 Task: Add a signature Isabella Collins containing With gratitude and sincere wishes, Isabella Collins to email address softage.5@softage.net and add a label Games
Action: Mouse moved to (1098, 58)
Screenshot: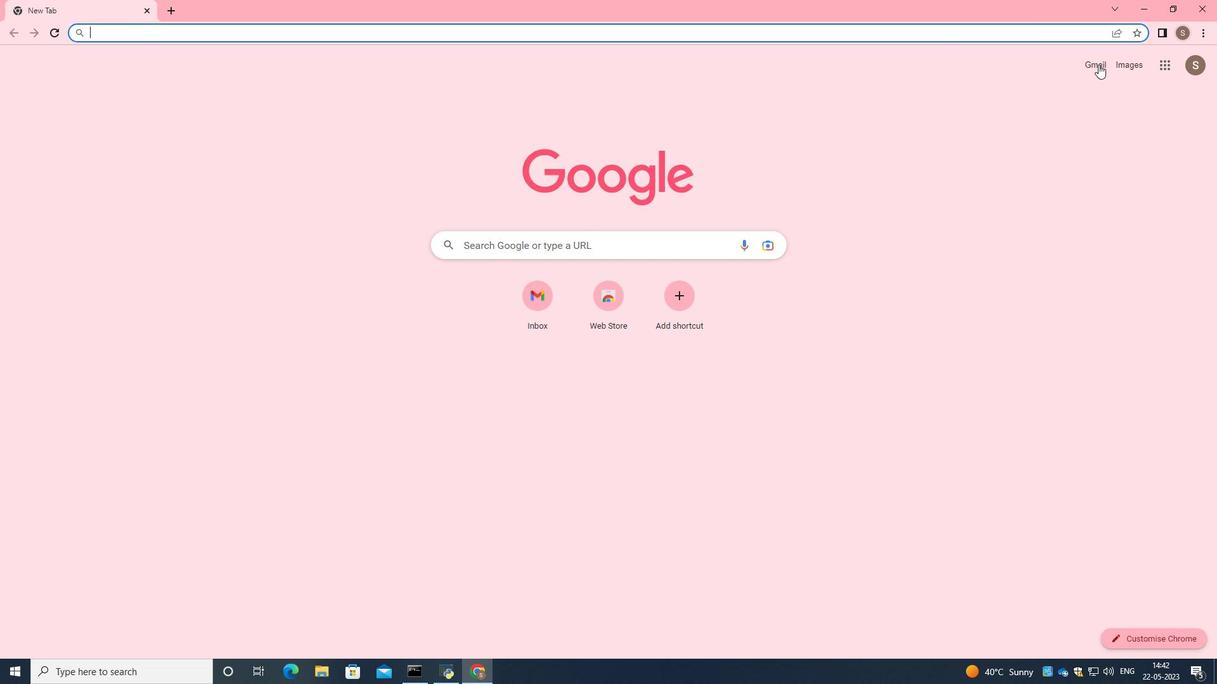 
Action: Mouse pressed left at (1098, 58)
Screenshot: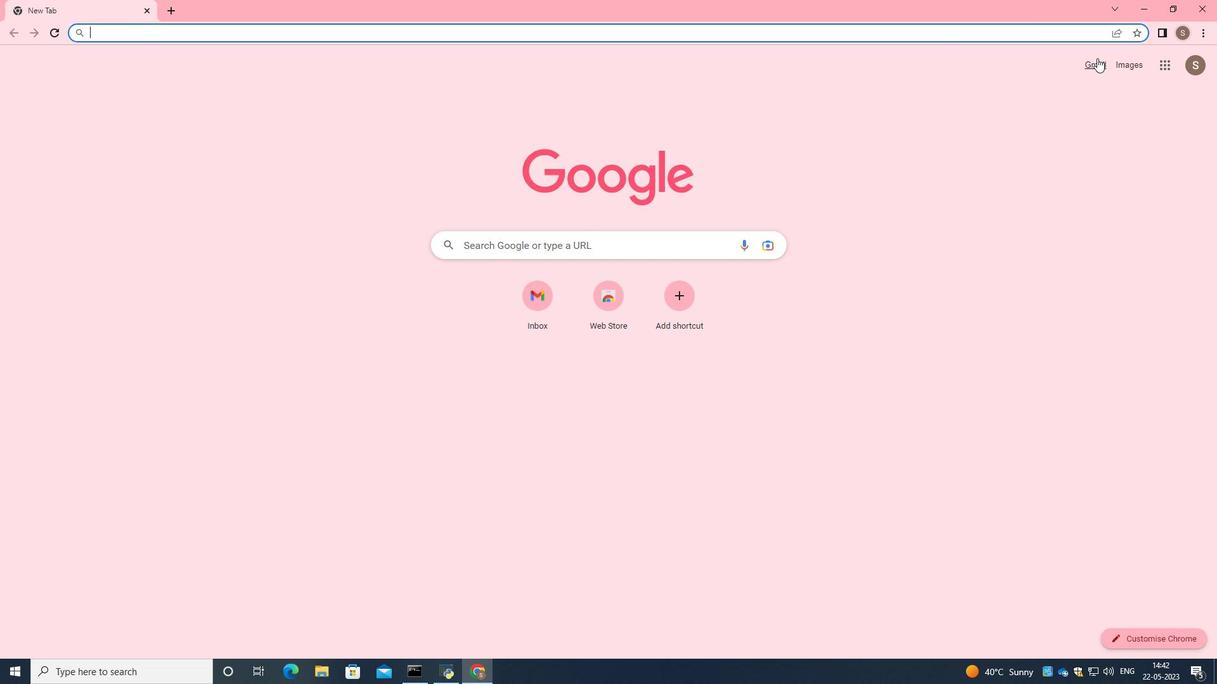 
Action: Mouse moved to (1079, 90)
Screenshot: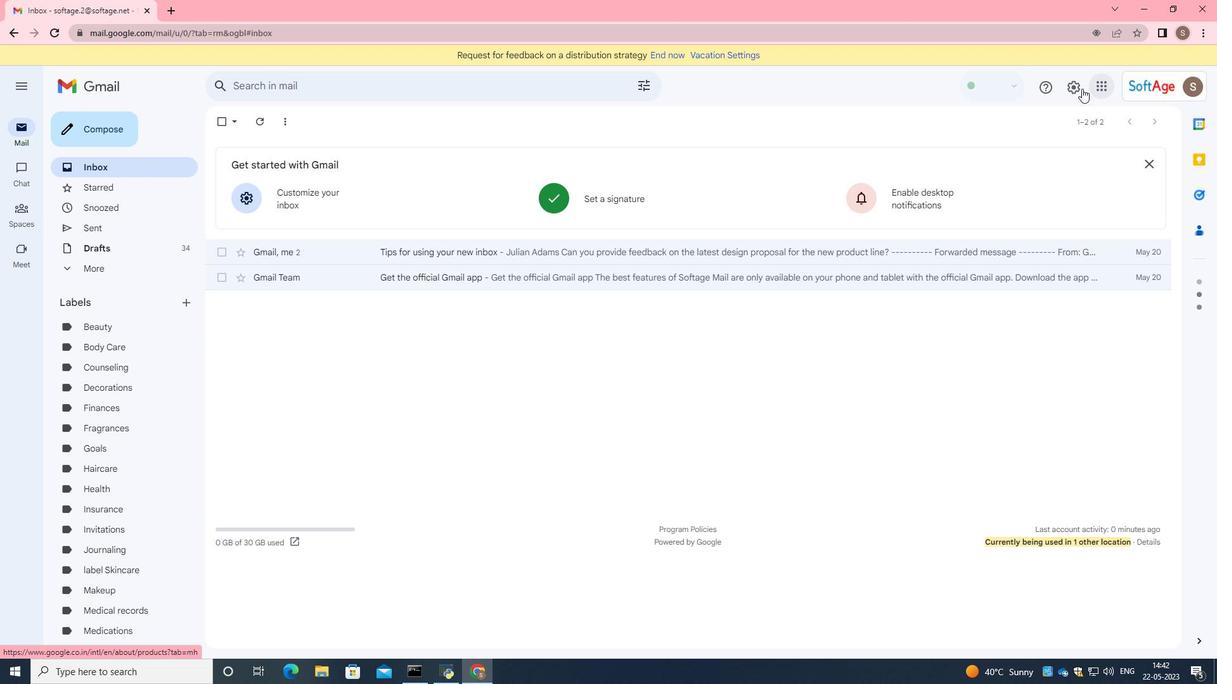 
Action: Mouse pressed left at (1079, 90)
Screenshot: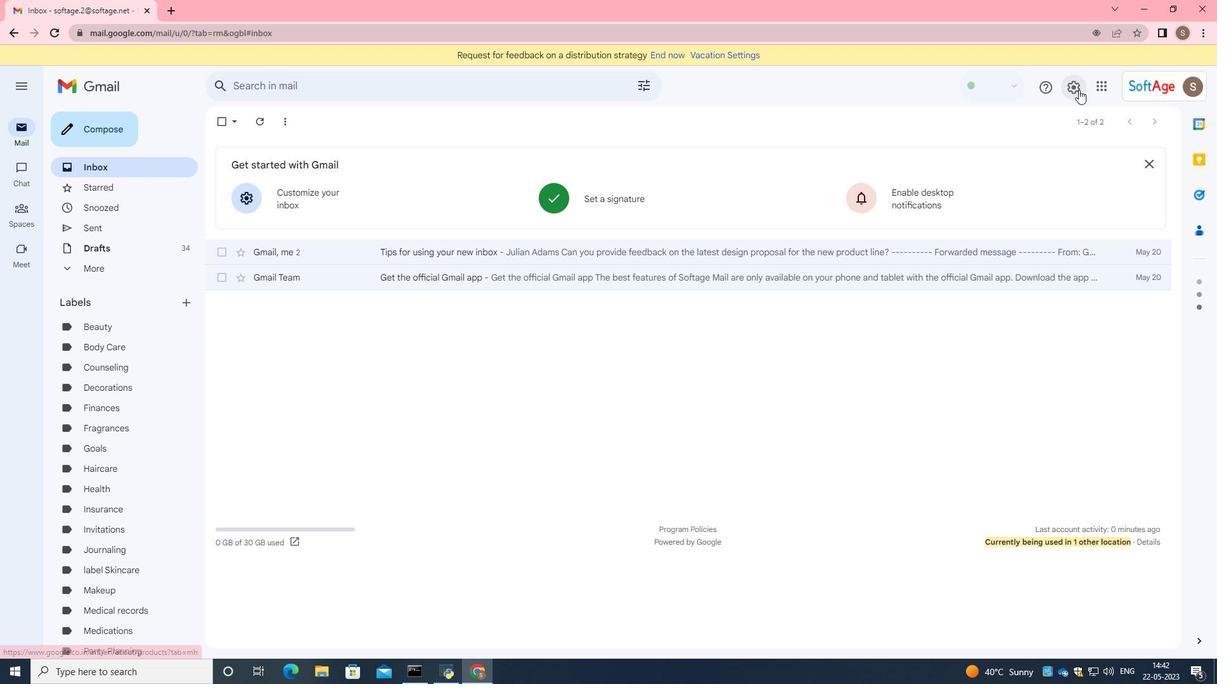 
Action: Mouse moved to (1048, 150)
Screenshot: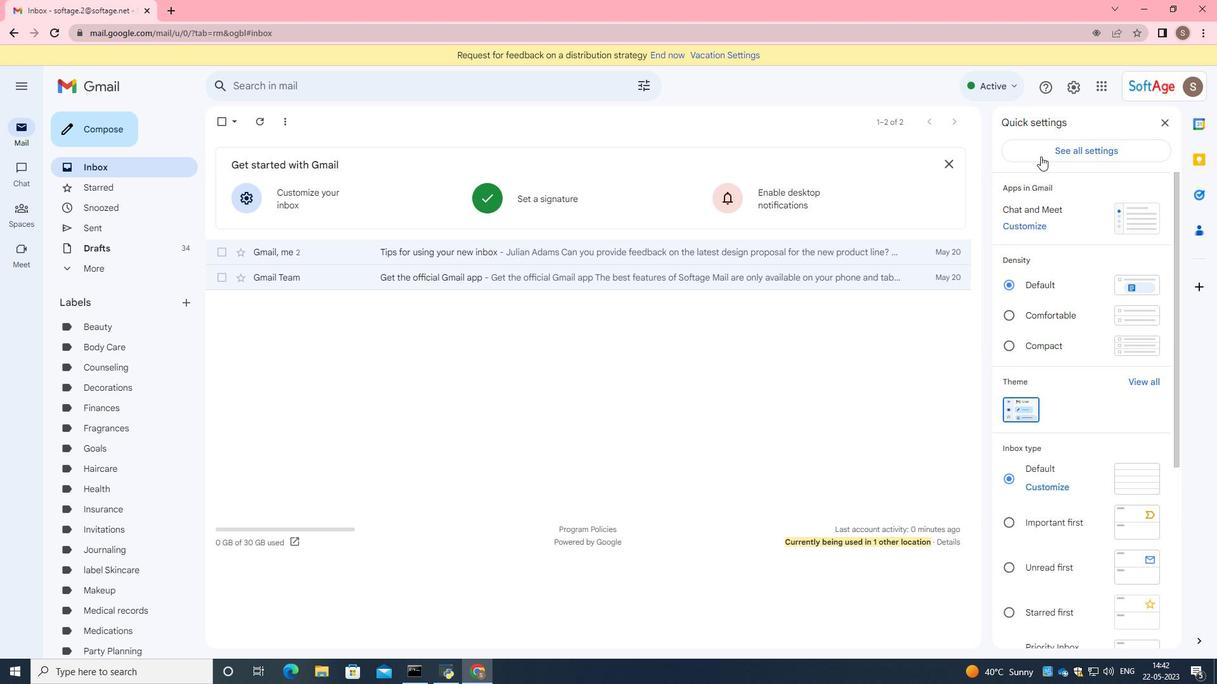 
Action: Mouse pressed left at (1048, 150)
Screenshot: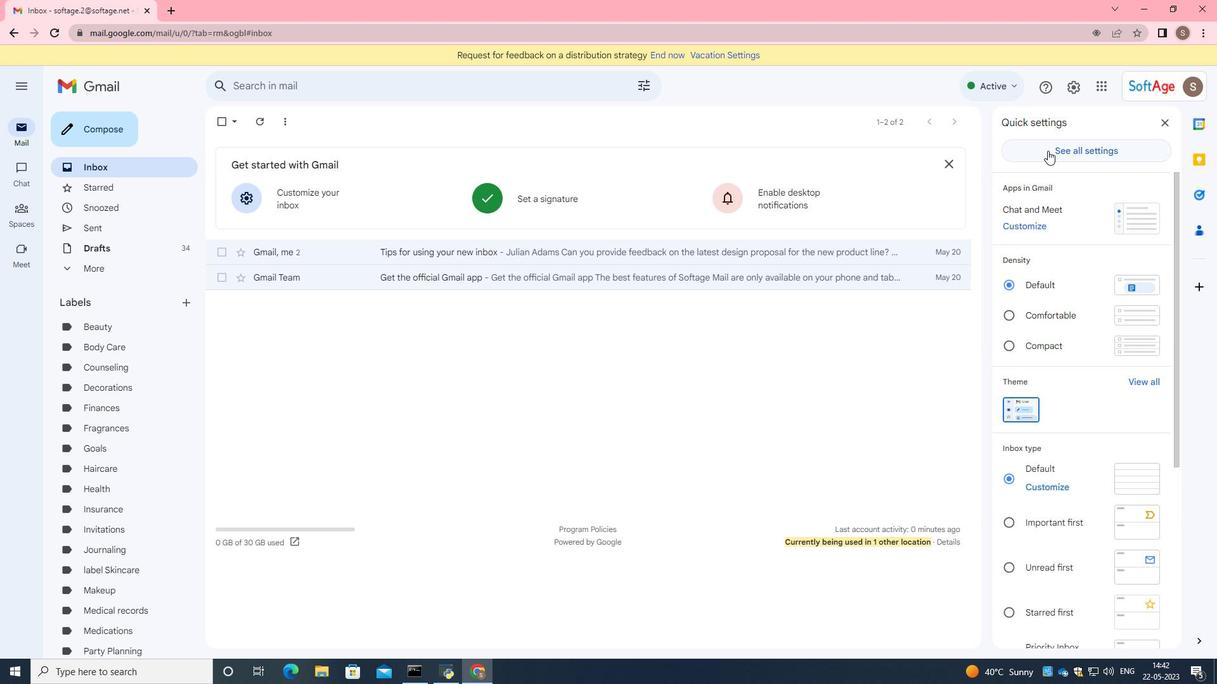
Action: Mouse moved to (886, 305)
Screenshot: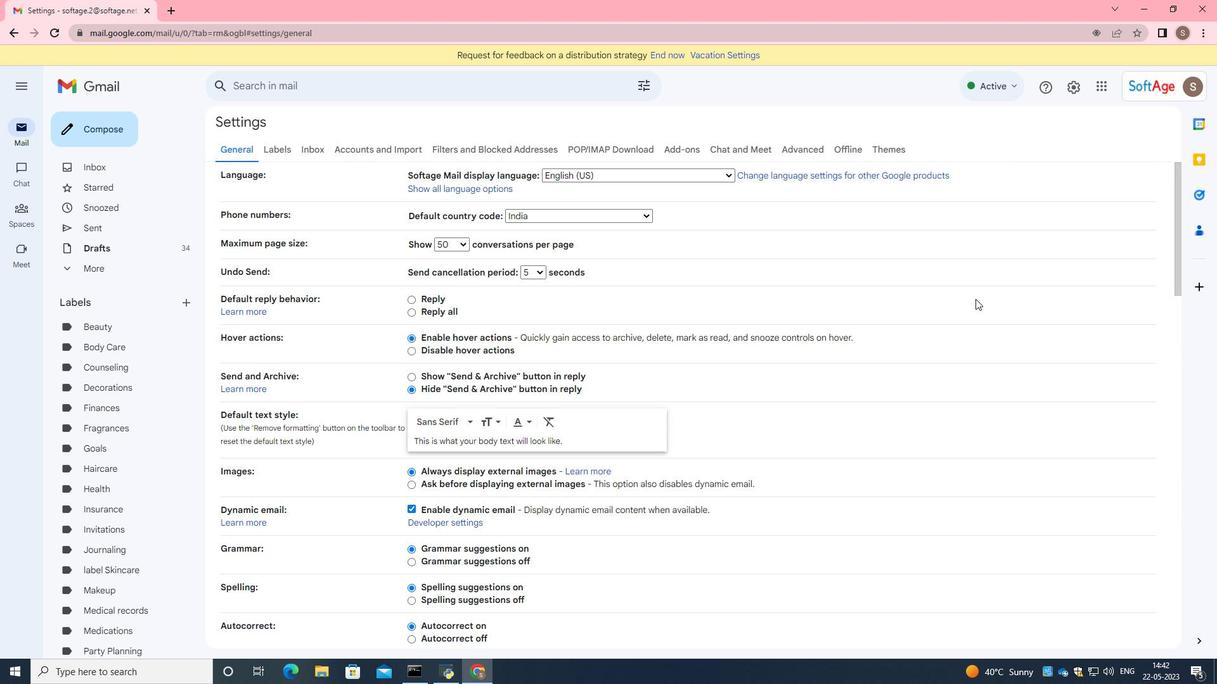 
Action: Mouse scrolled (886, 305) with delta (0, 0)
Screenshot: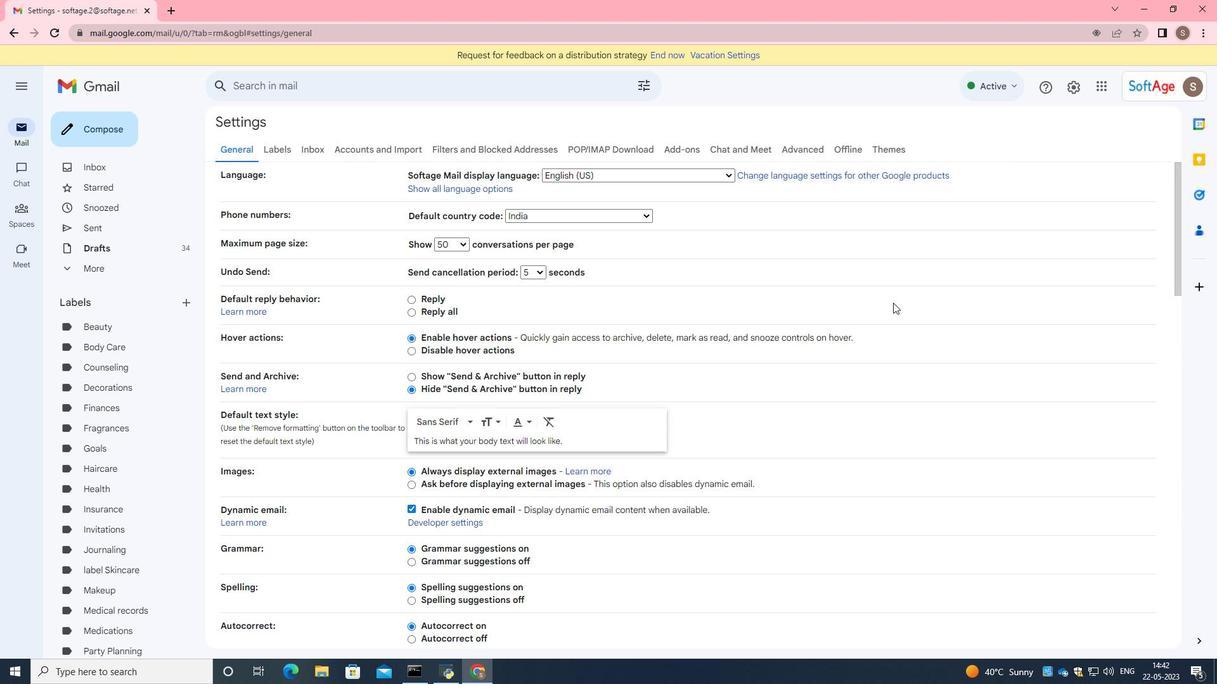 
Action: Mouse moved to (886, 306)
Screenshot: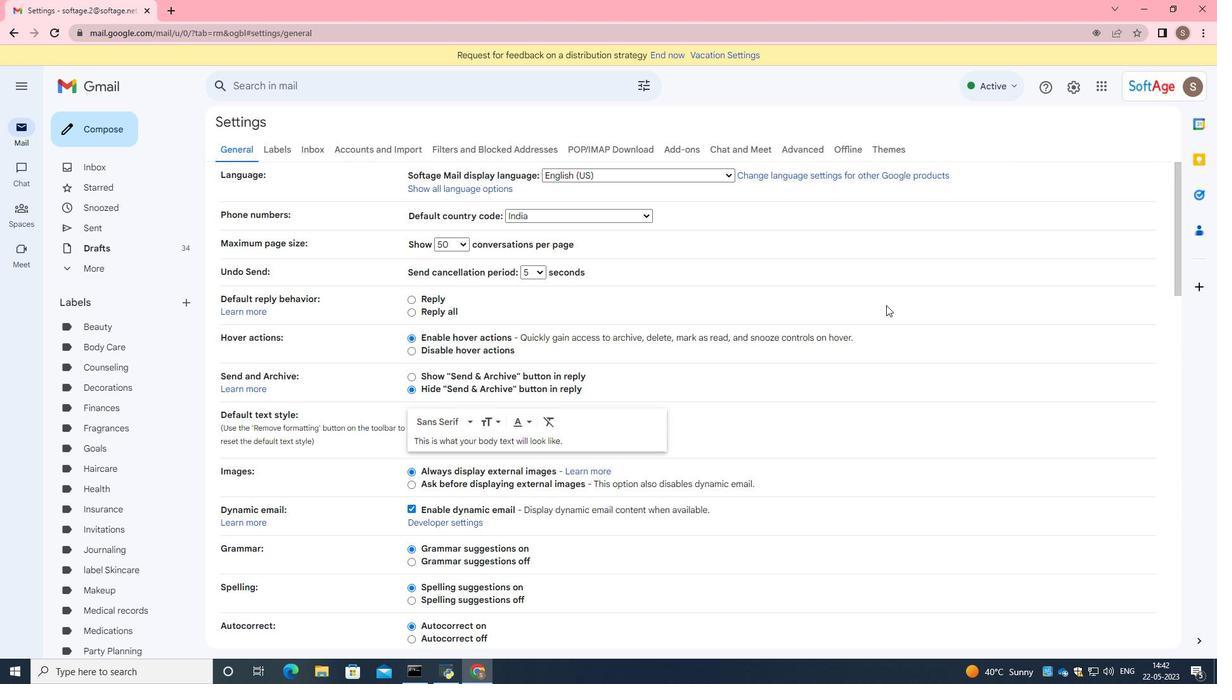 
Action: Mouse scrolled (886, 305) with delta (0, 0)
Screenshot: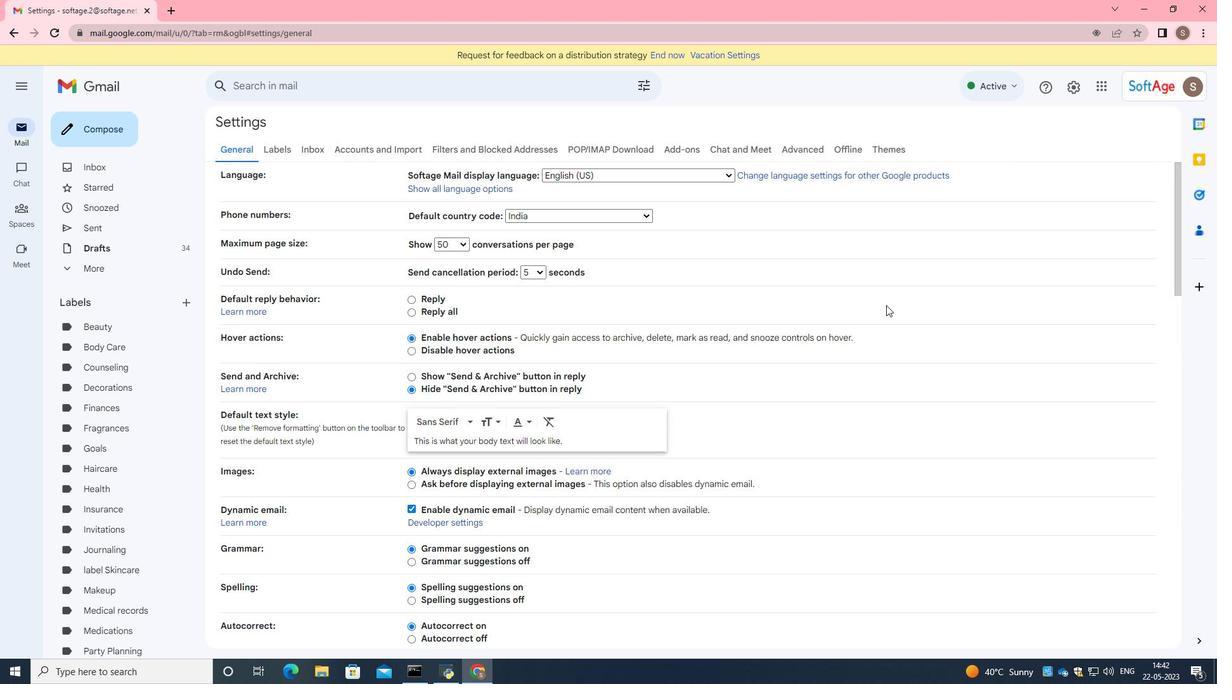 
Action: Mouse scrolled (886, 305) with delta (0, 0)
Screenshot: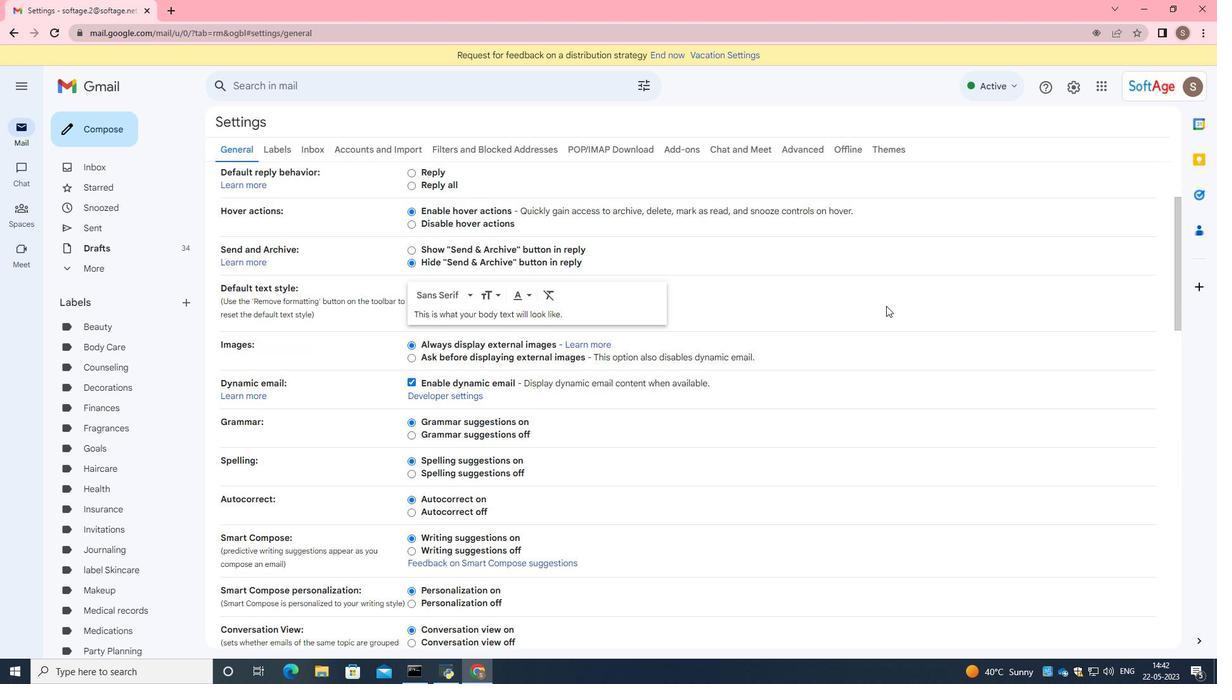 
Action: Mouse scrolled (886, 305) with delta (0, 0)
Screenshot: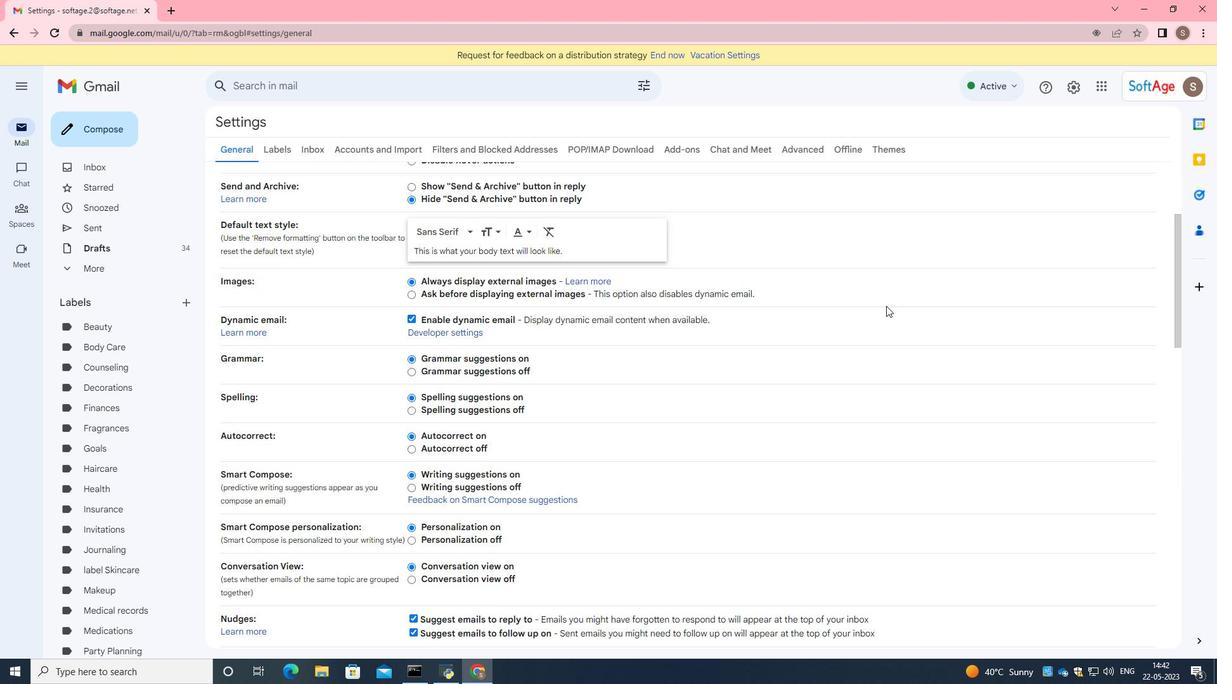 
Action: Mouse moved to (886, 306)
Screenshot: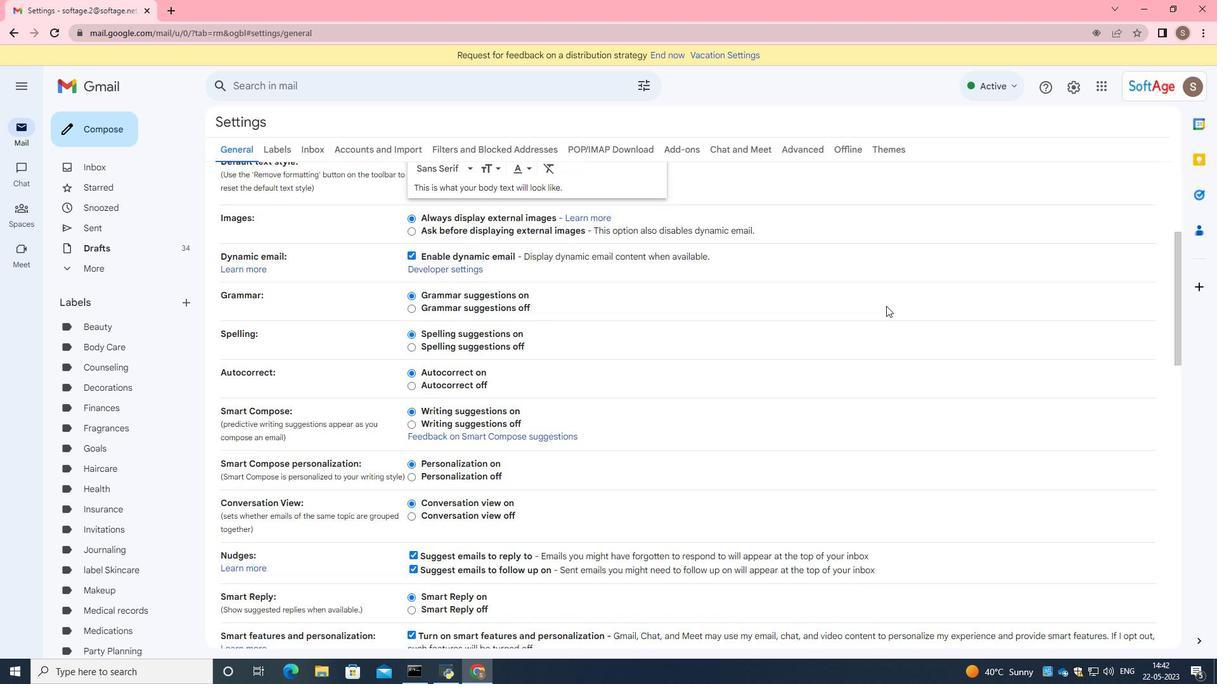 
Action: Mouse scrolled (886, 305) with delta (0, 0)
Screenshot: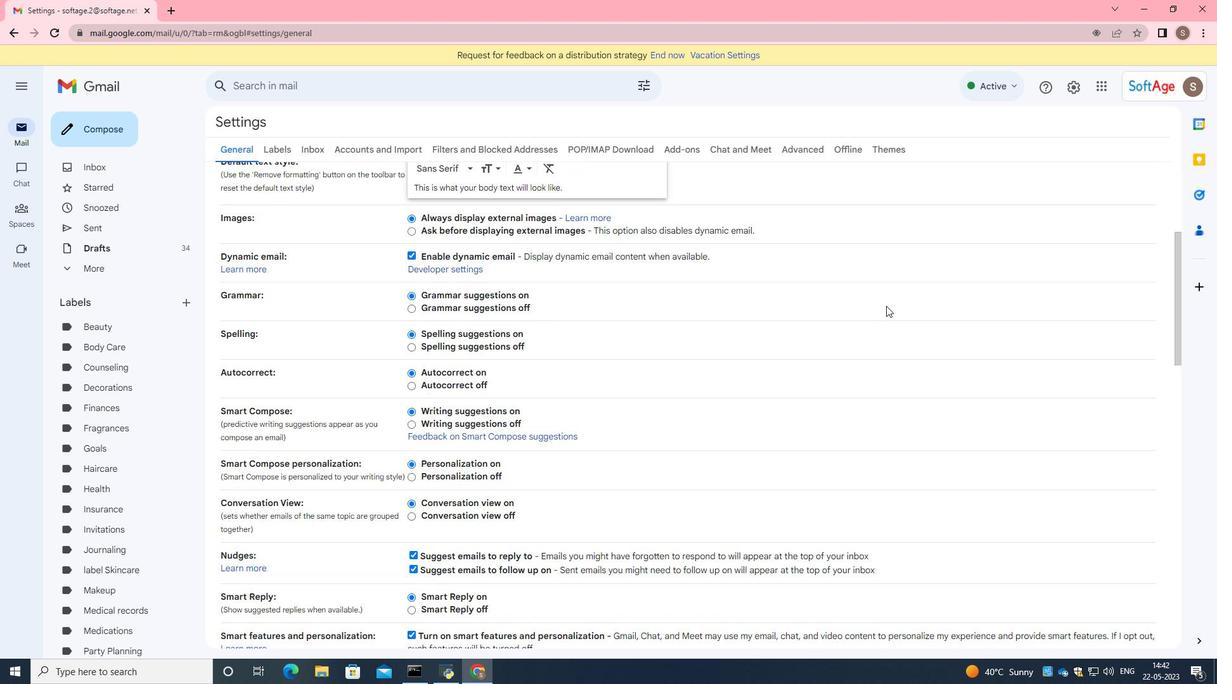 
Action: Mouse scrolled (886, 305) with delta (0, 0)
Screenshot: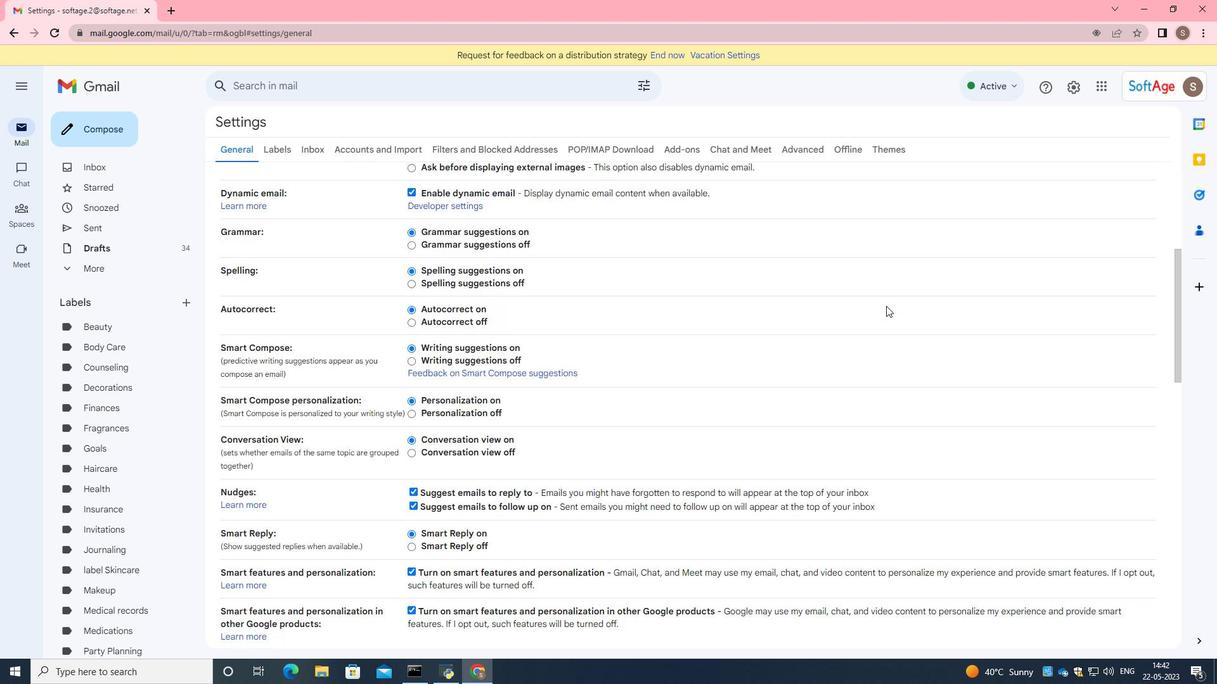 
Action: Mouse moved to (886, 306)
Screenshot: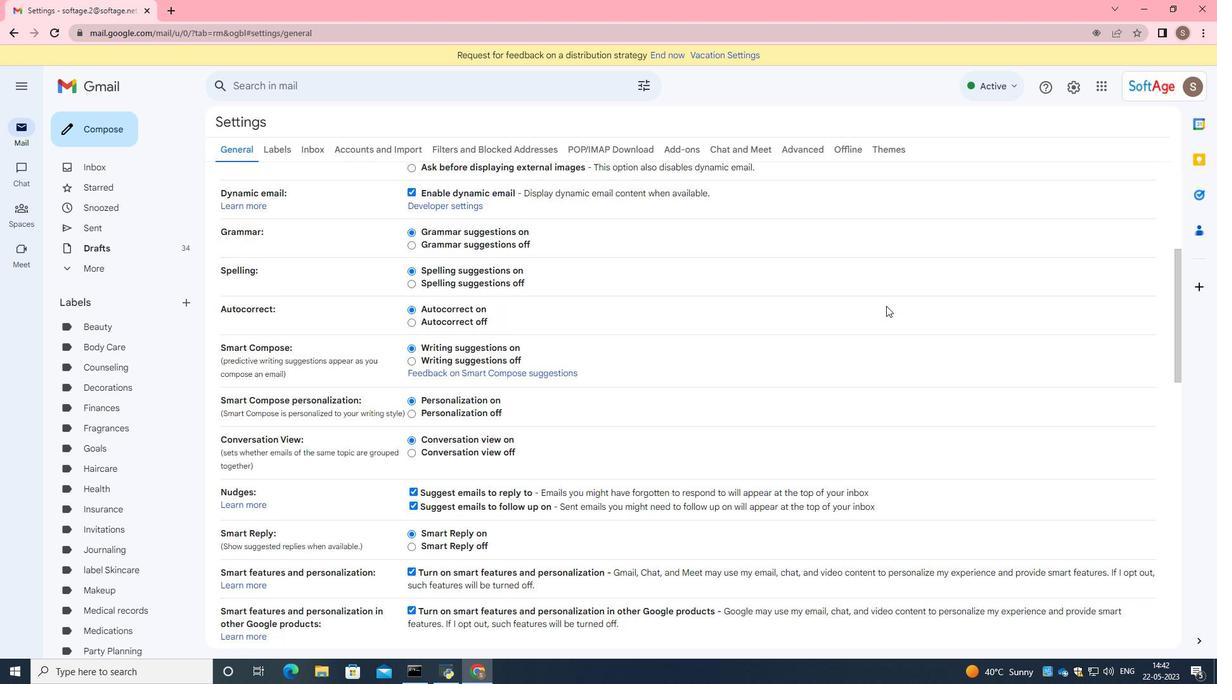 
Action: Mouse scrolled (886, 306) with delta (0, 0)
Screenshot: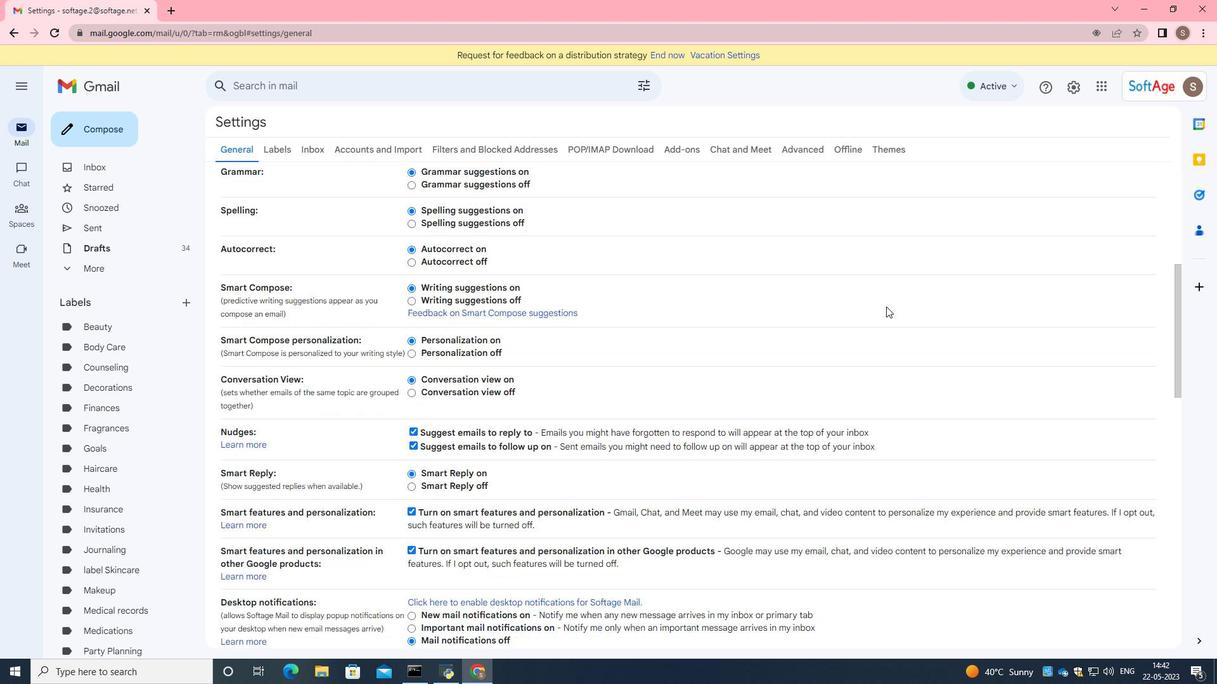 
Action: Mouse moved to (886, 306)
Screenshot: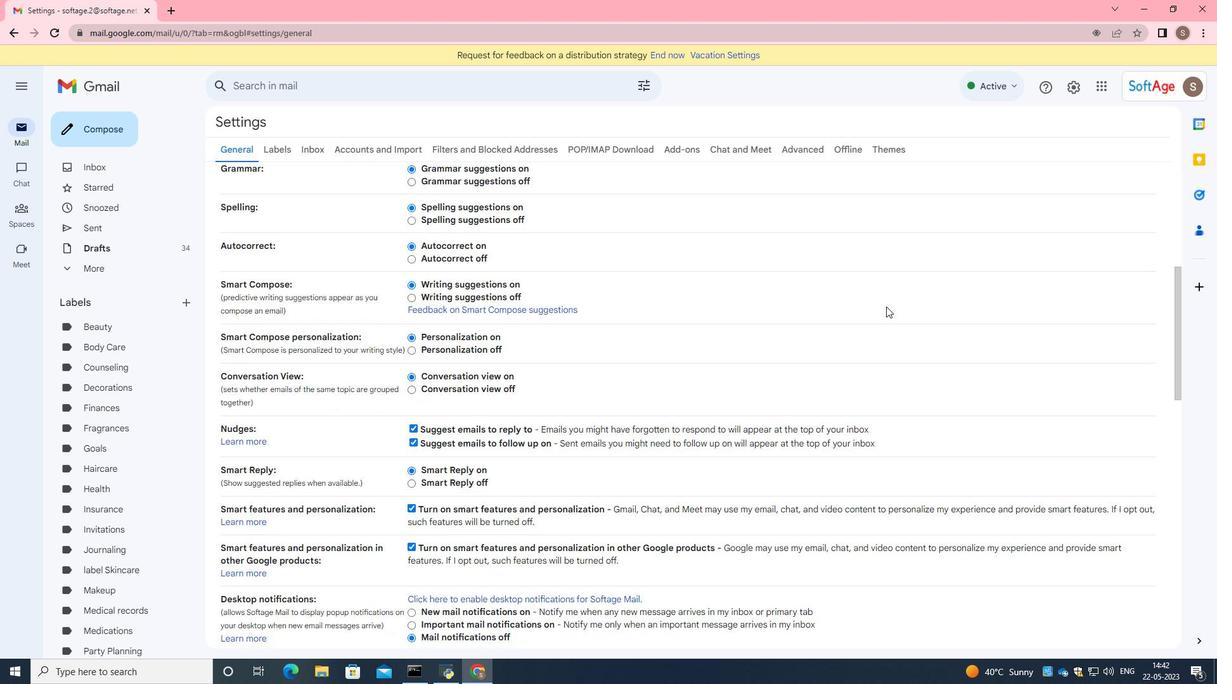 
Action: Mouse scrolled (886, 306) with delta (0, 0)
Screenshot: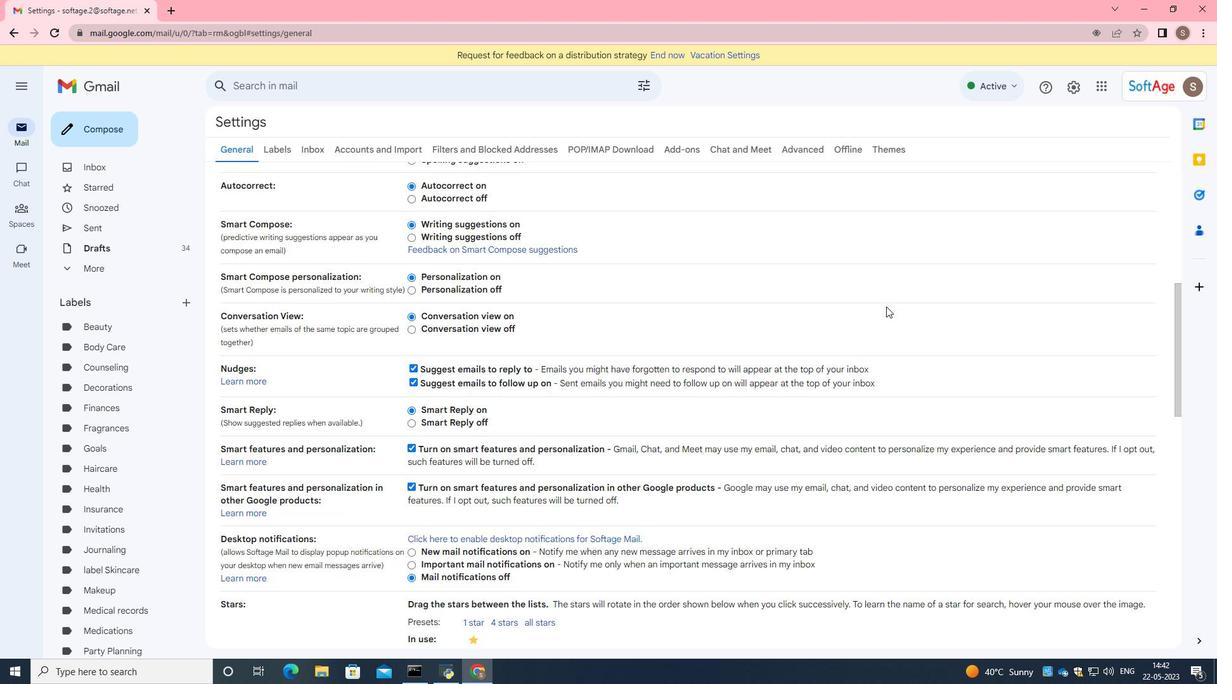 
Action: Mouse scrolled (886, 306) with delta (0, 0)
Screenshot: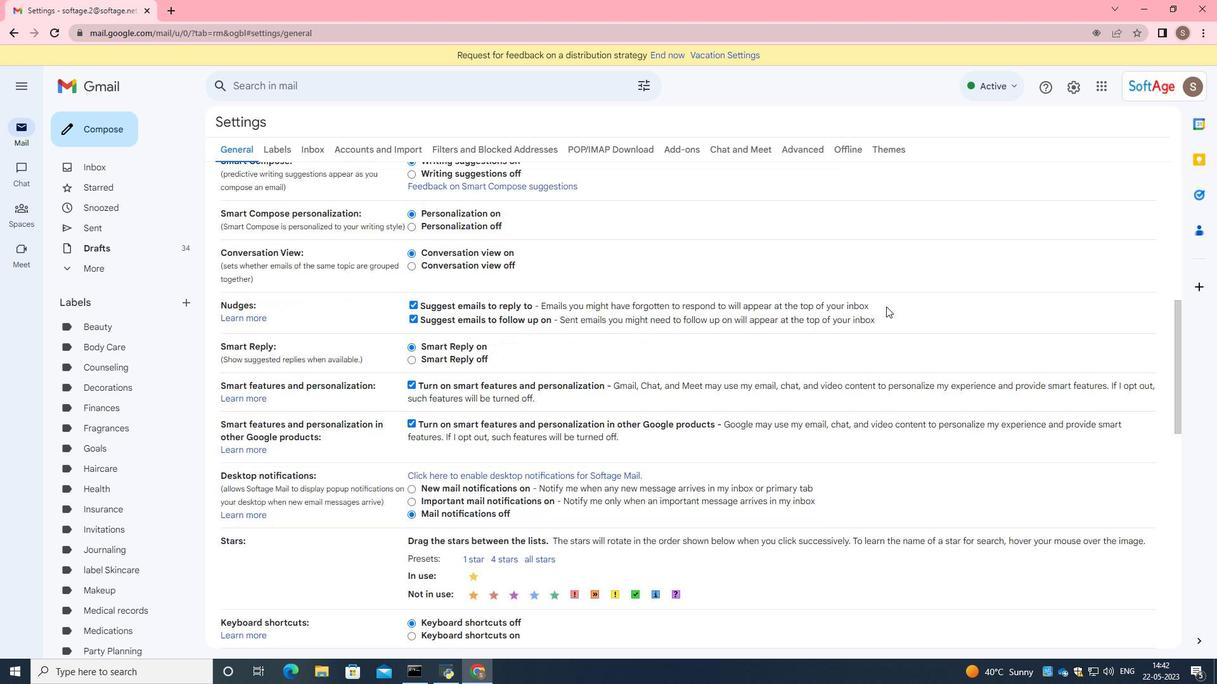 
Action: Mouse scrolled (886, 306) with delta (0, 0)
Screenshot: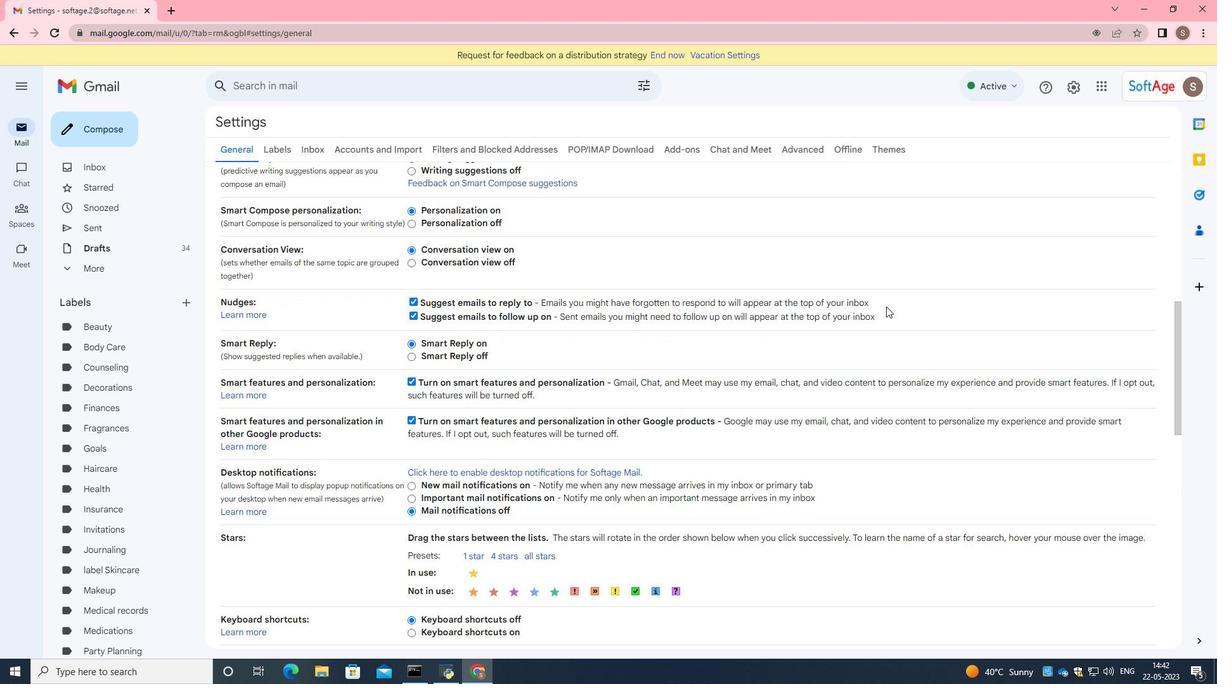 
Action: Mouse scrolled (886, 306) with delta (0, 0)
Screenshot: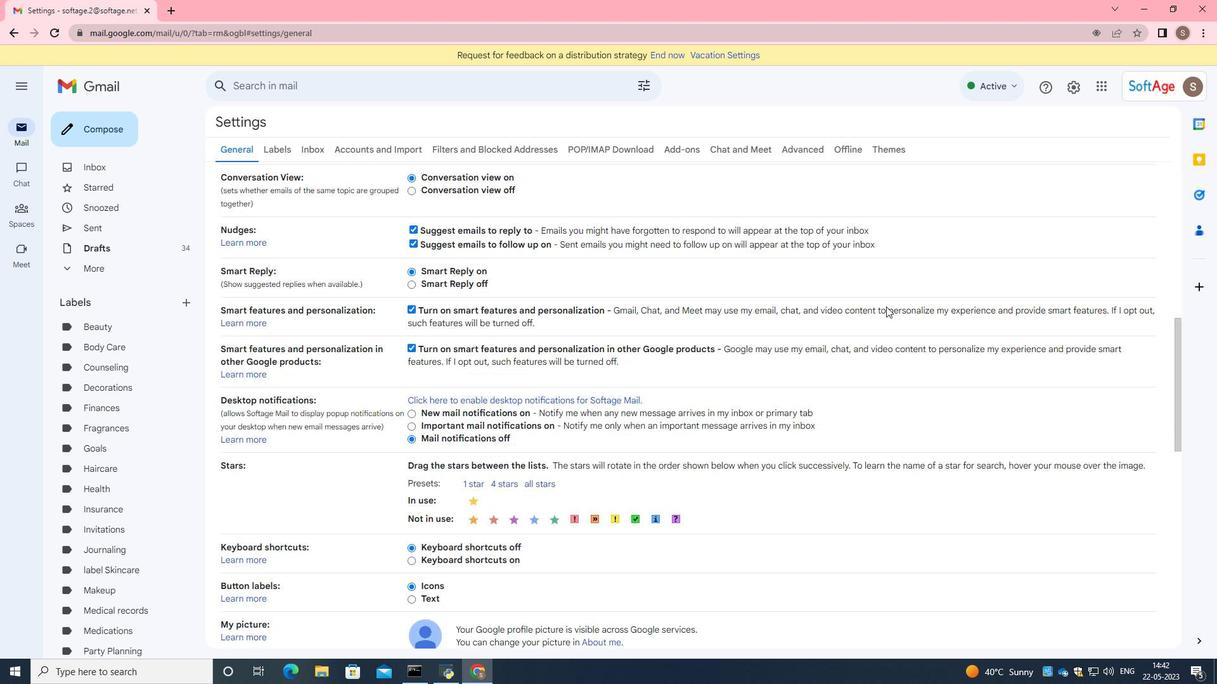 
Action: Mouse scrolled (886, 306) with delta (0, 0)
Screenshot: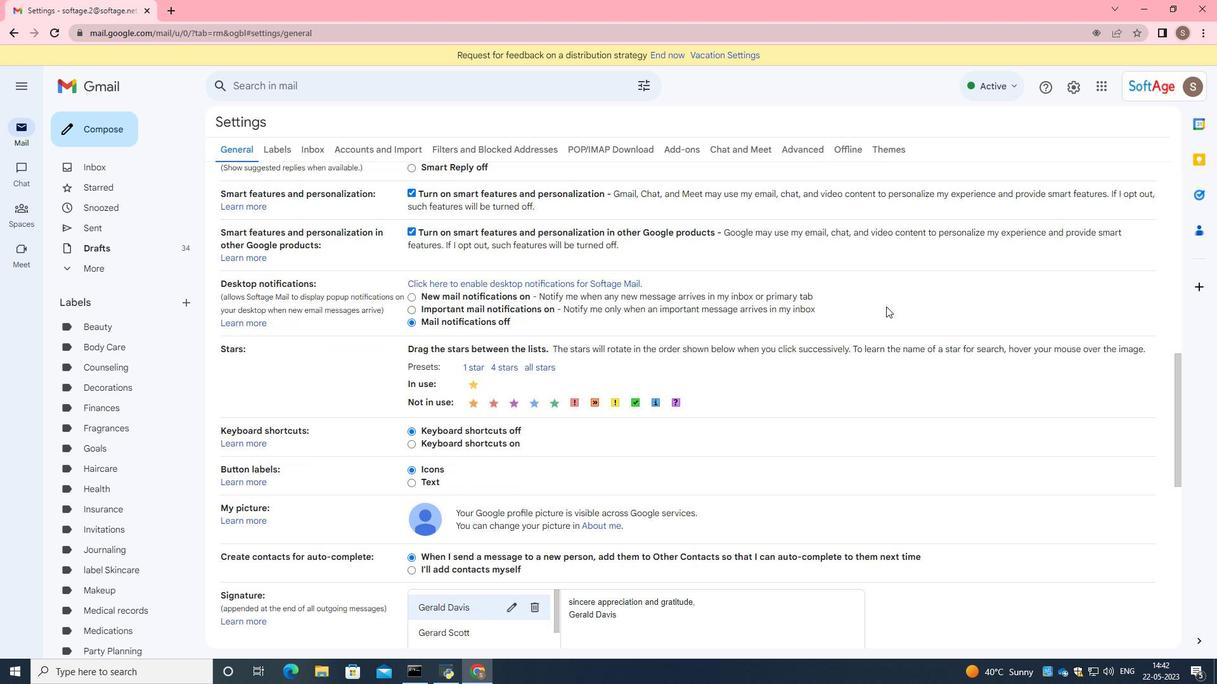
Action: Mouse moved to (546, 575)
Screenshot: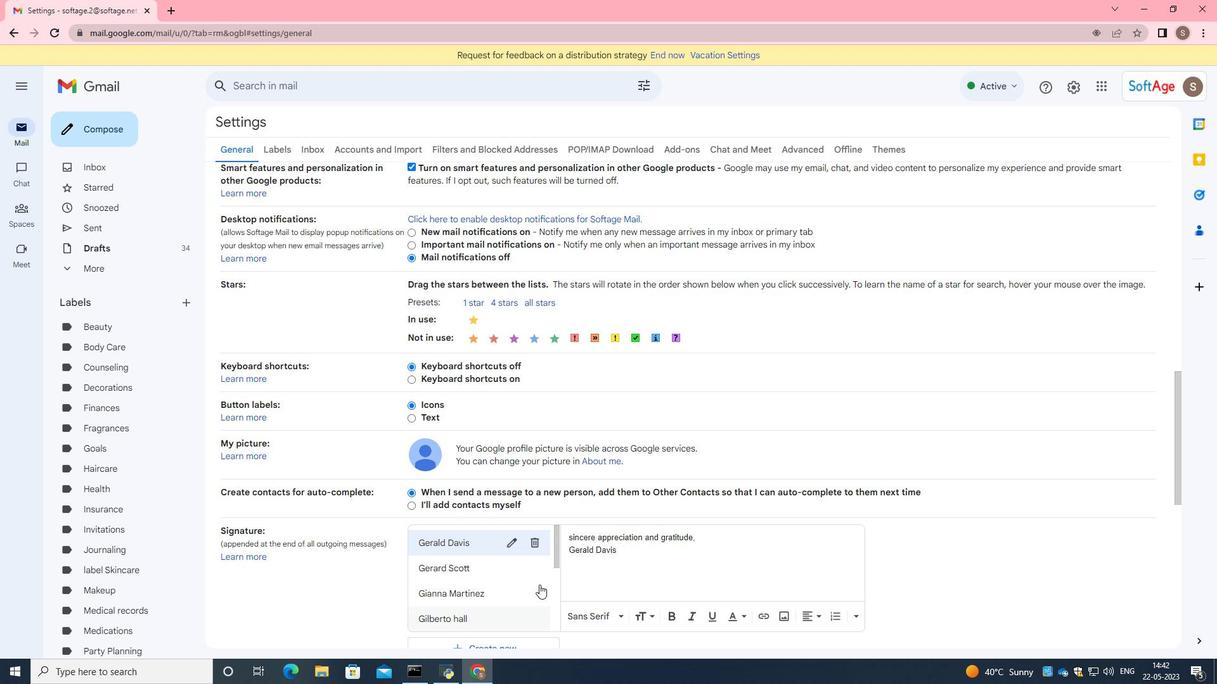 
Action: Mouse scrolled (546, 574) with delta (0, 0)
Screenshot: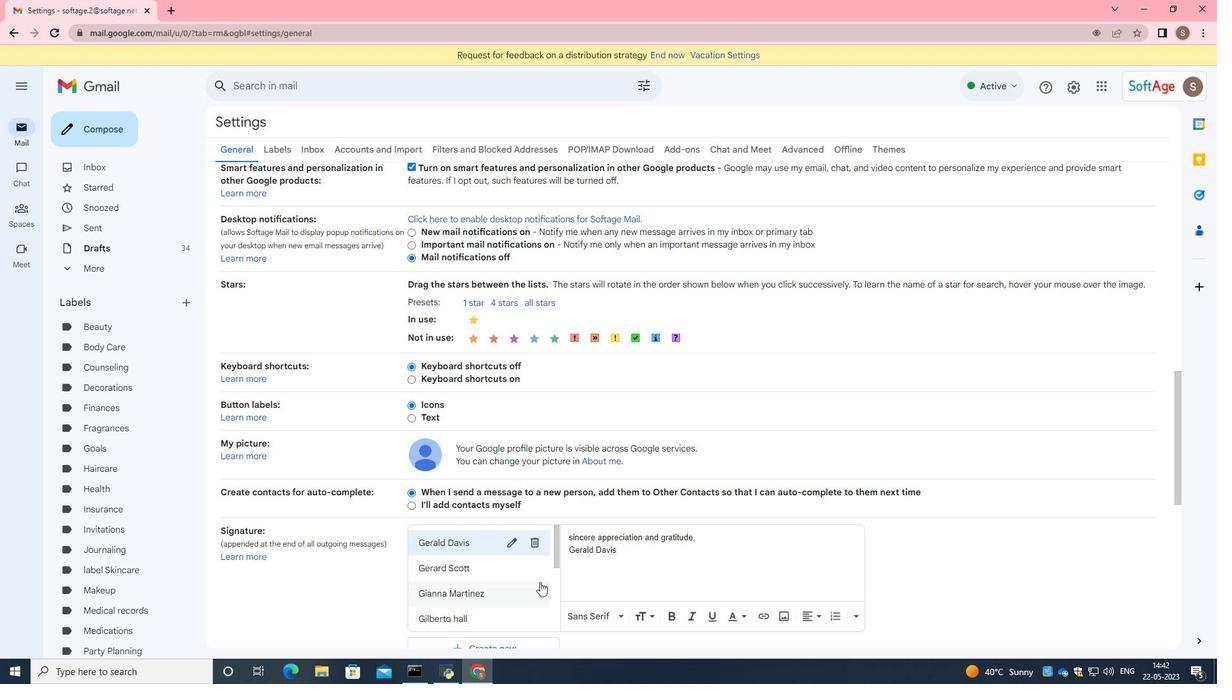 
Action: Mouse moved to (631, 456)
Screenshot: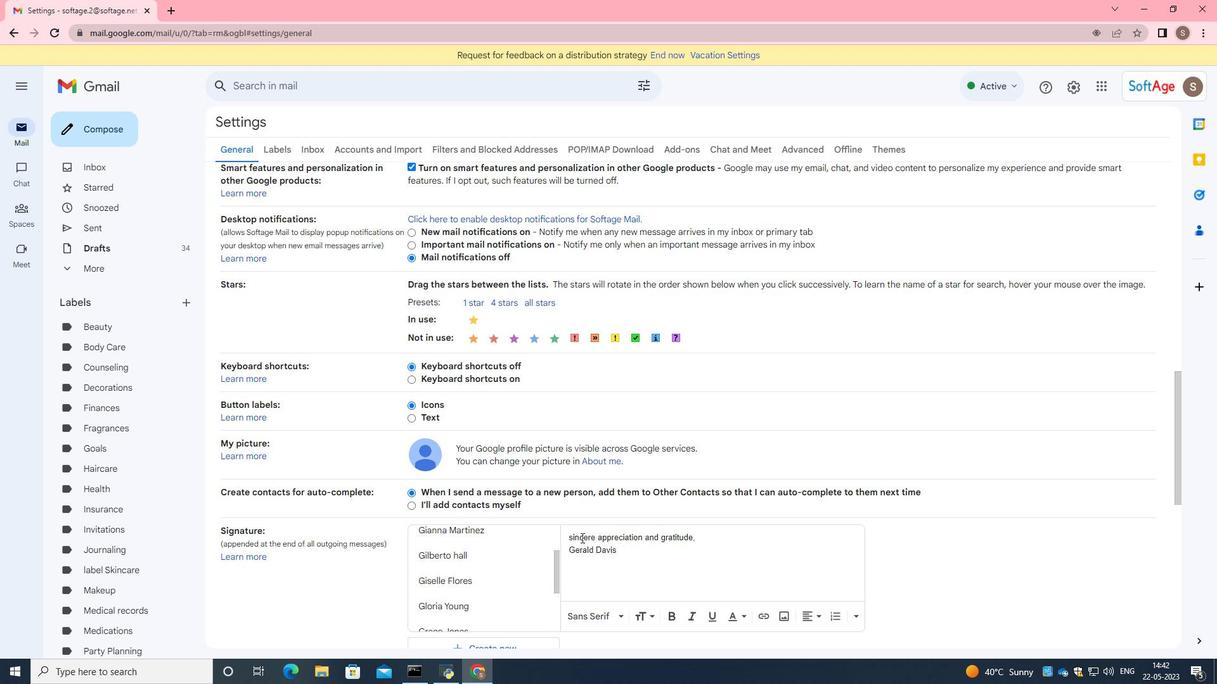 
Action: Mouse scrolled (631, 455) with delta (0, 0)
Screenshot: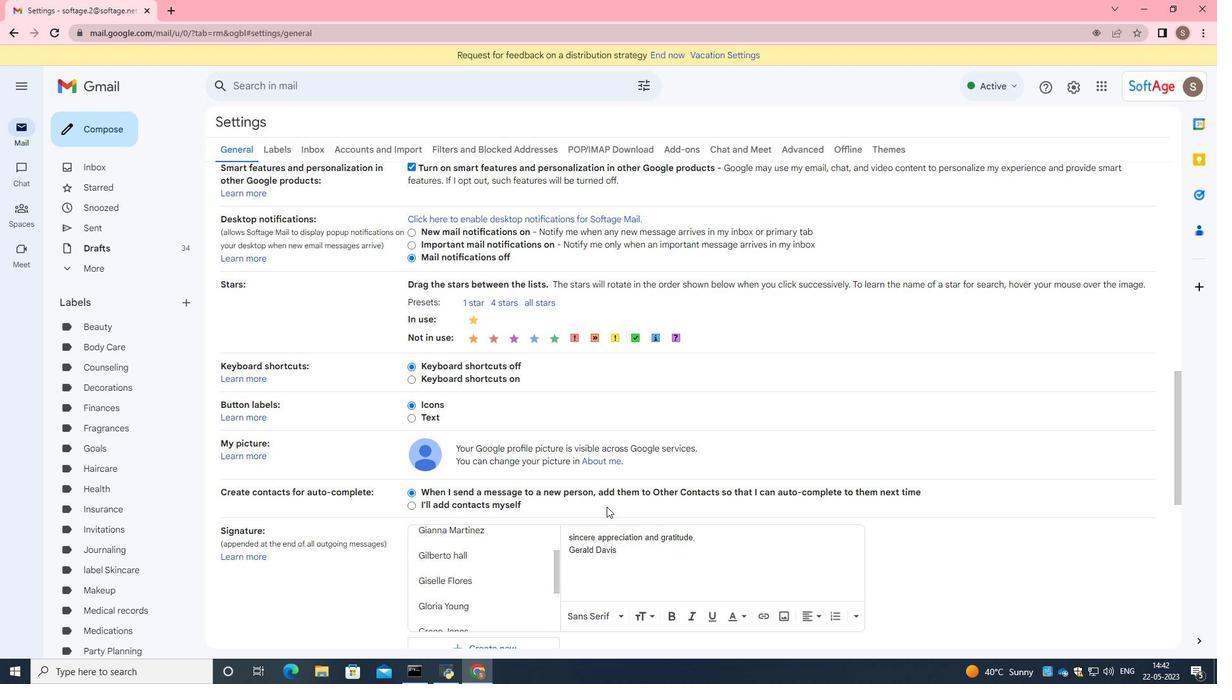 
Action: Mouse scrolled (631, 455) with delta (0, 0)
Screenshot: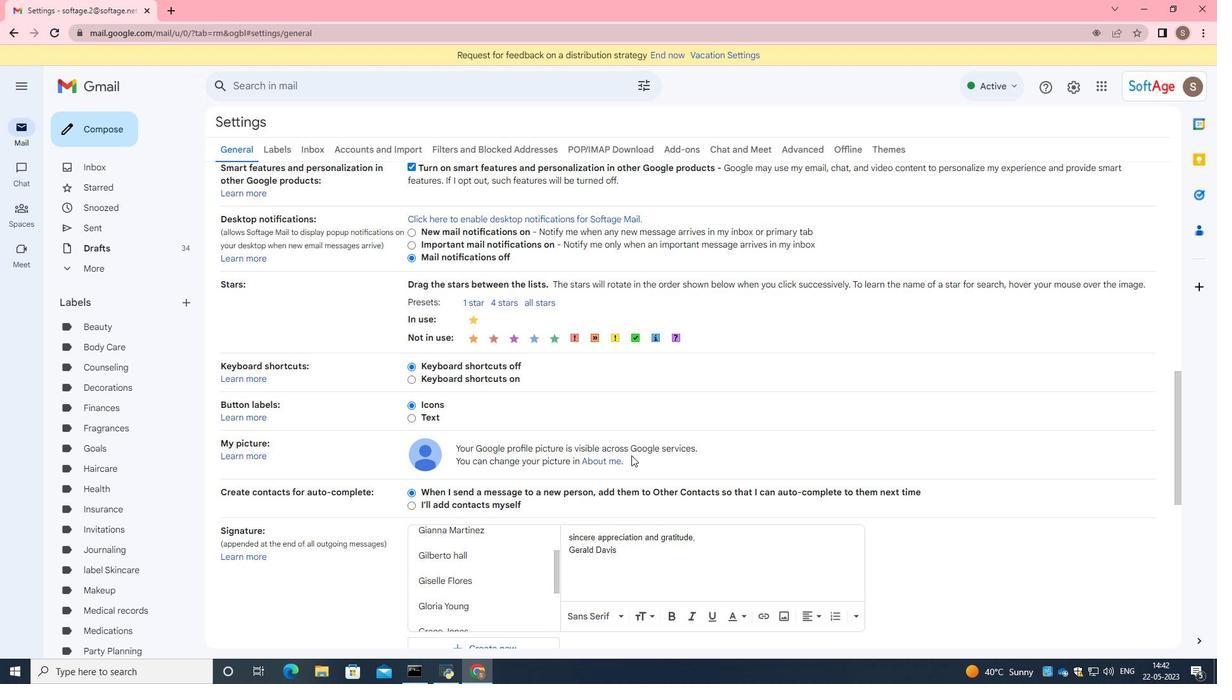 
Action: Mouse moved to (496, 524)
Screenshot: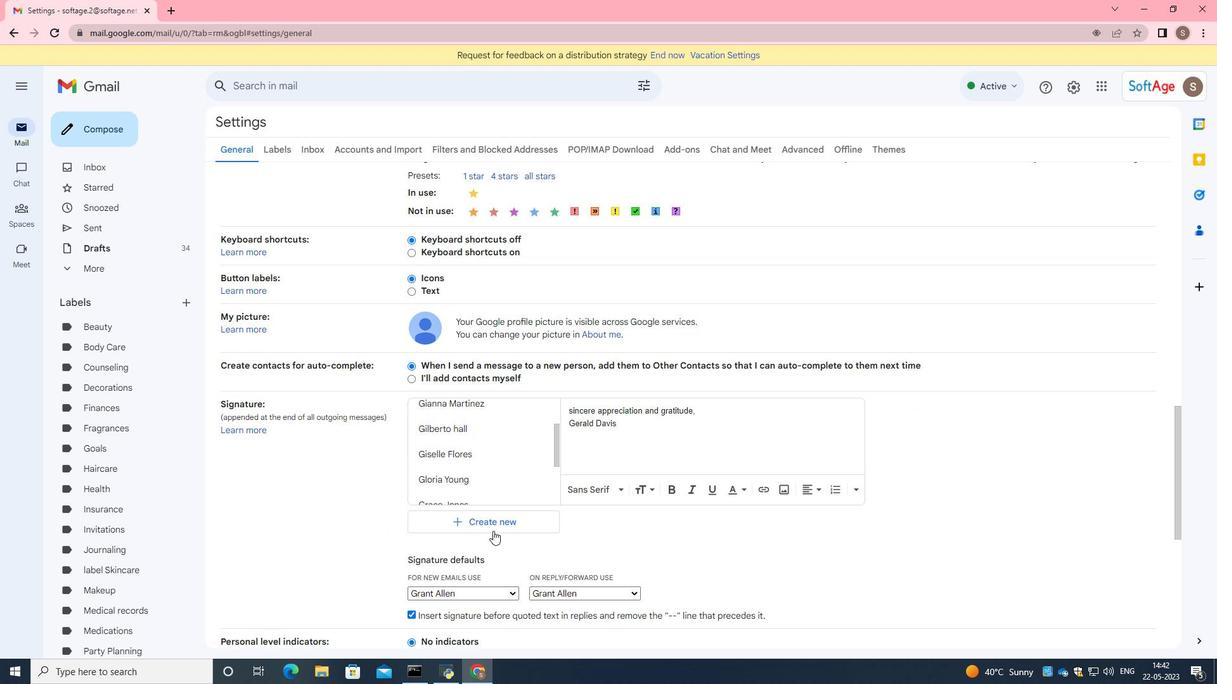 
Action: Mouse pressed left at (496, 524)
Screenshot: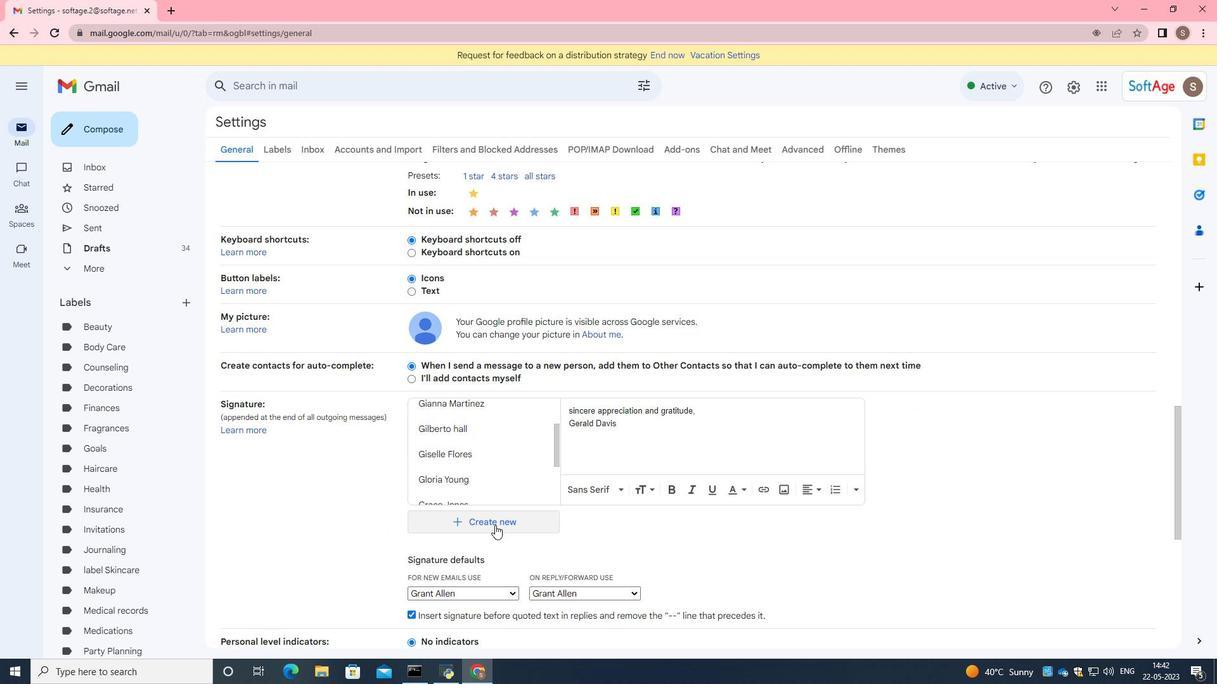 
Action: Mouse moved to (519, 346)
Screenshot: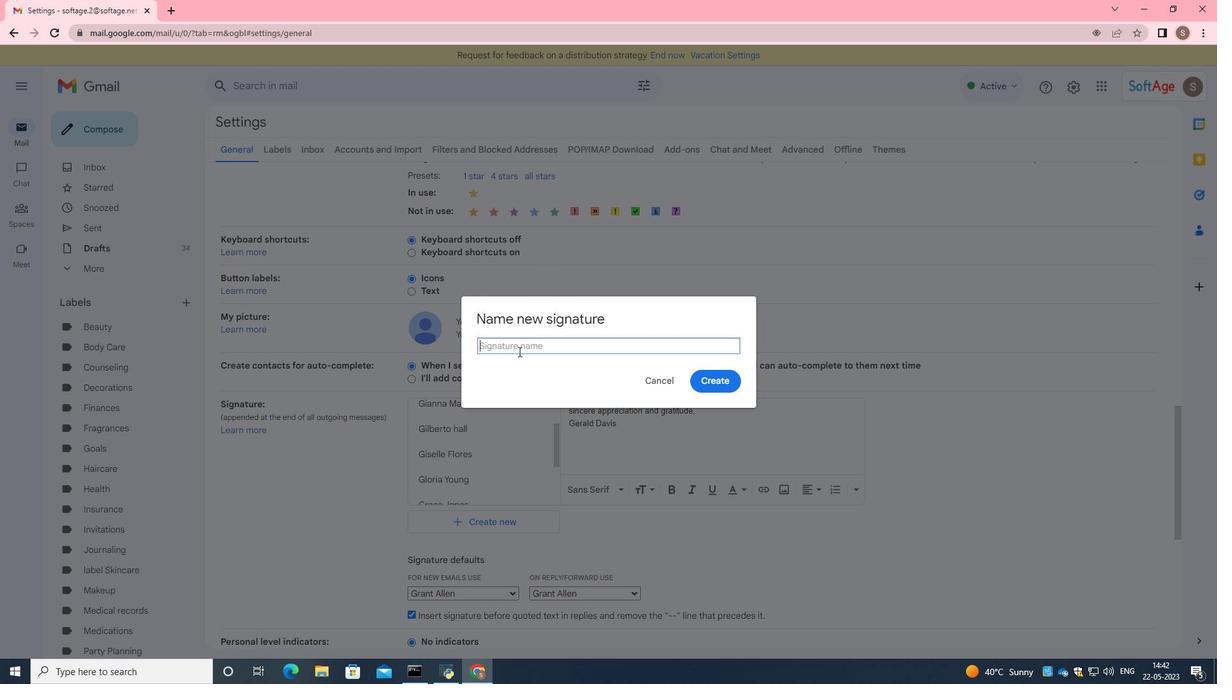 
Action: Key pressed <Key.caps_lock>I<Key.caps_lock>sabella<Key.space><Key.caps_lock>C<Key.caps_lock>ollins
Screenshot: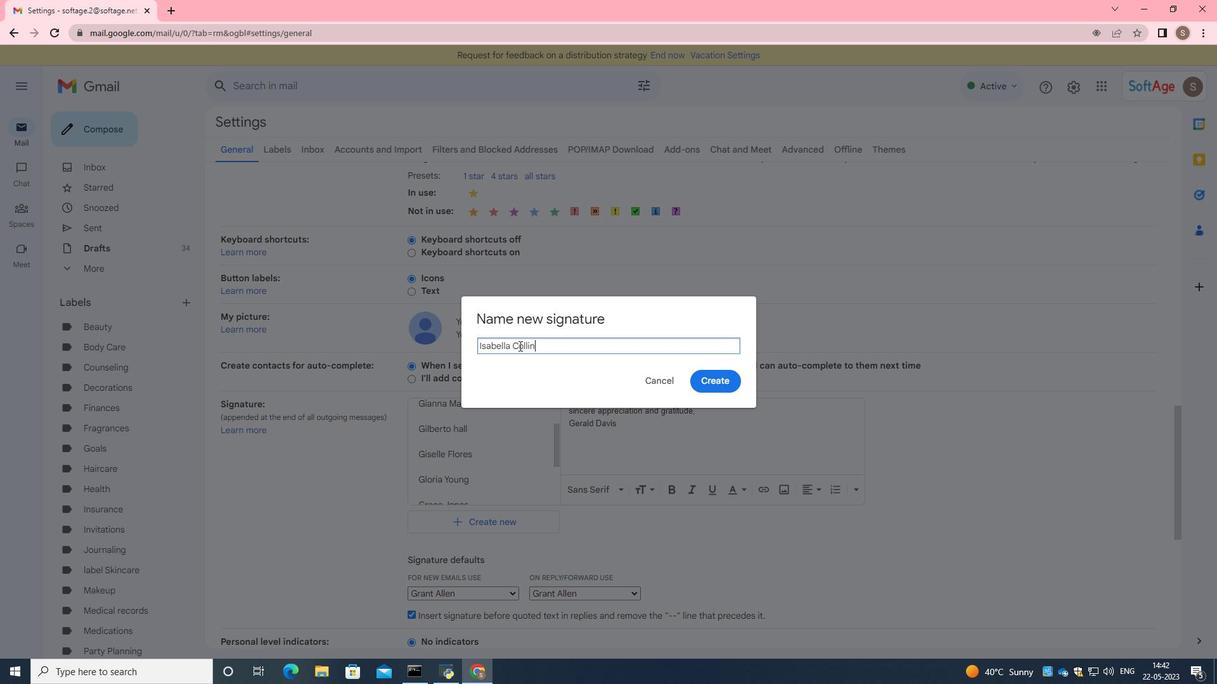 
Action: Mouse moved to (711, 380)
Screenshot: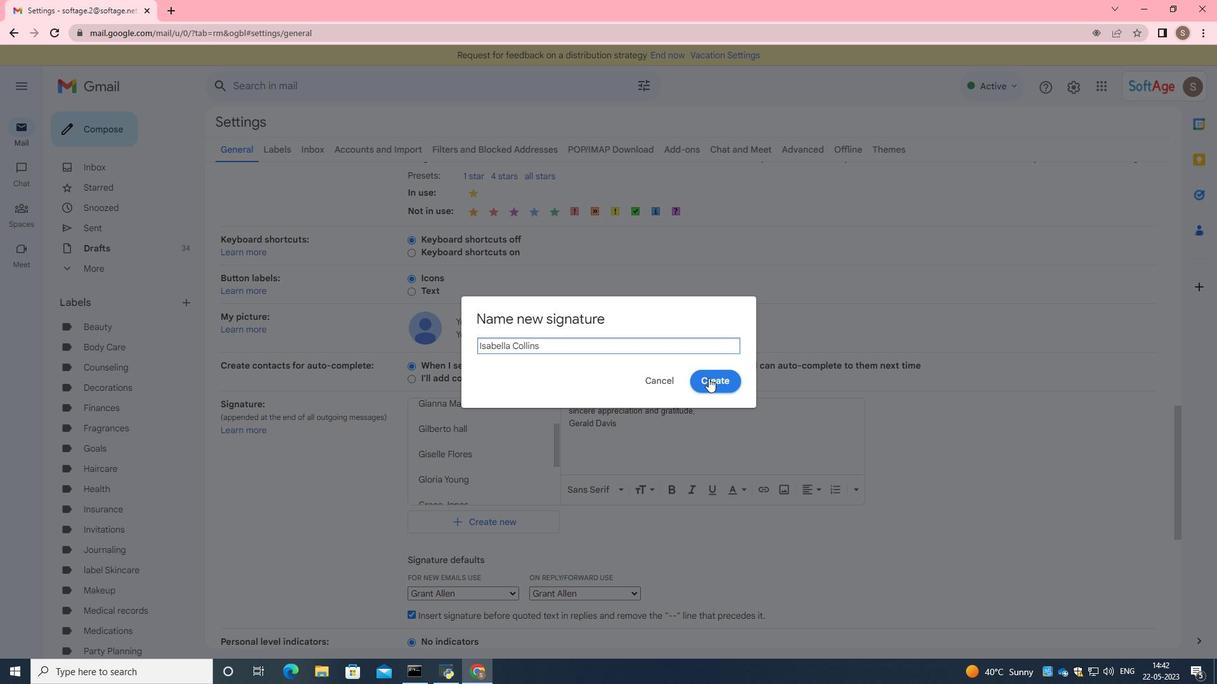 
Action: Mouse pressed left at (711, 380)
Screenshot: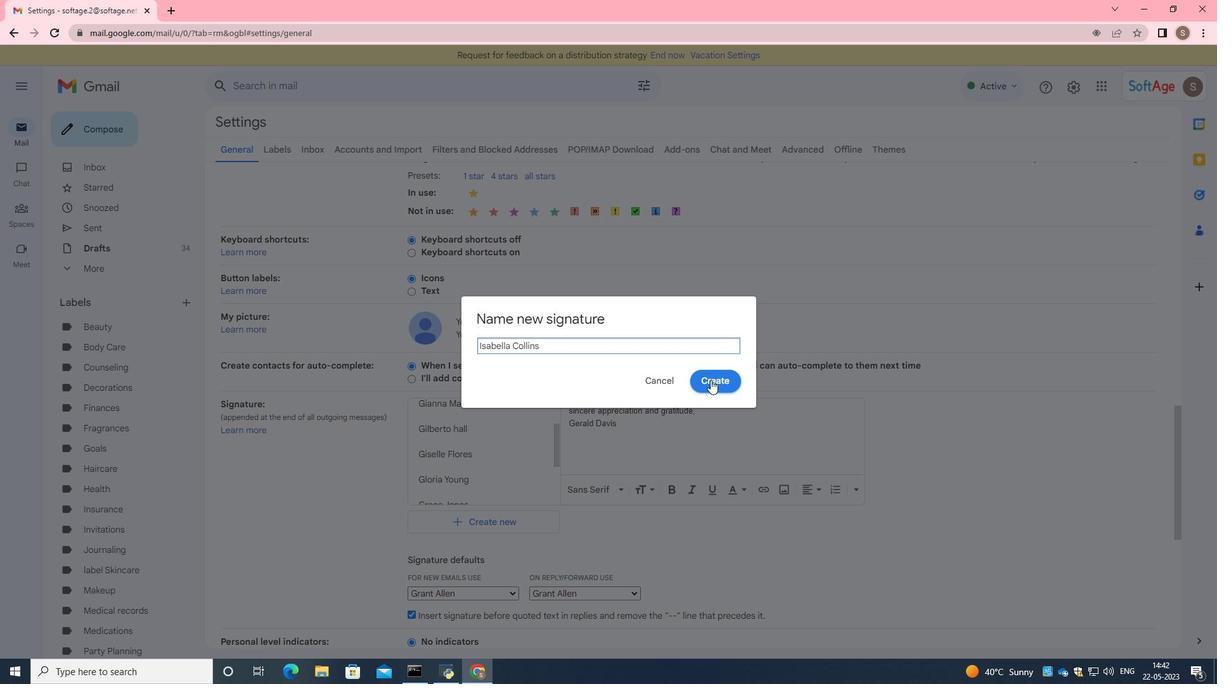 
Action: Mouse moved to (647, 428)
Screenshot: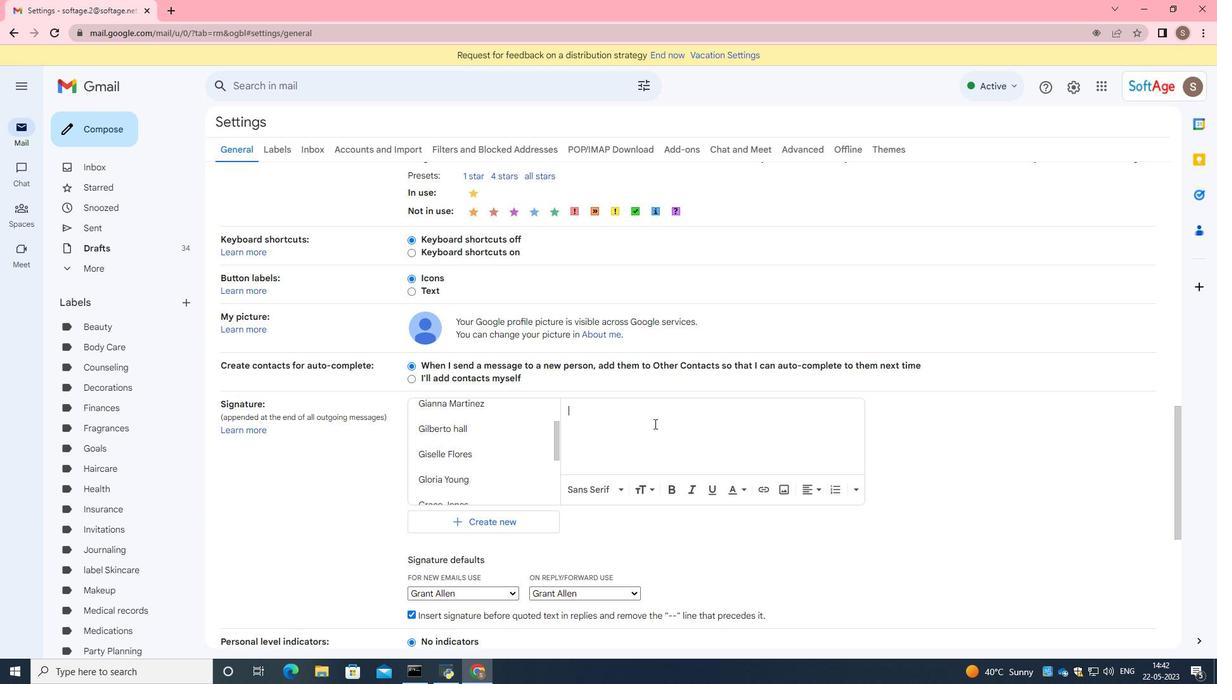 
Action: Mouse pressed left at (647, 428)
Screenshot: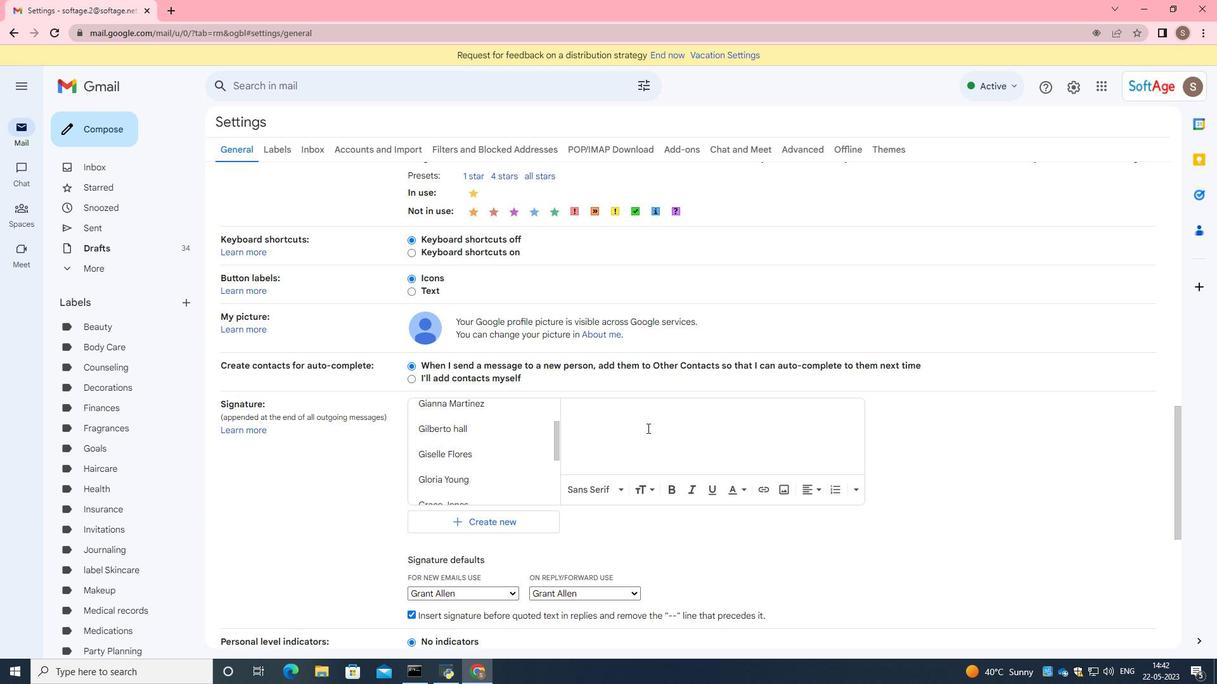 
Action: Mouse moved to (479, 428)
Screenshot: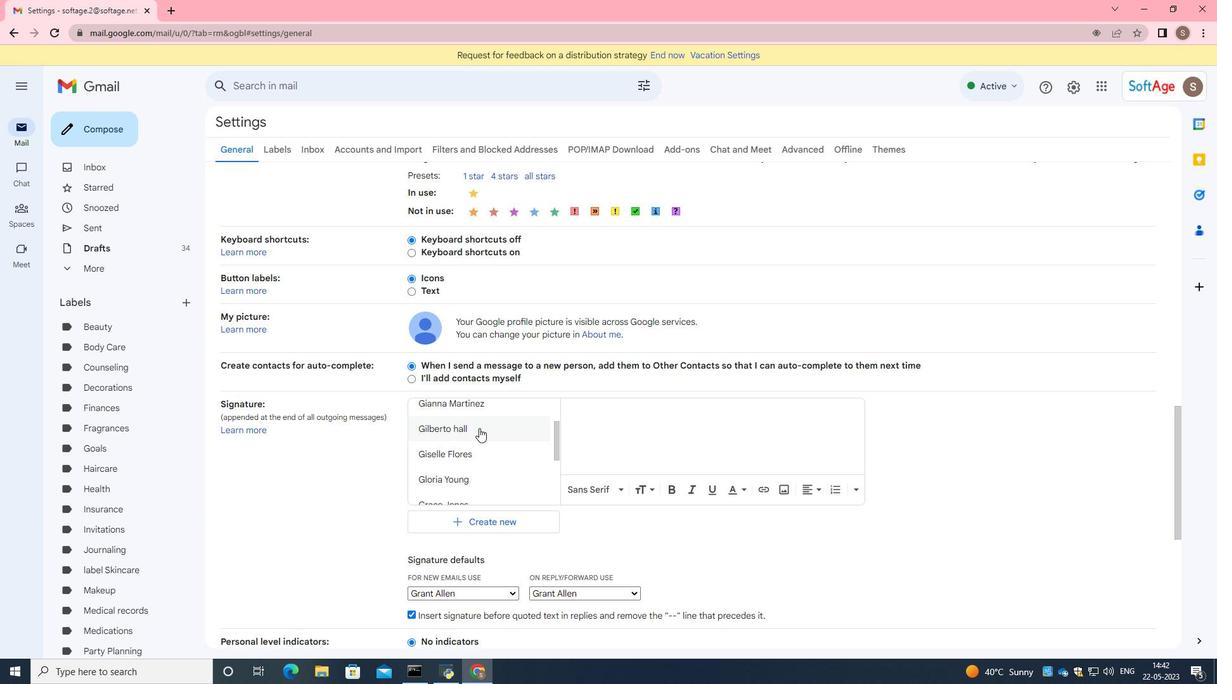 
Action: Mouse scrolled (479, 428) with delta (0, 0)
Screenshot: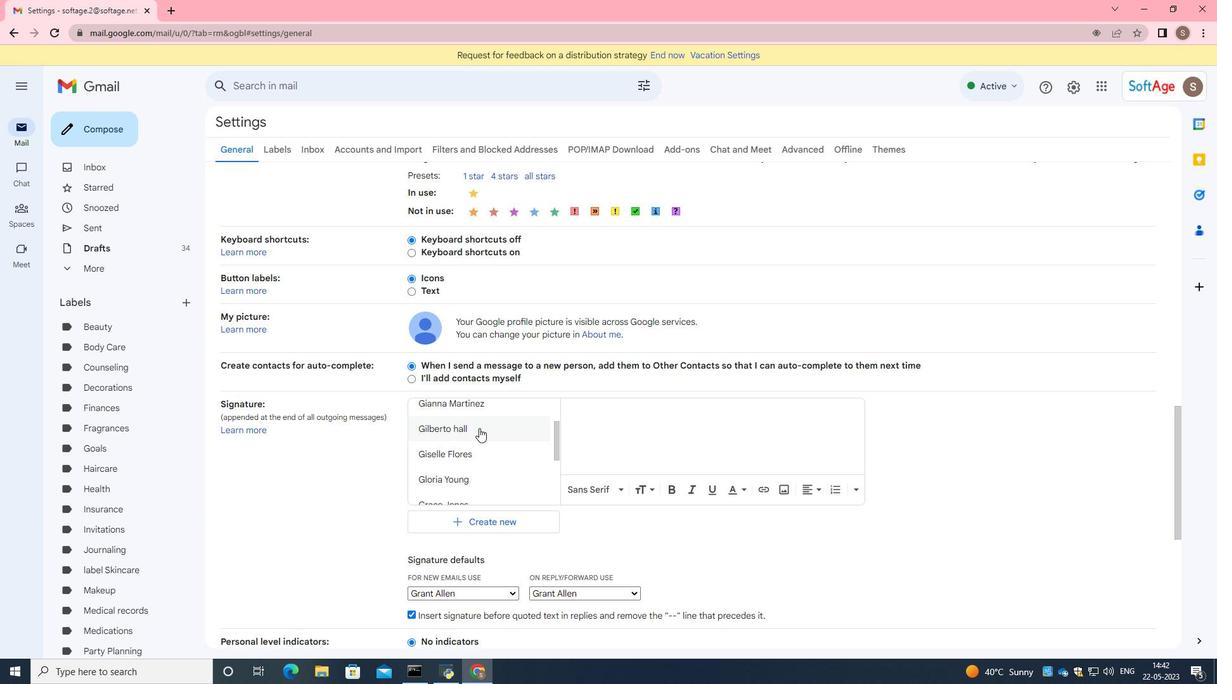 
Action: Mouse moved to (479, 428)
Screenshot: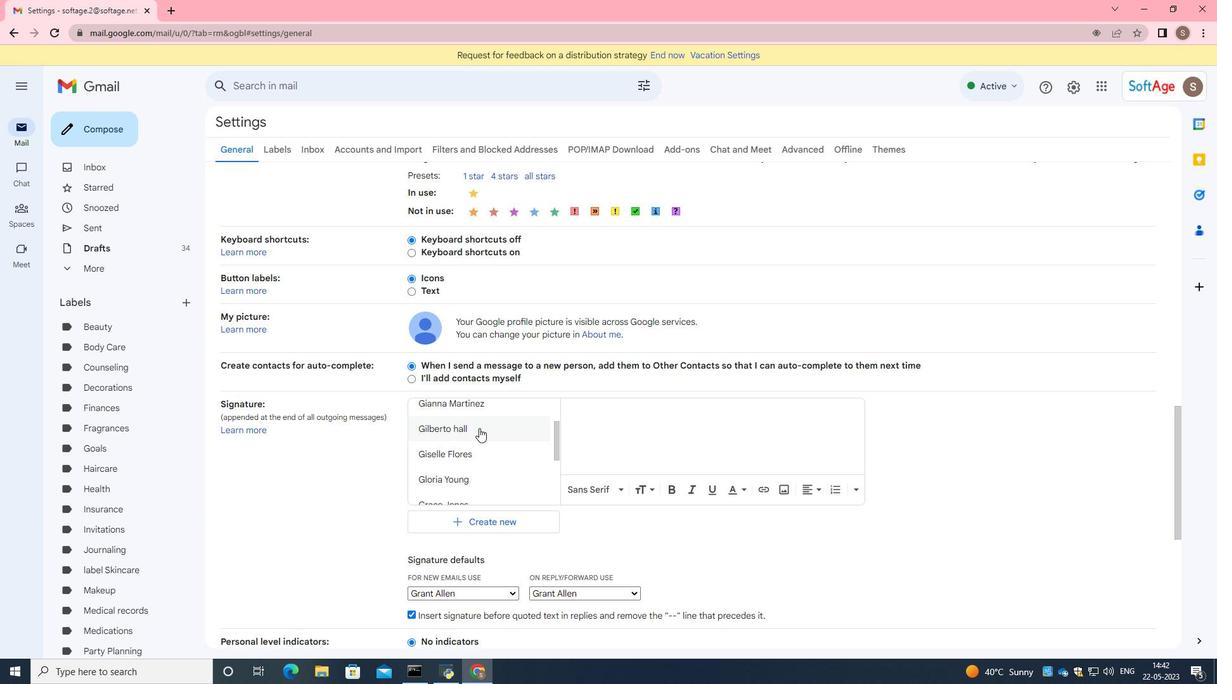
Action: Mouse scrolled (479, 428) with delta (0, 0)
Screenshot: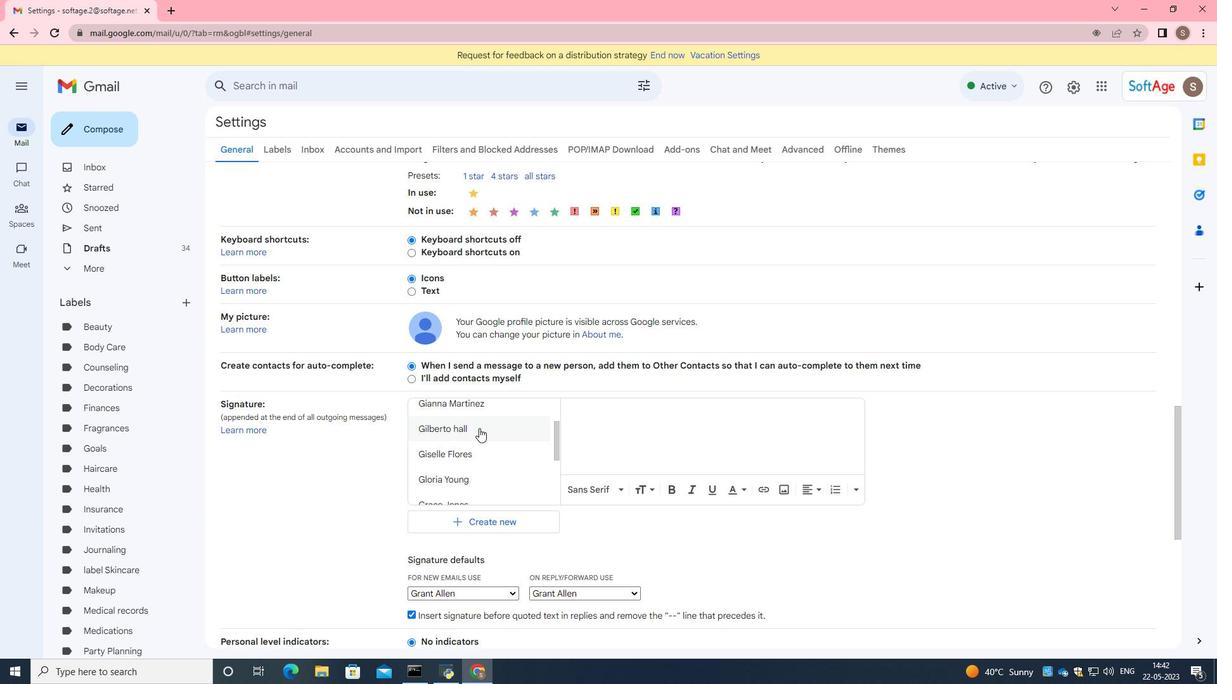 
Action: Mouse moved to (479, 429)
Screenshot: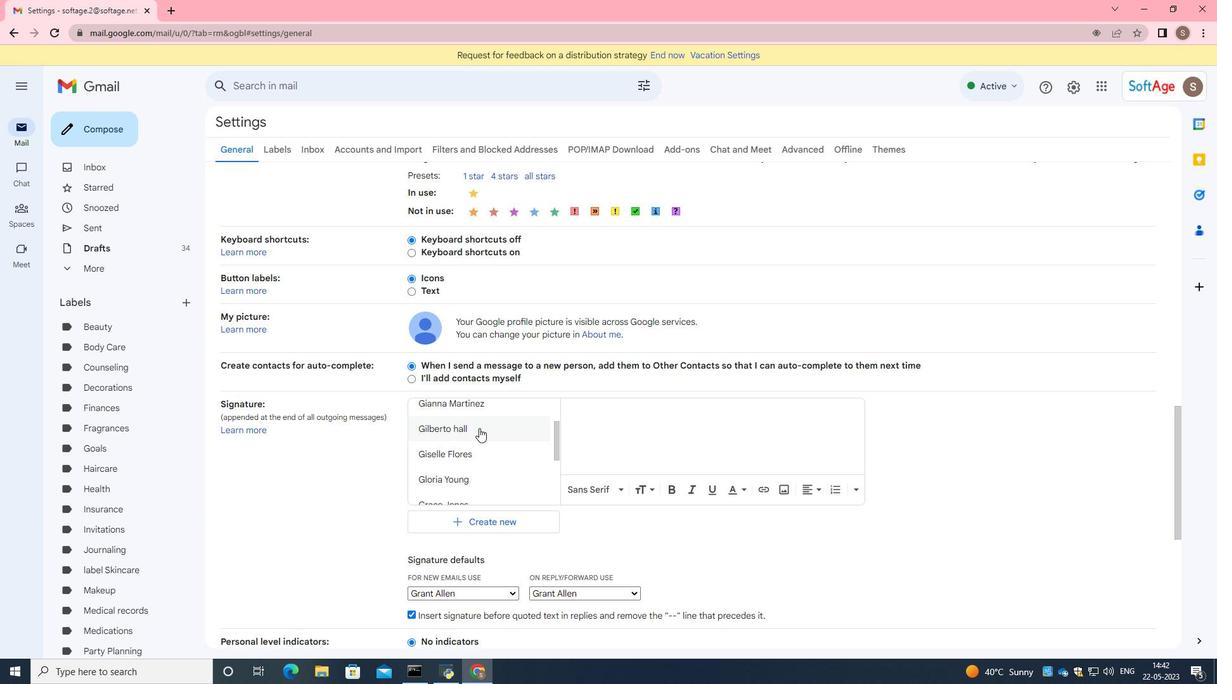 
Action: Mouse scrolled (479, 428) with delta (0, 0)
Screenshot: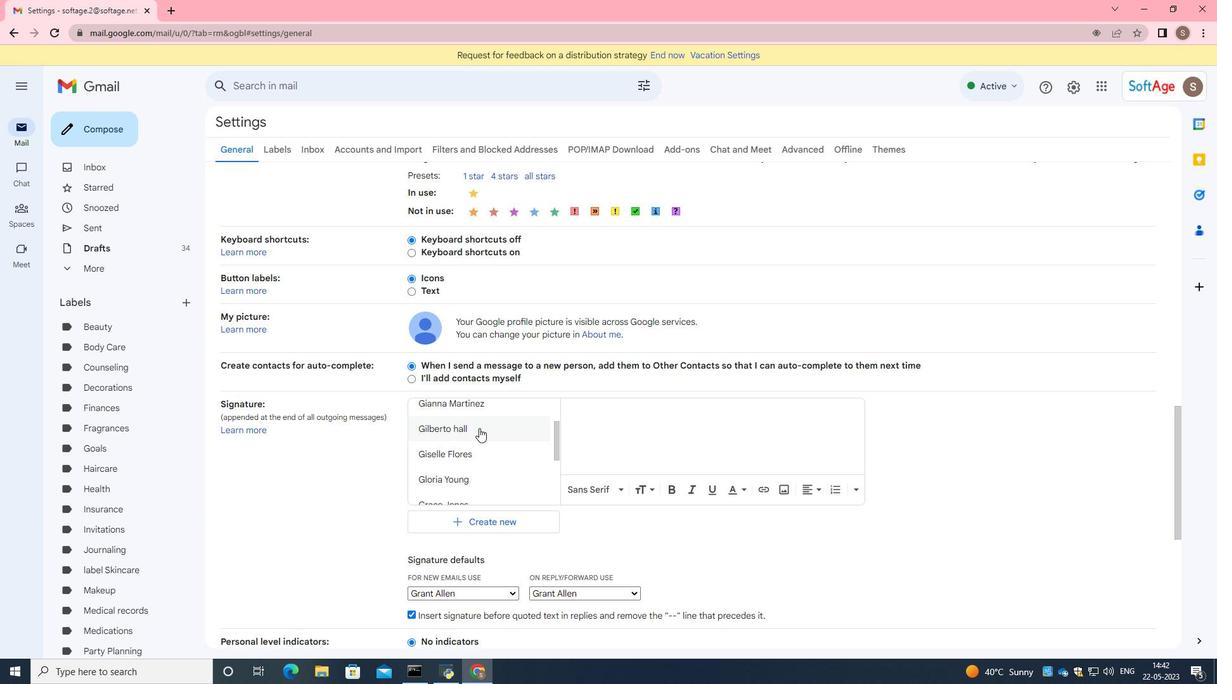 
Action: Mouse scrolled (479, 428) with delta (0, 0)
Screenshot: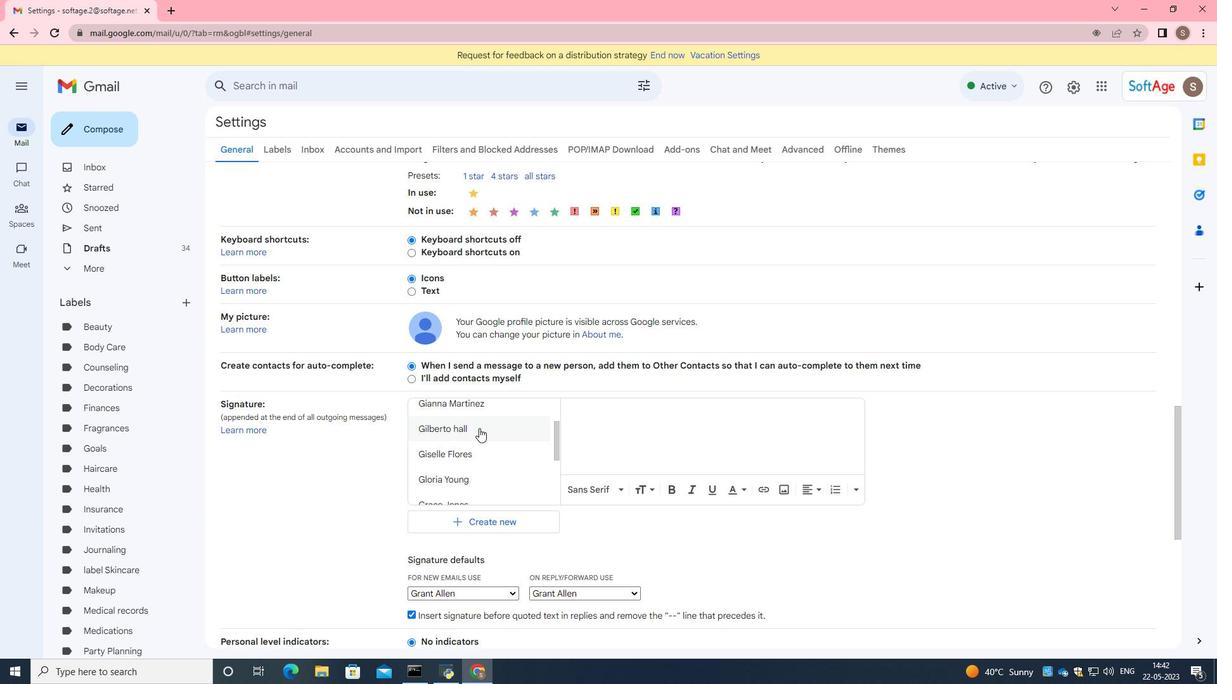 
Action: Mouse moved to (479, 430)
Screenshot: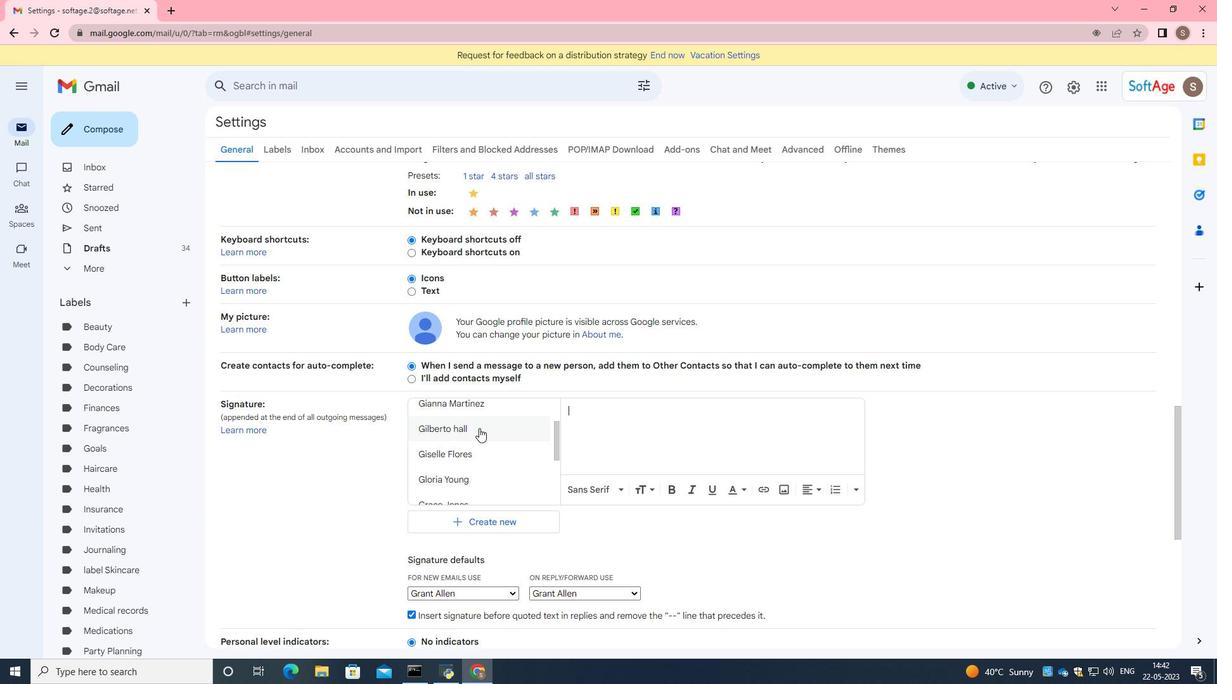 
Action: Mouse scrolled (479, 429) with delta (0, 0)
Screenshot: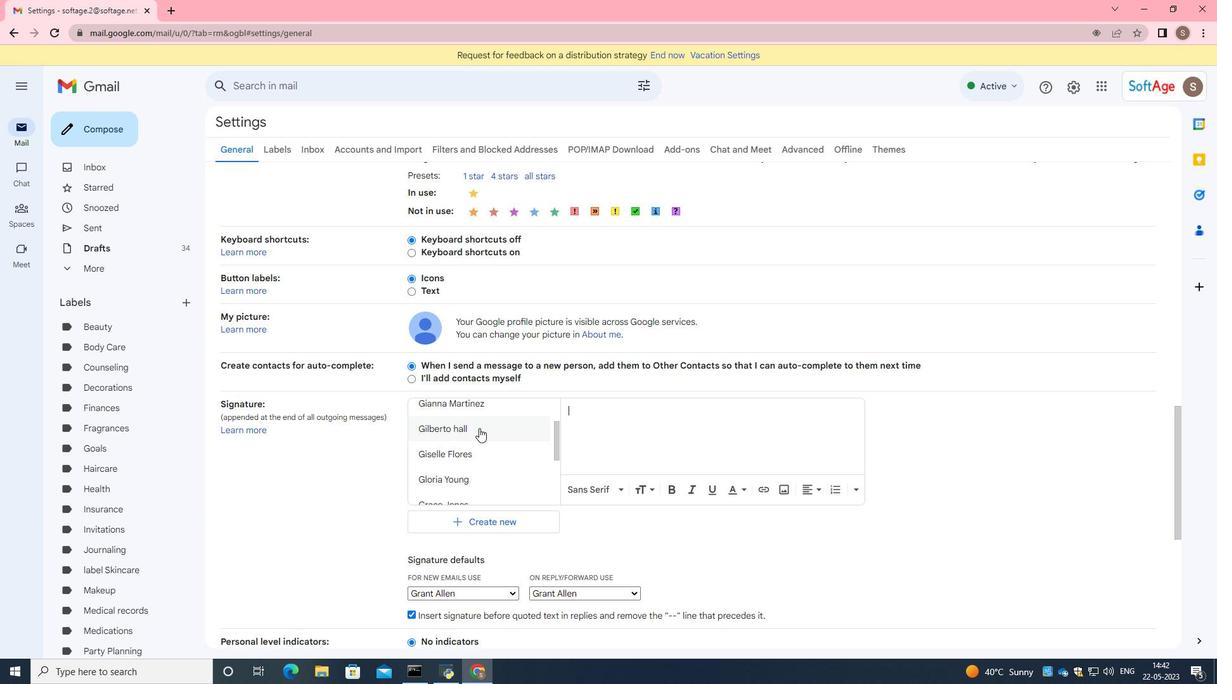 
Action: Mouse moved to (479, 431)
Screenshot: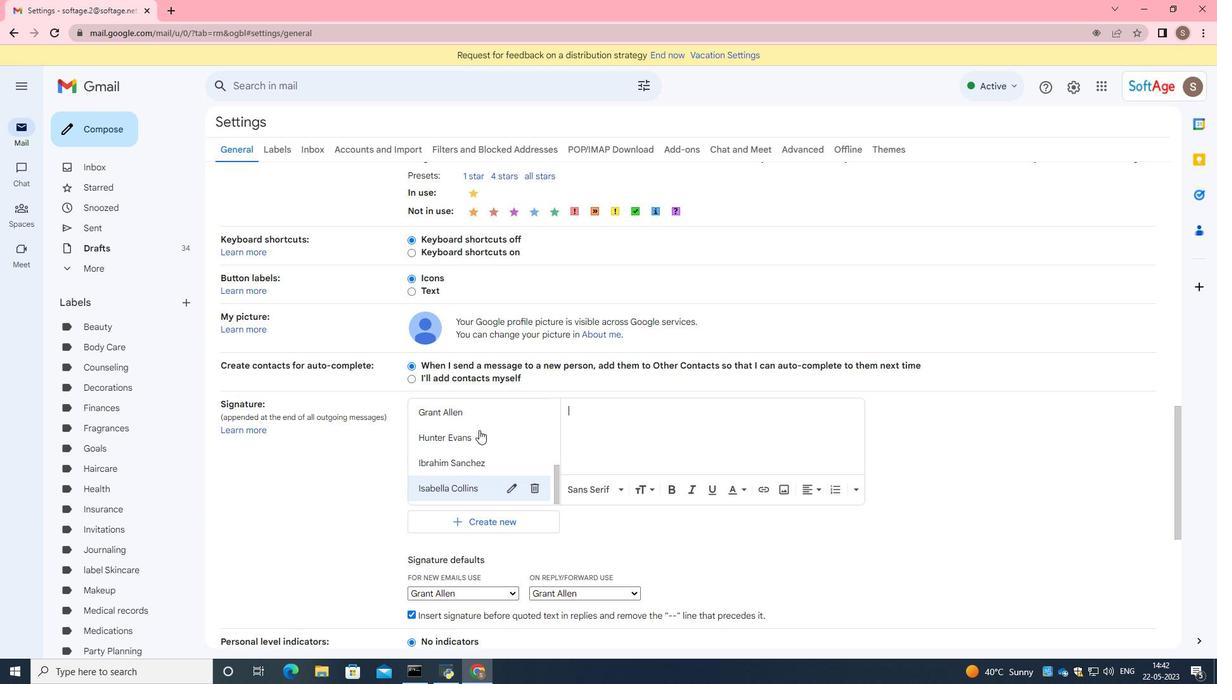 
Action: Mouse scrolled (479, 430) with delta (0, 0)
Screenshot: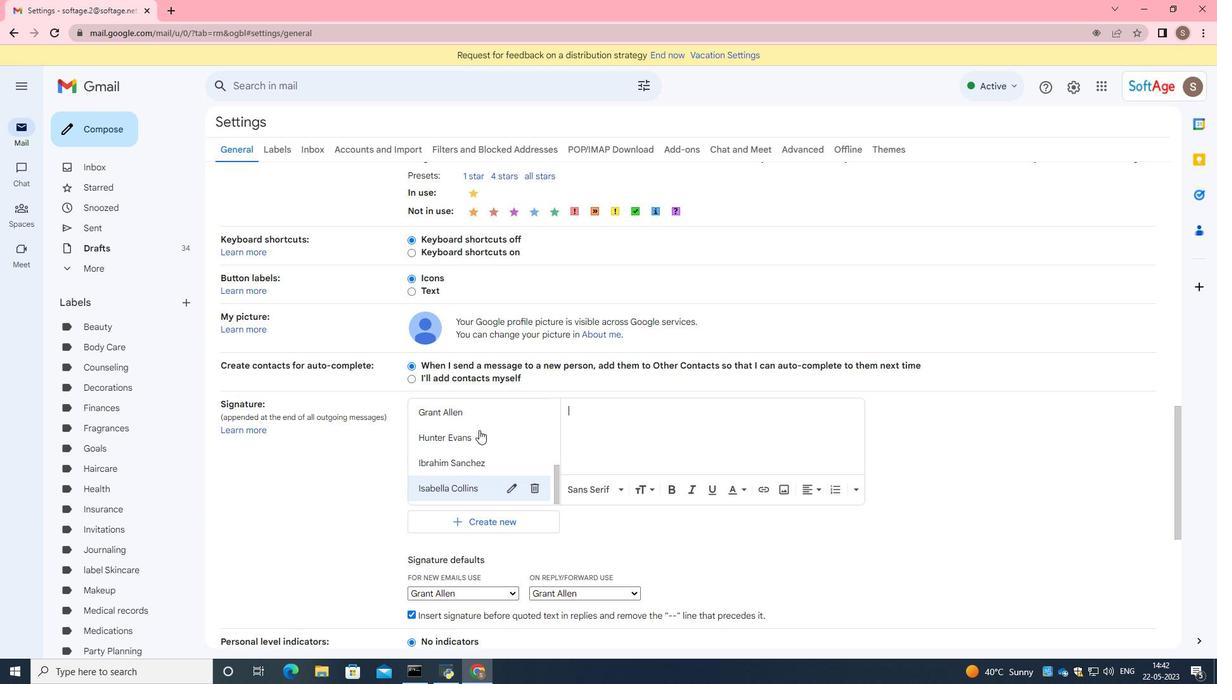 
Action: Mouse scrolled (479, 430) with delta (0, 0)
Screenshot: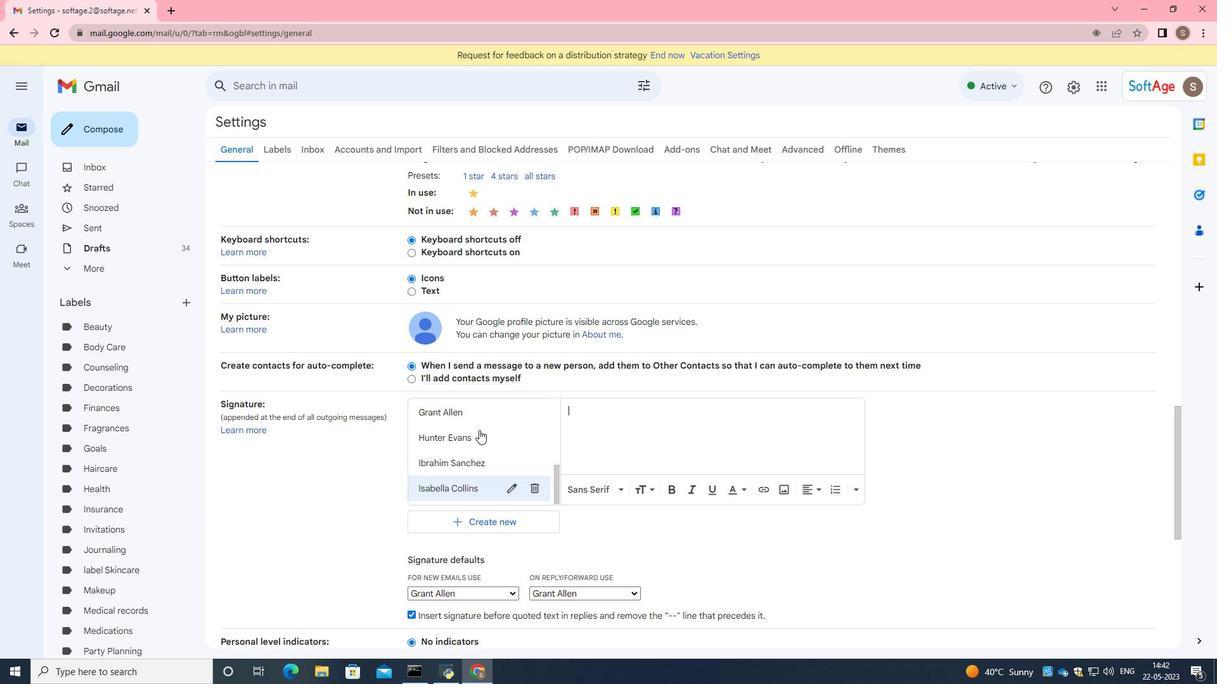 
Action: Mouse scrolled (479, 430) with delta (0, 0)
Screenshot: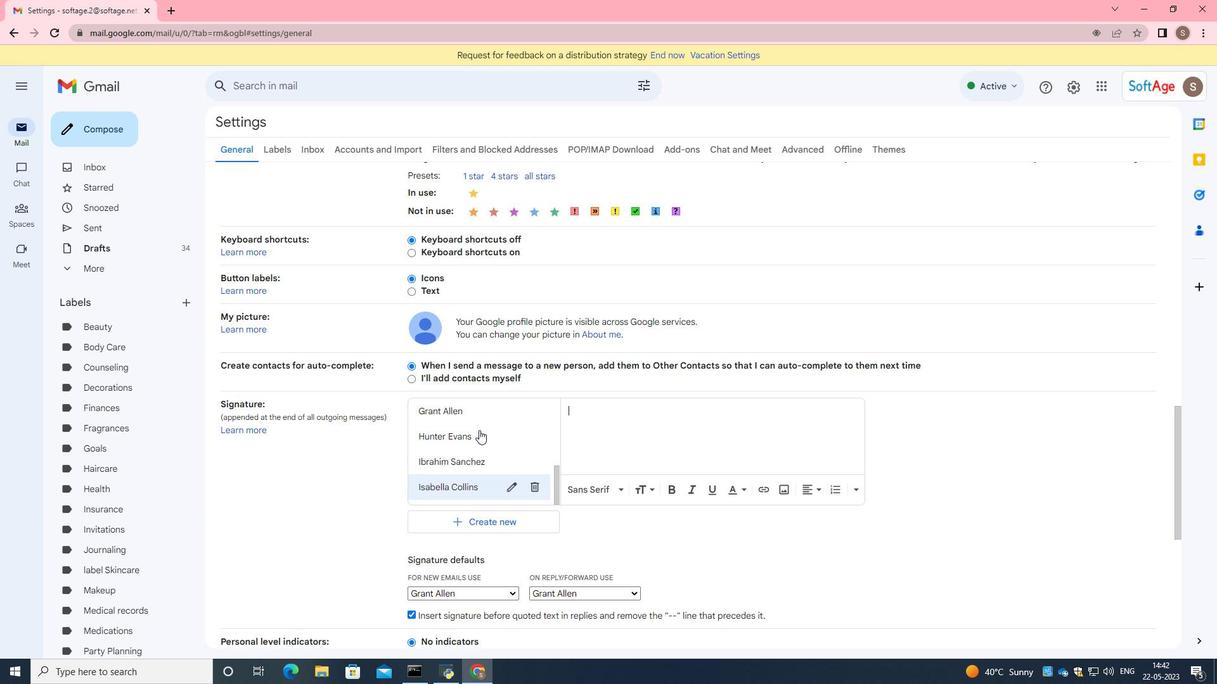 
Action: Mouse scrolled (479, 430) with delta (0, 0)
Screenshot: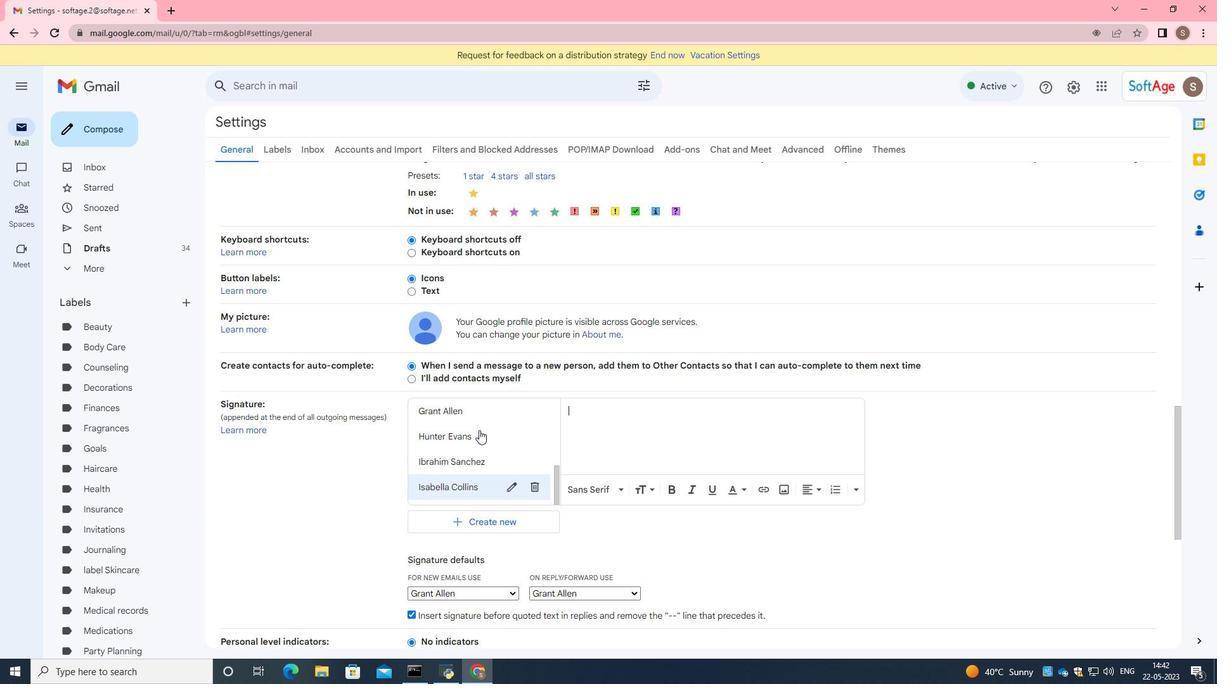
Action: Mouse moved to (640, 439)
Screenshot: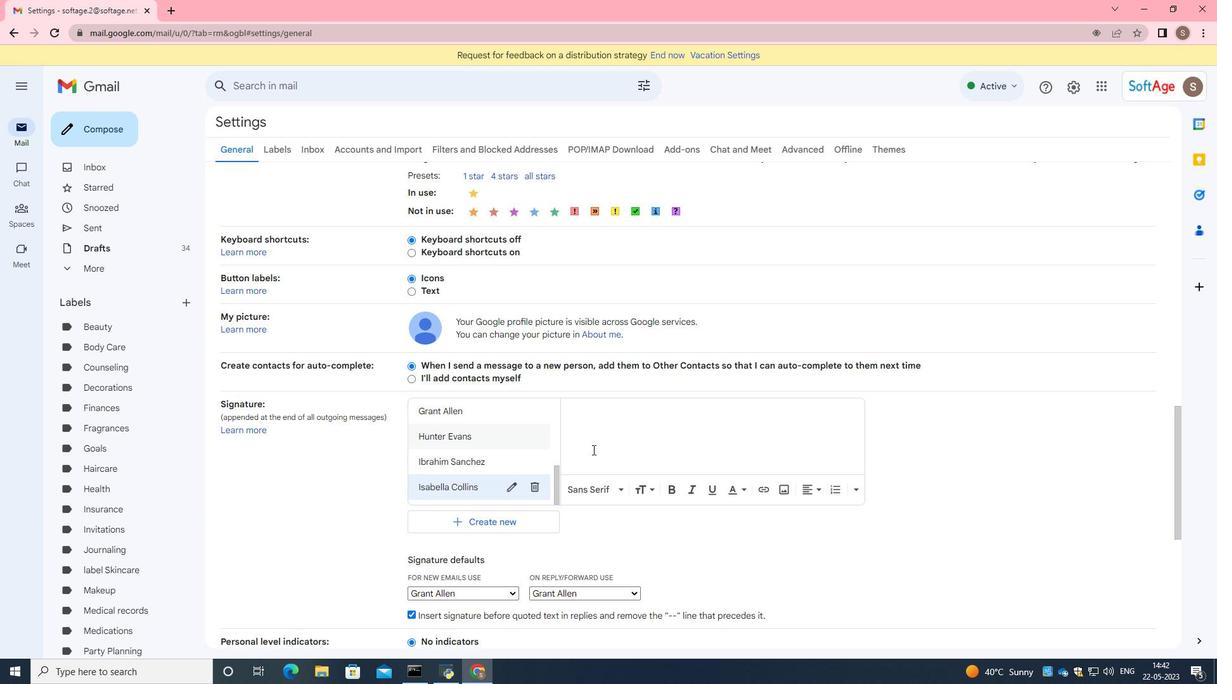 
Action: Mouse pressed left at (640, 439)
Screenshot: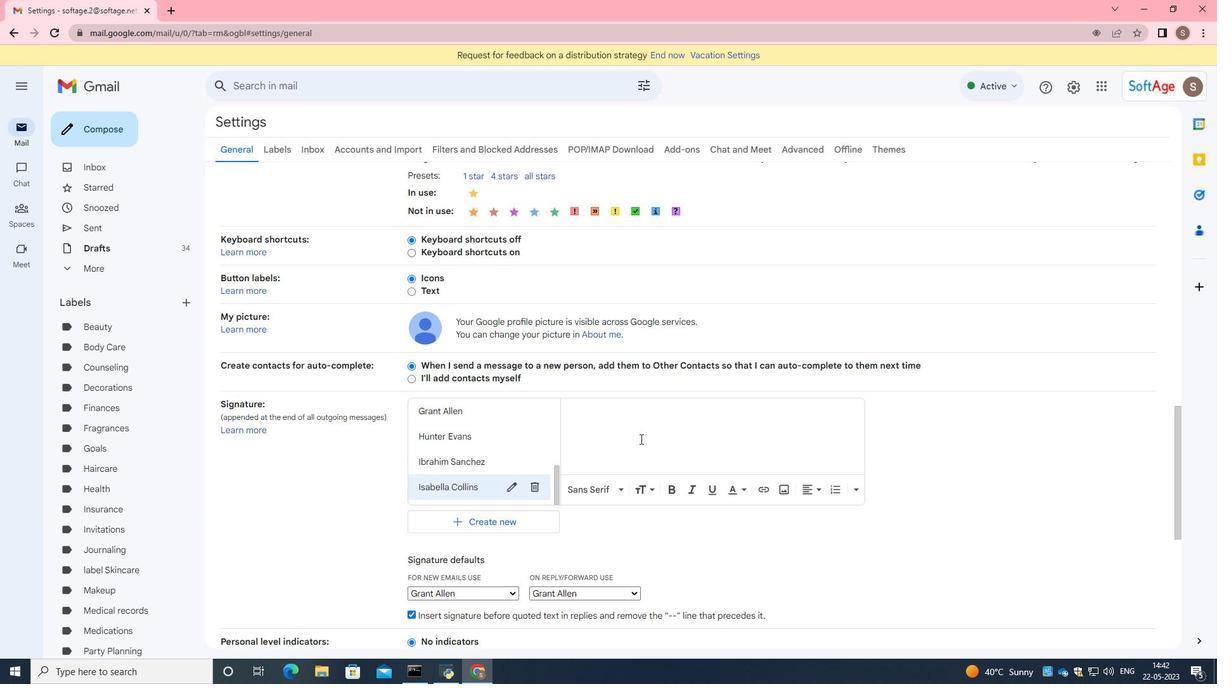 
Action: Key pressed gratitude<Key.space>and<Key.space>sincere<Key.space>wishes,<Key.enter><Key.caps_lock>I<Key.caps_lock>sabella<Key.space><Key.caps_lock>C<Key.caps_lock>ollins
Screenshot: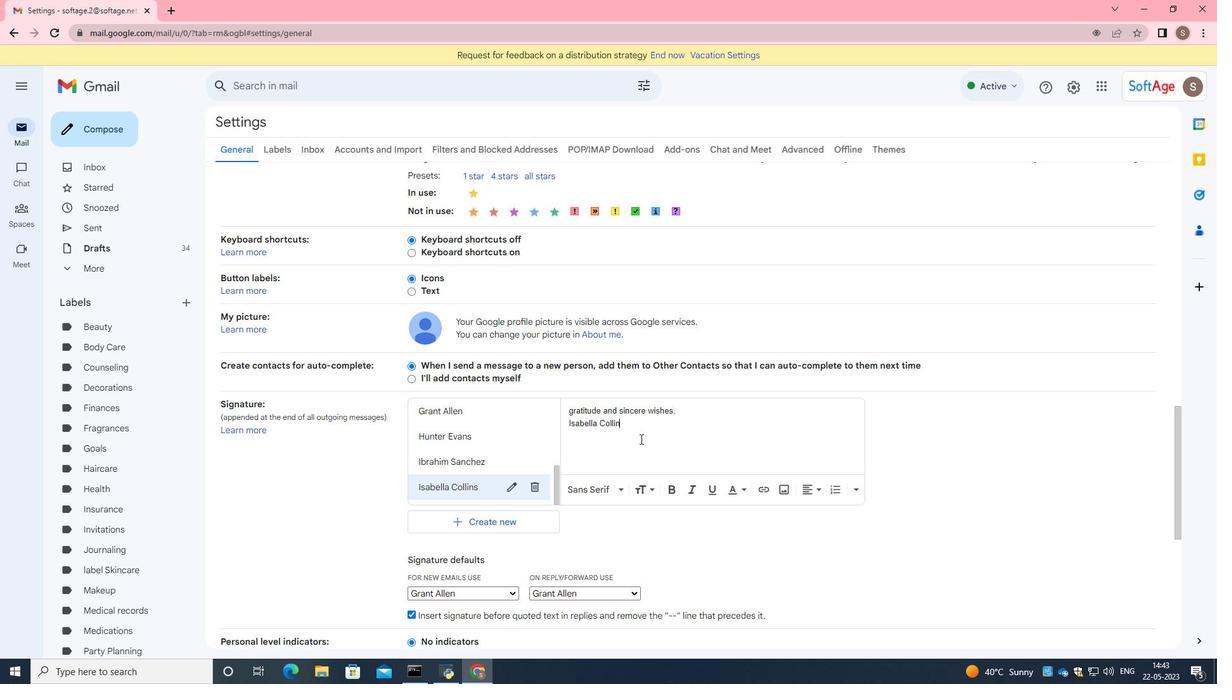 
Action: Mouse moved to (641, 439)
Screenshot: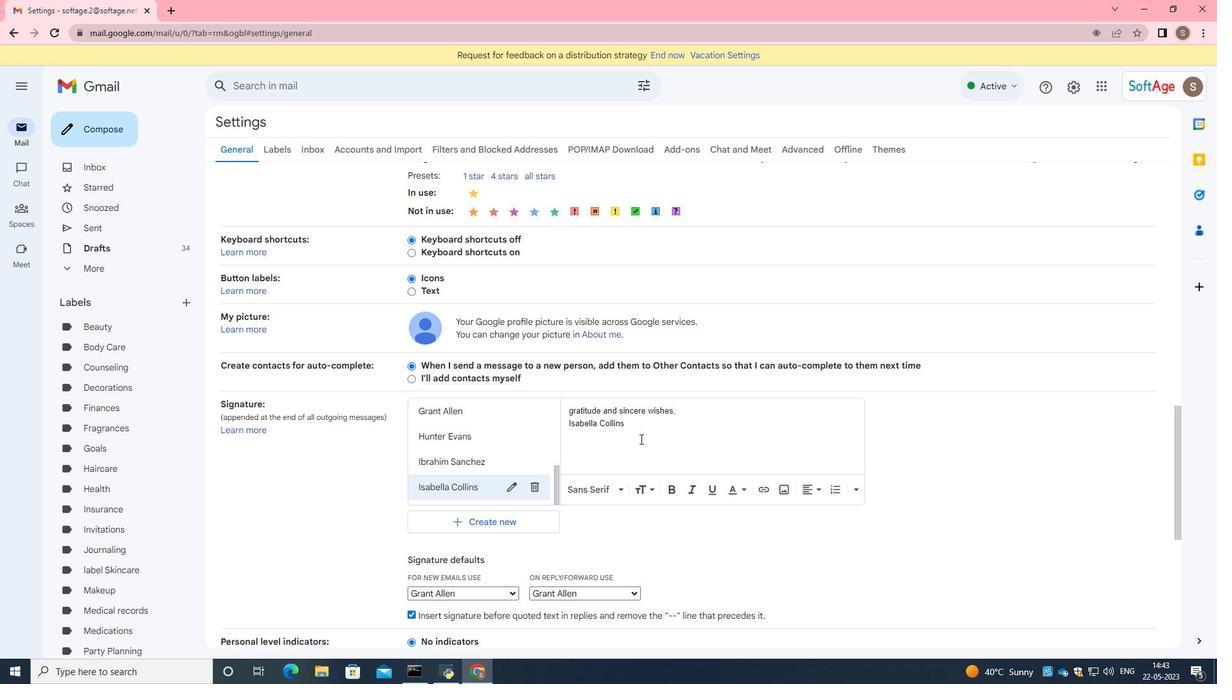 
Action: Mouse scrolled (641, 438) with delta (0, 0)
Screenshot: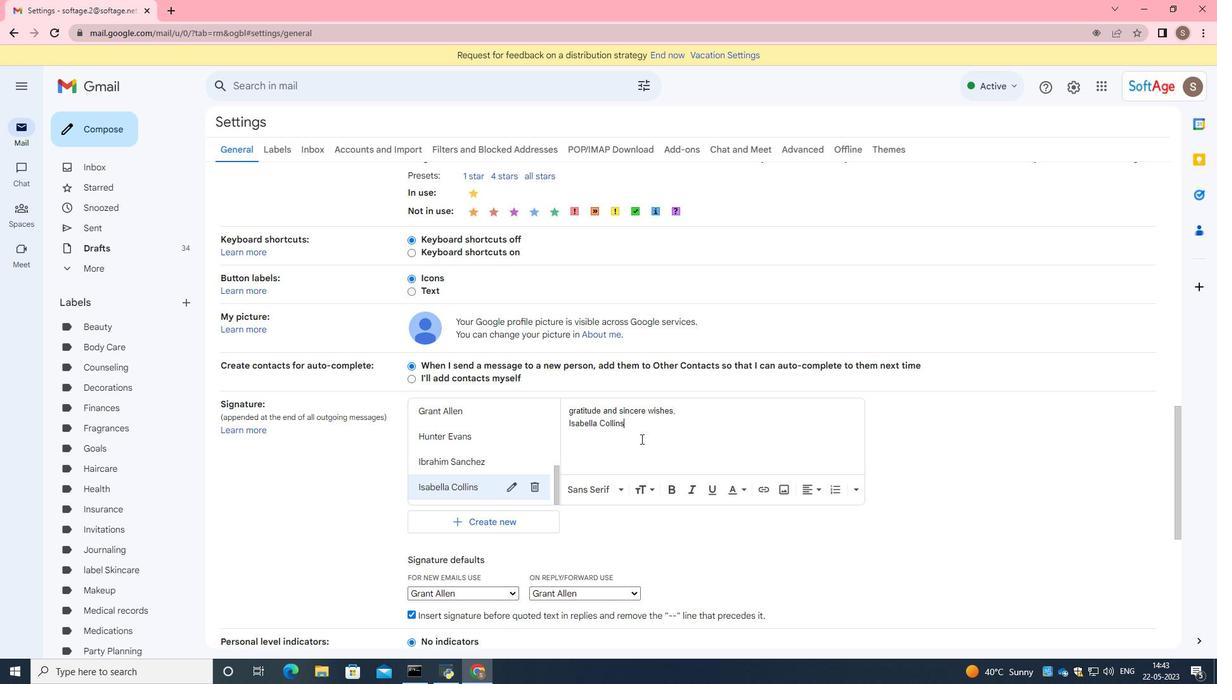 
Action: Mouse scrolled (641, 438) with delta (0, 0)
Screenshot: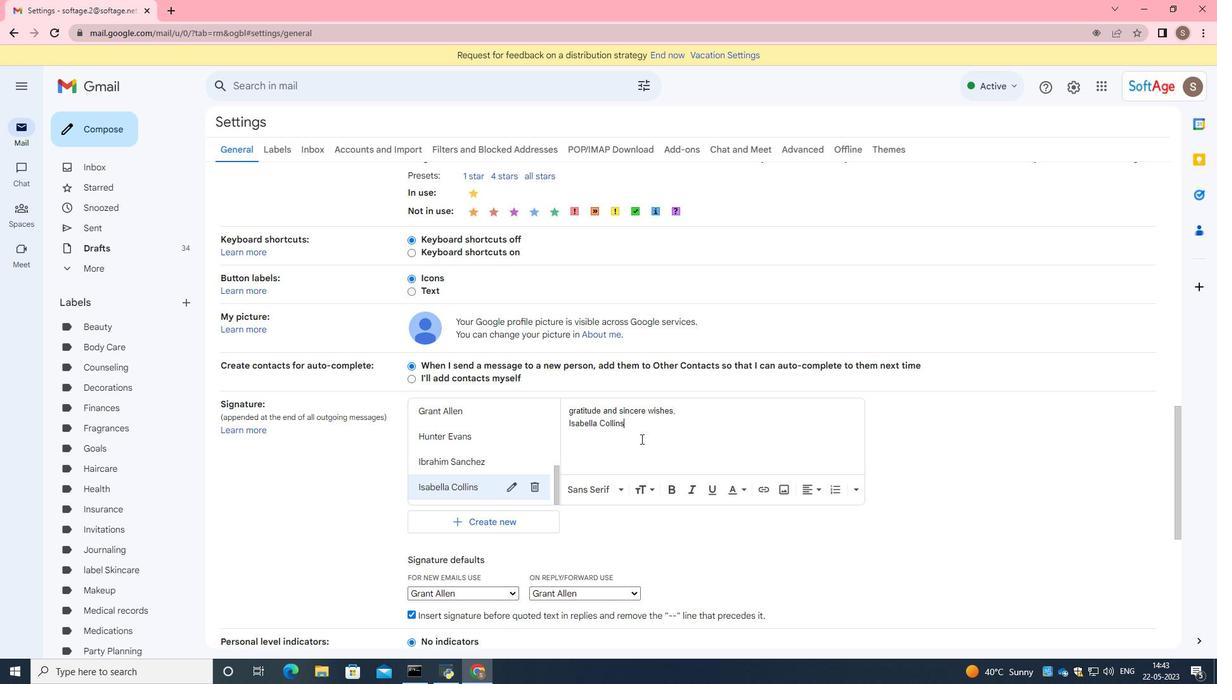 
Action: Mouse scrolled (641, 438) with delta (0, 0)
Screenshot: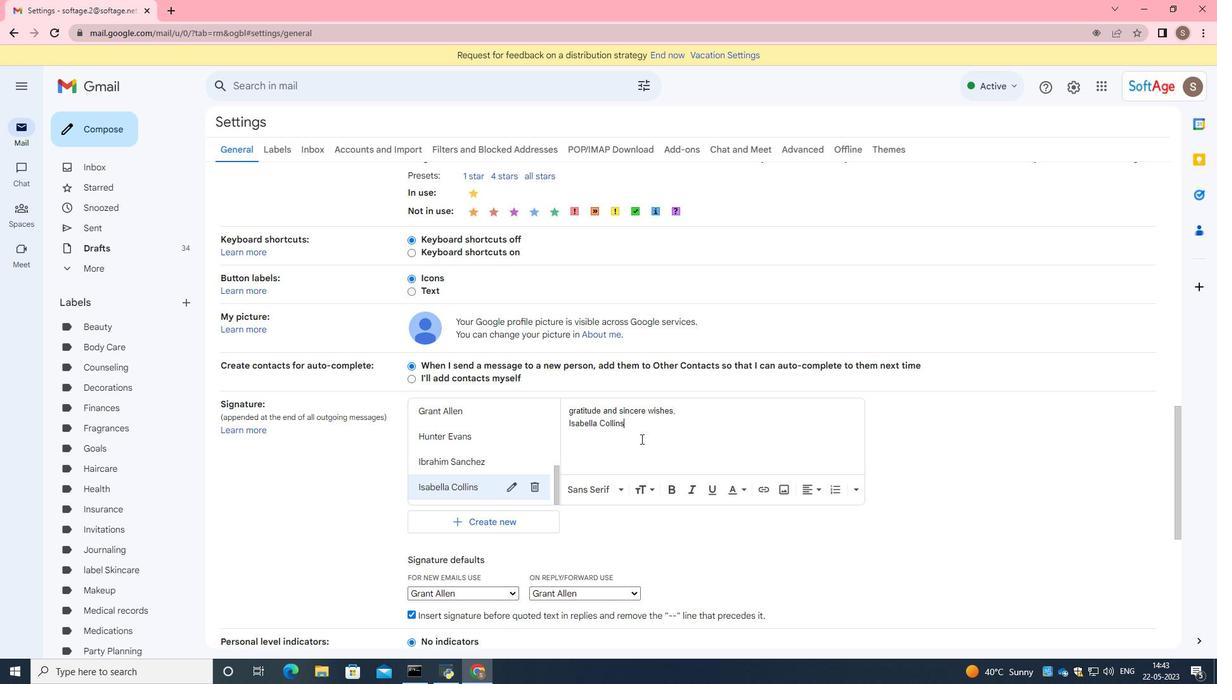 
Action: Mouse scrolled (641, 438) with delta (0, 0)
Screenshot: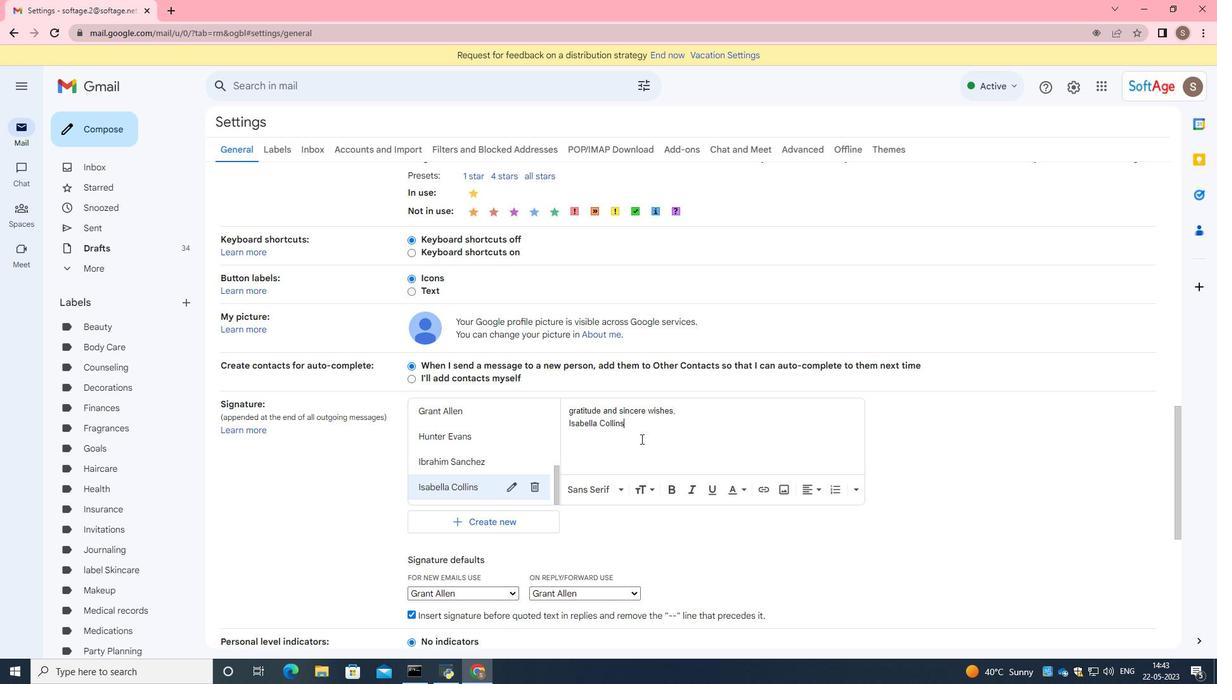 
Action: Mouse scrolled (641, 438) with delta (0, 0)
Screenshot: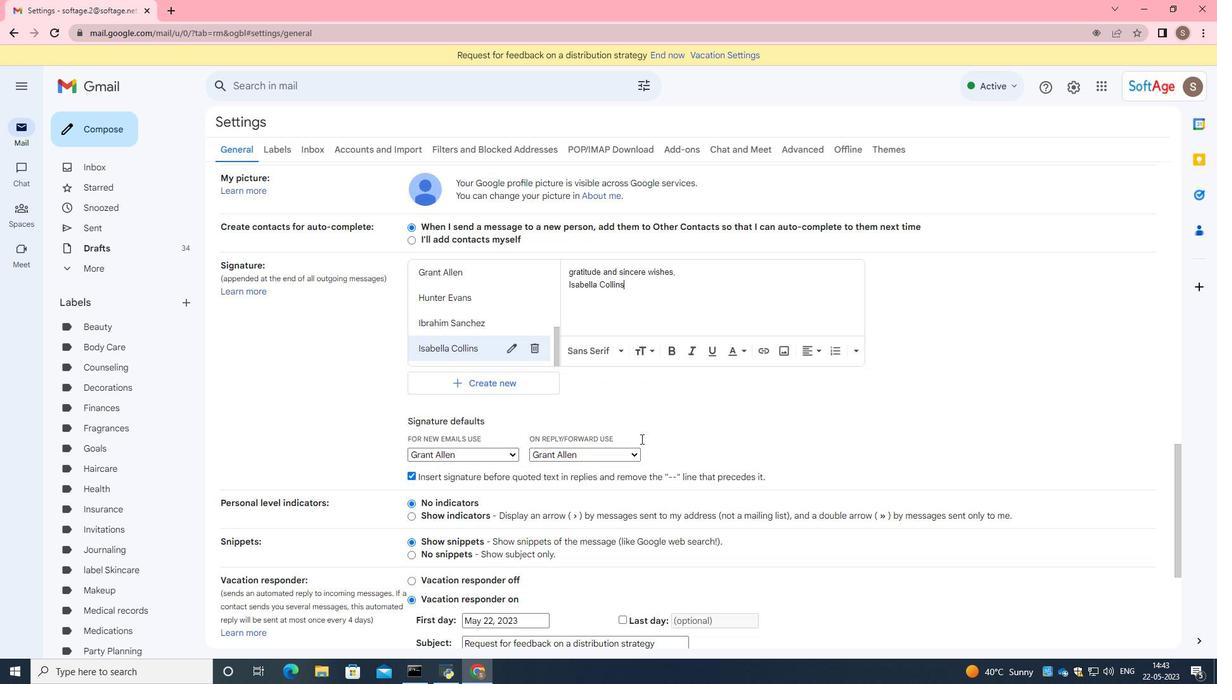 
Action: Mouse scrolled (641, 438) with delta (0, 0)
Screenshot: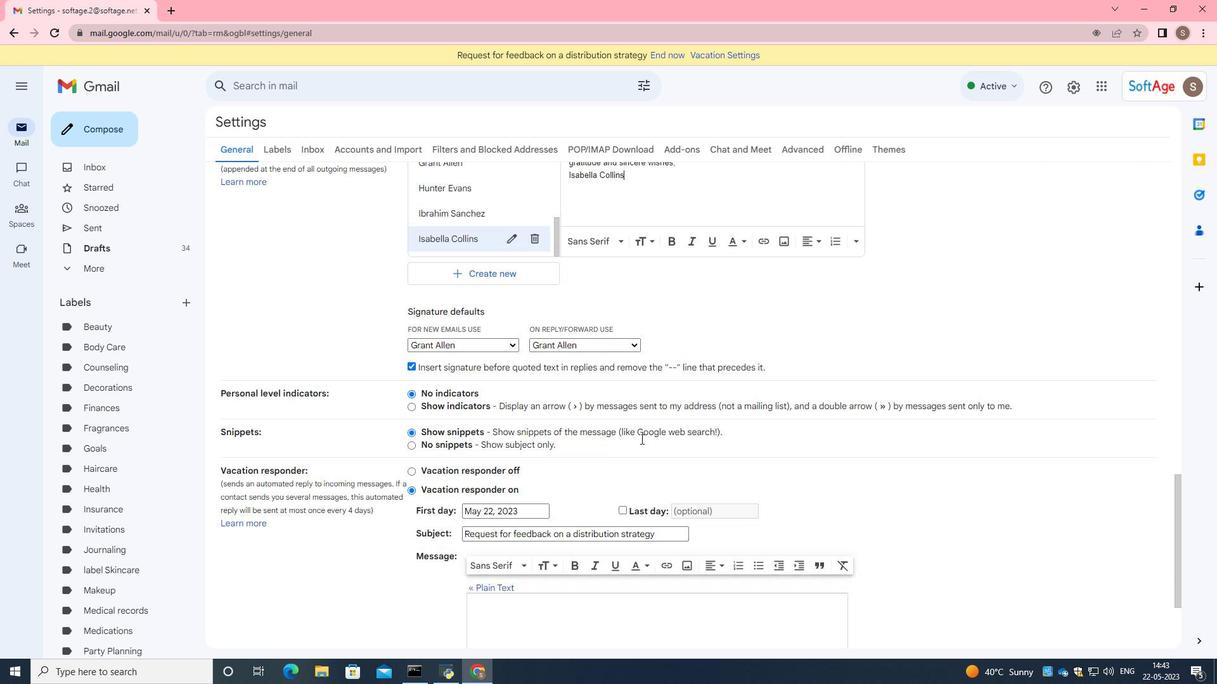 
Action: Mouse scrolled (641, 438) with delta (0, 0)
Screenshot: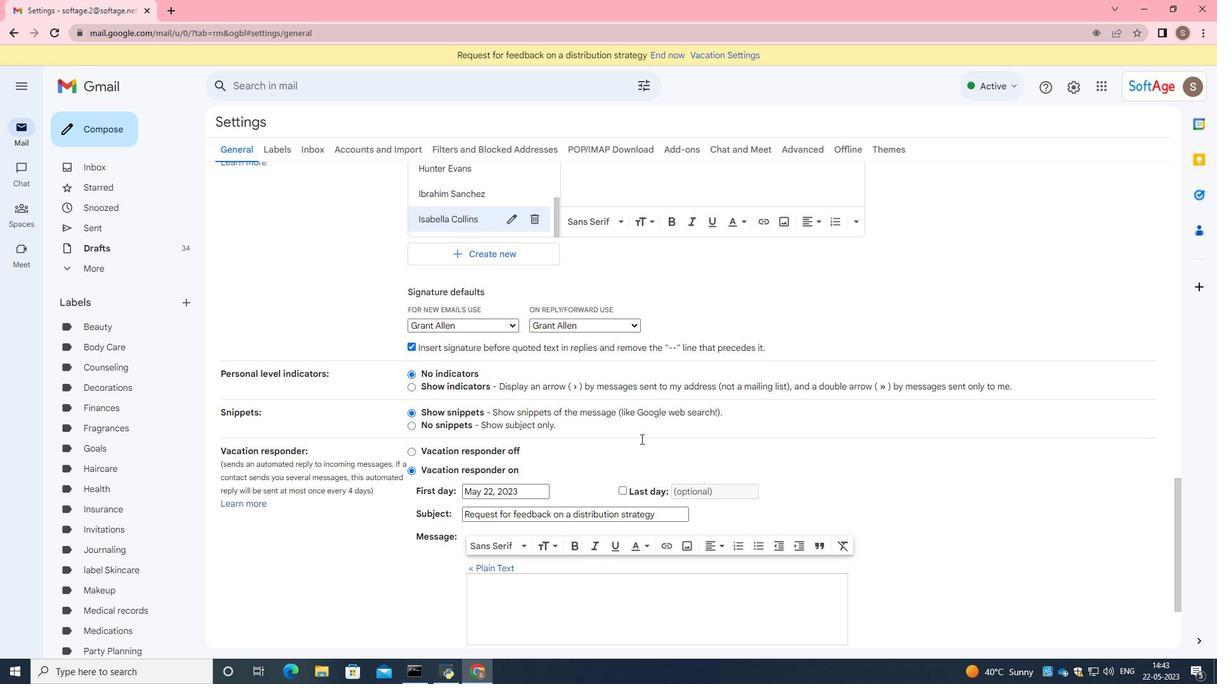 
Action: Mouse scrolled (641, 438) with delta (0, 0)
Screenshot: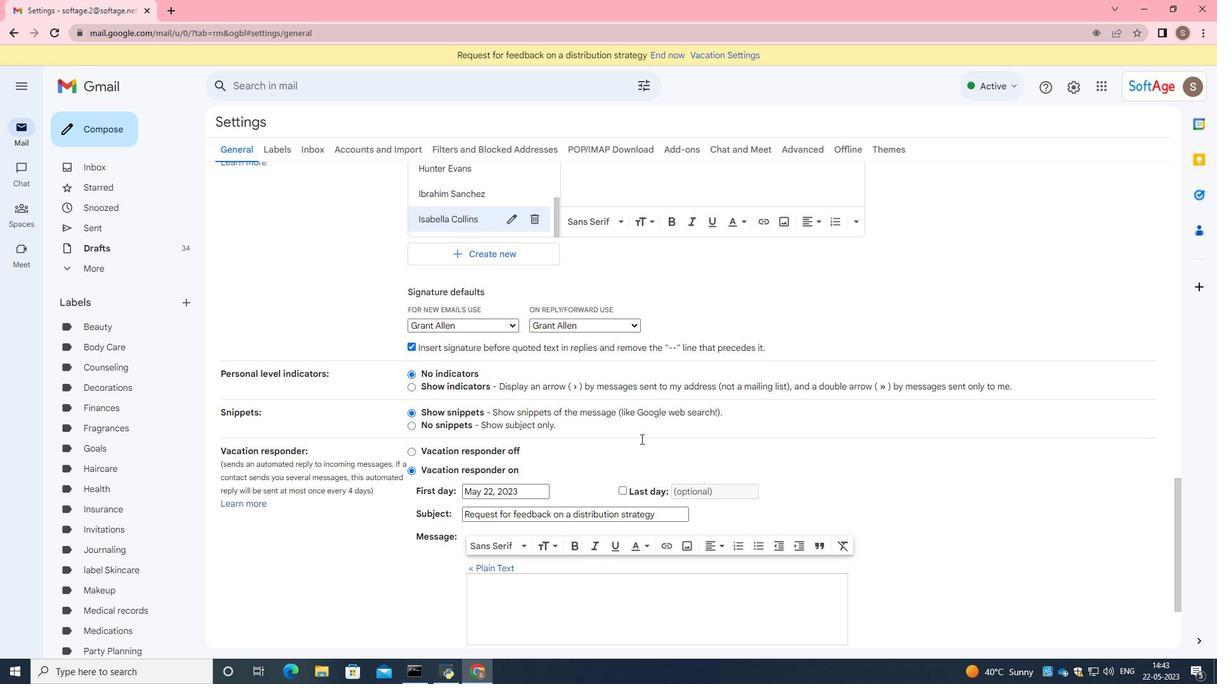 
Action: Mouse scrolled (641, 438) with delta (0, 0)
Screenshot: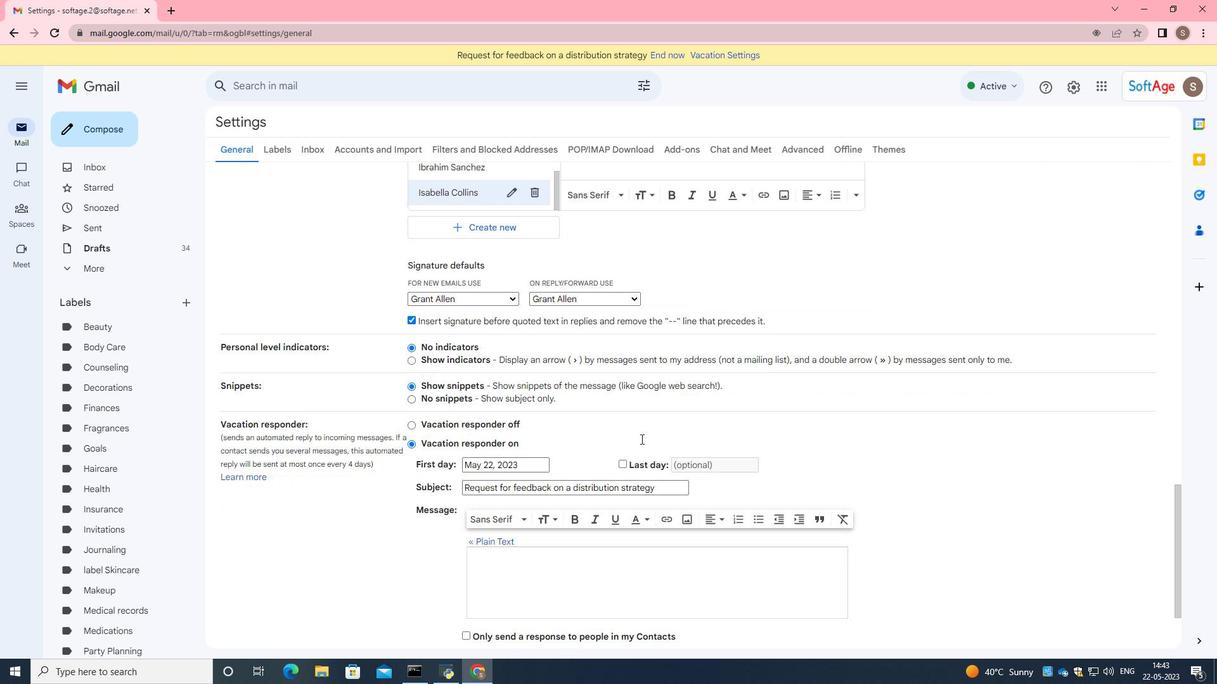 
Action: Mouse scrolled (641, 438) with delta (0, 0)
Screenshot: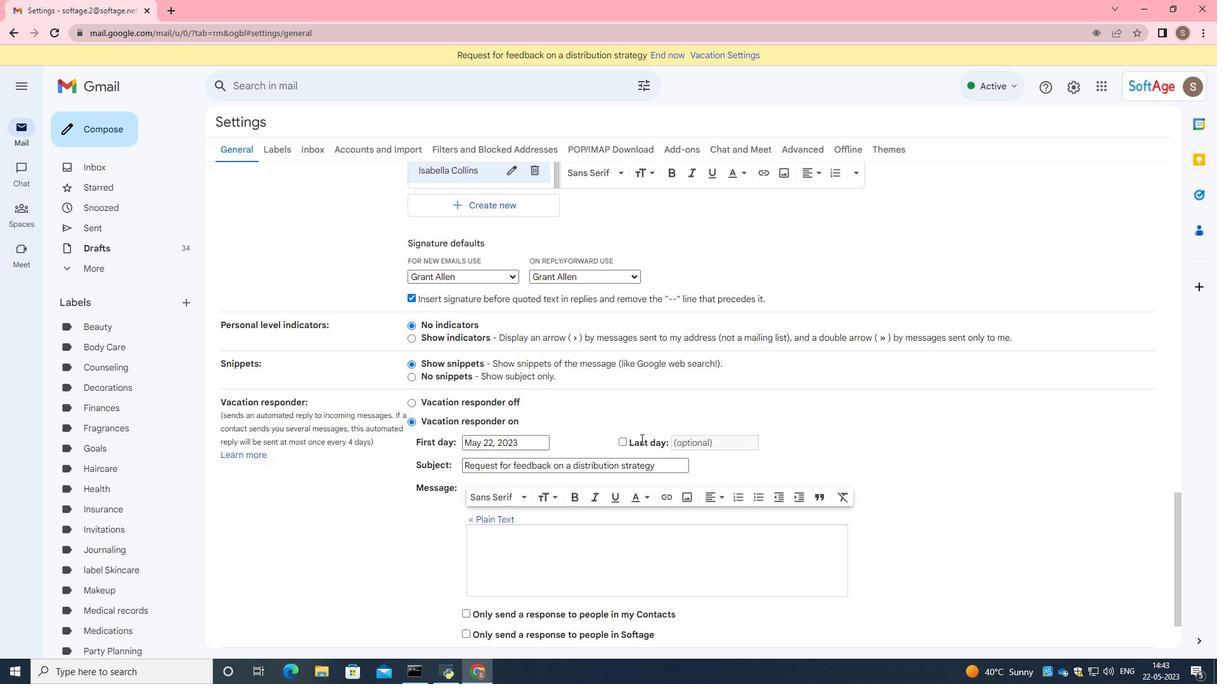 
Action: Mouse scrolled (641, 438) with delta (0, 0)
Screenshot: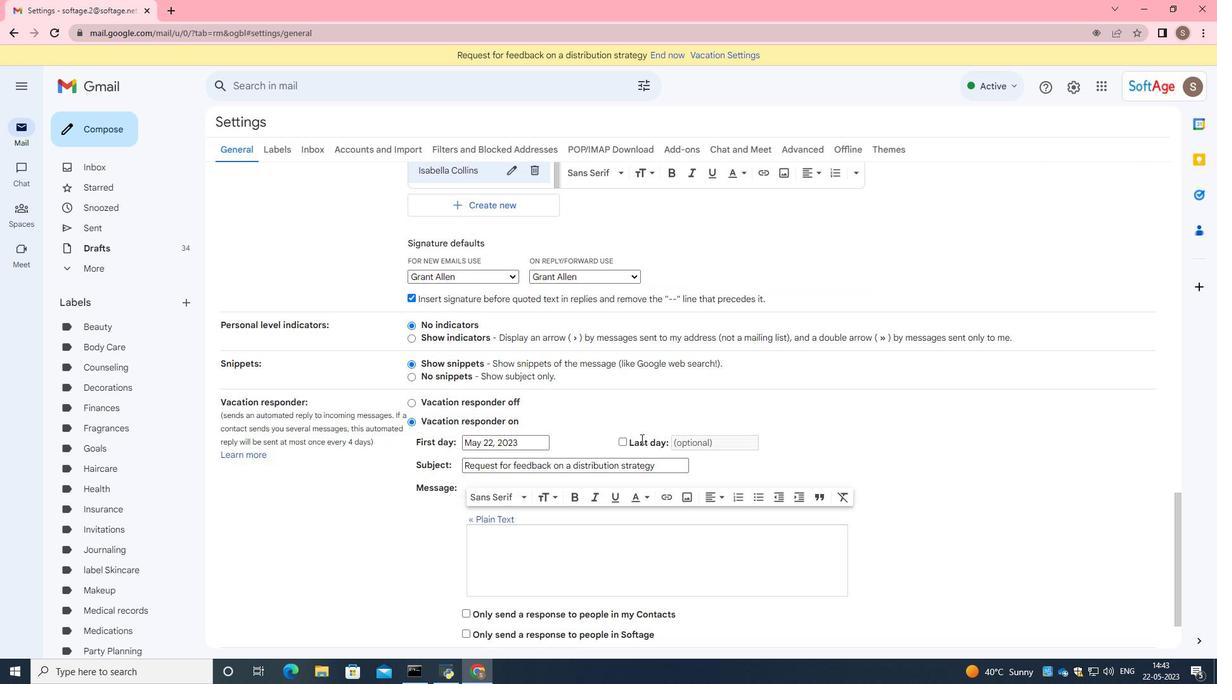 
Action: Mouse scrolled (641, 438) with delta (0, 0)
Screenshot: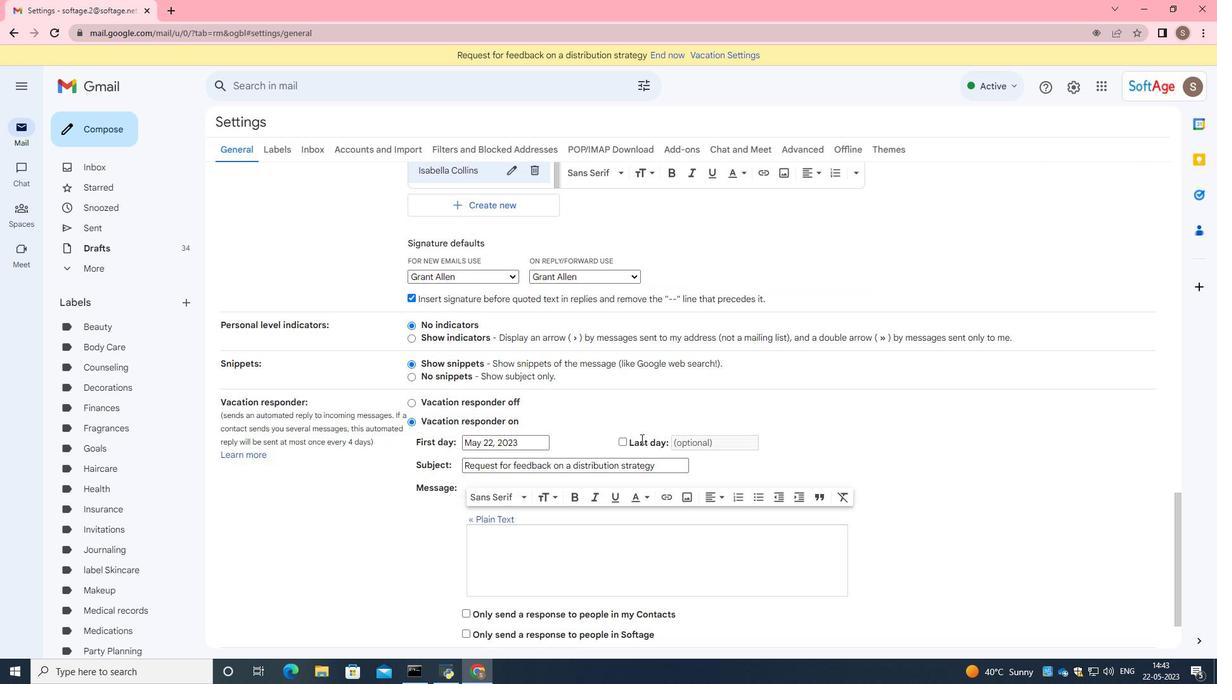 
Action: Mouse scrolled (641, 438) with delta (0, 0)
Screenshot: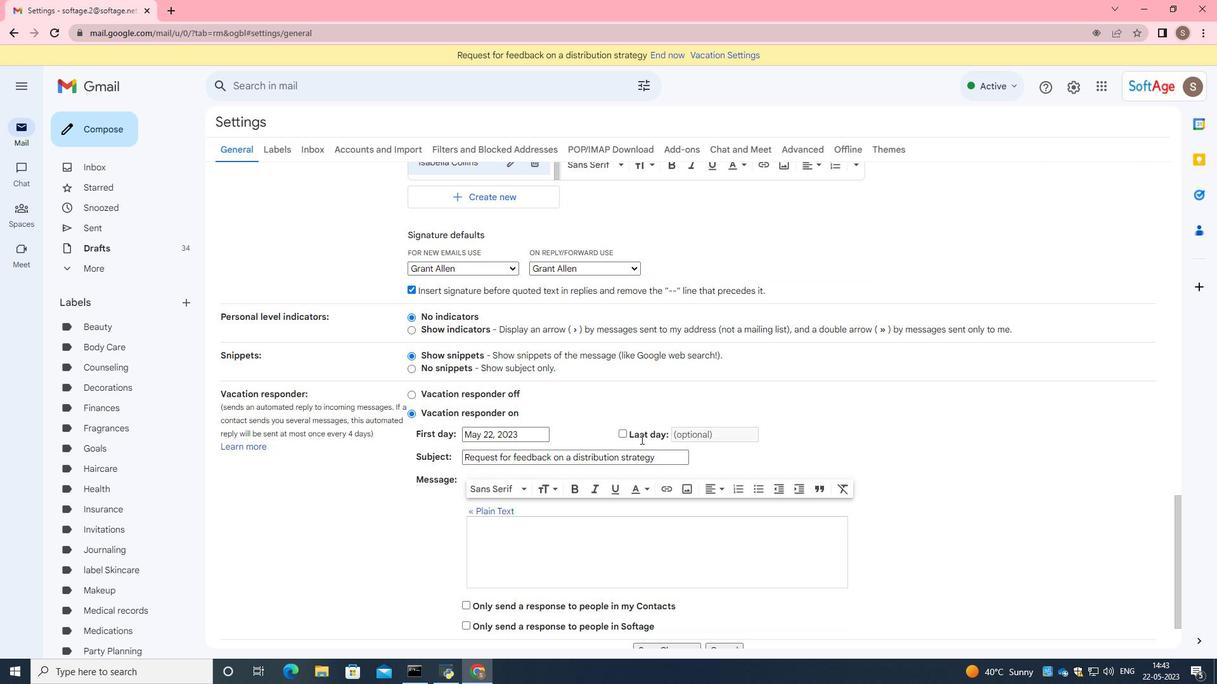 
Action: Mouse moved to (665, 587)
Screenshot: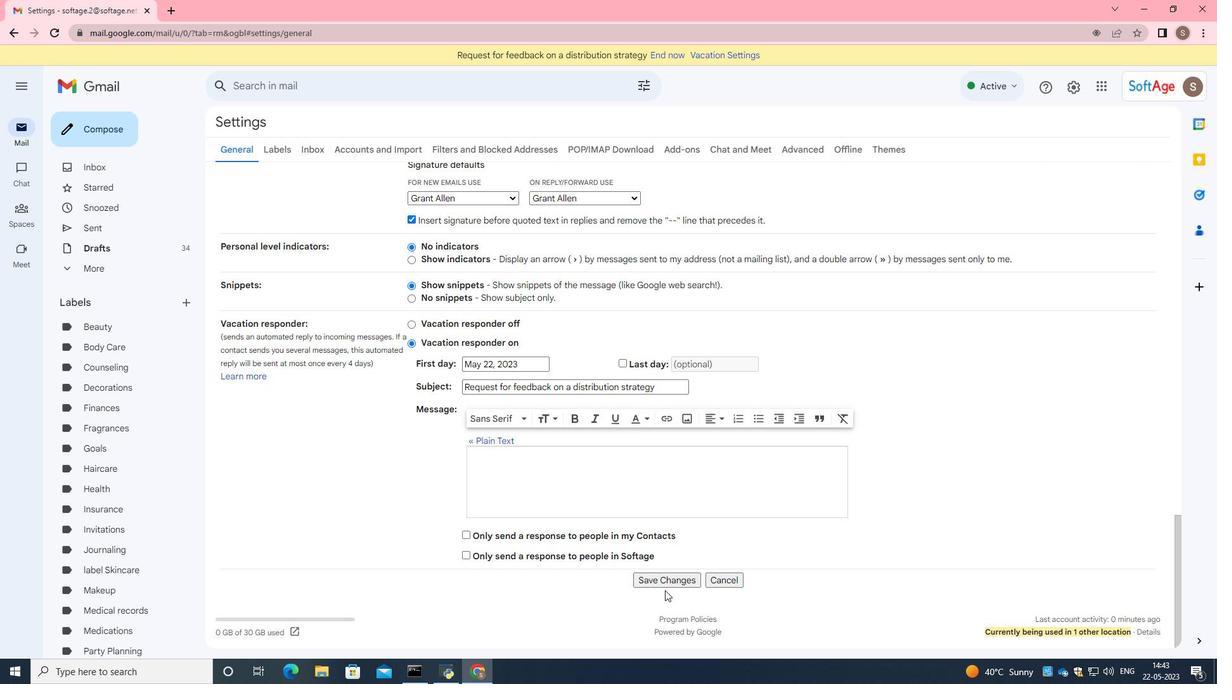 
Action: Mouse pressed left at (665, 587)
Screenshot: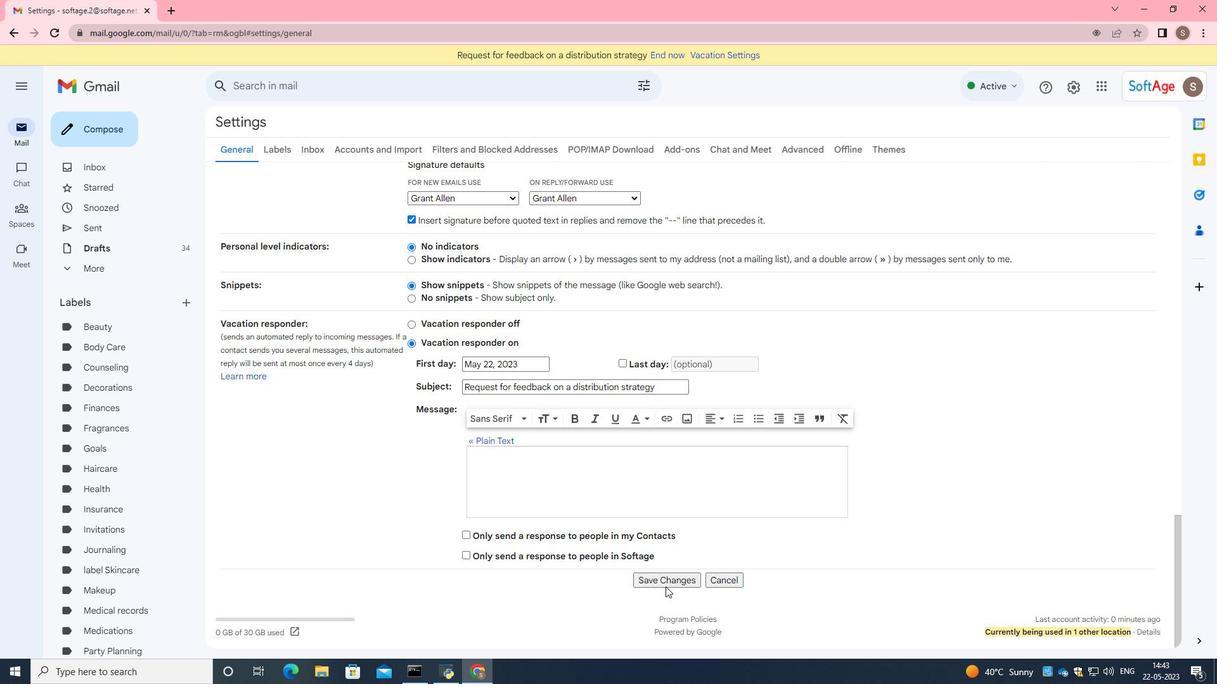 
Action: Mouse moved to (90, 126)
Screenshot: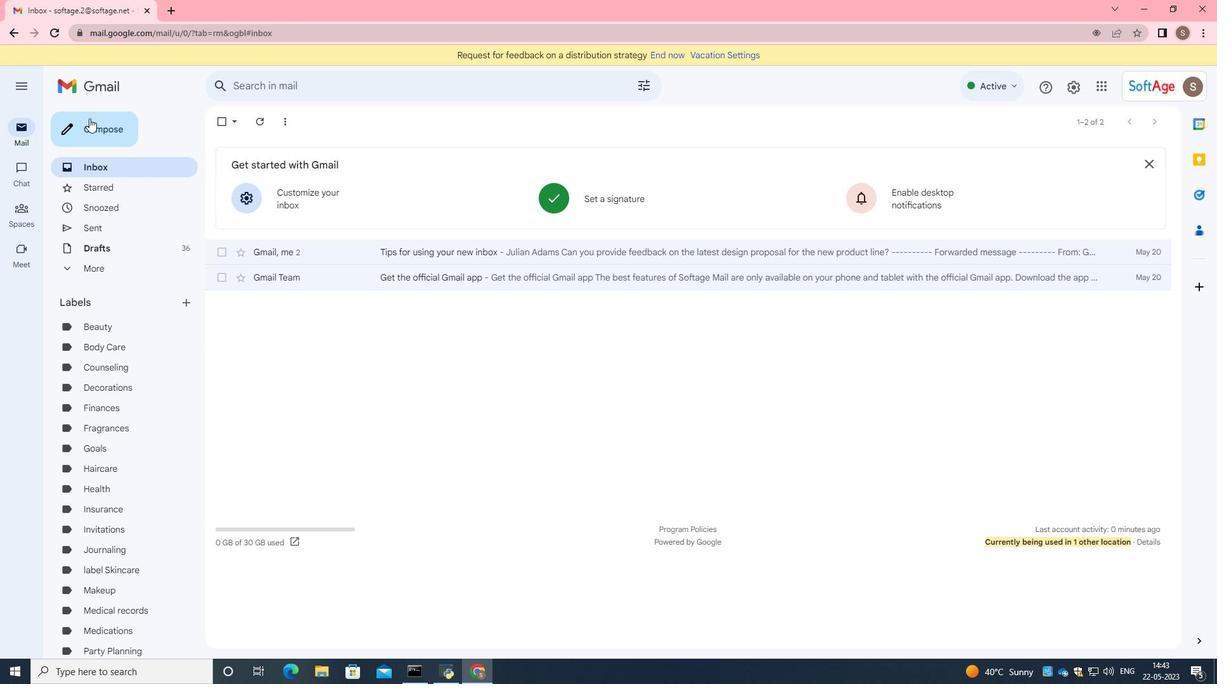 
Action: Mouse pressed left at (90, 126)
Screenshot: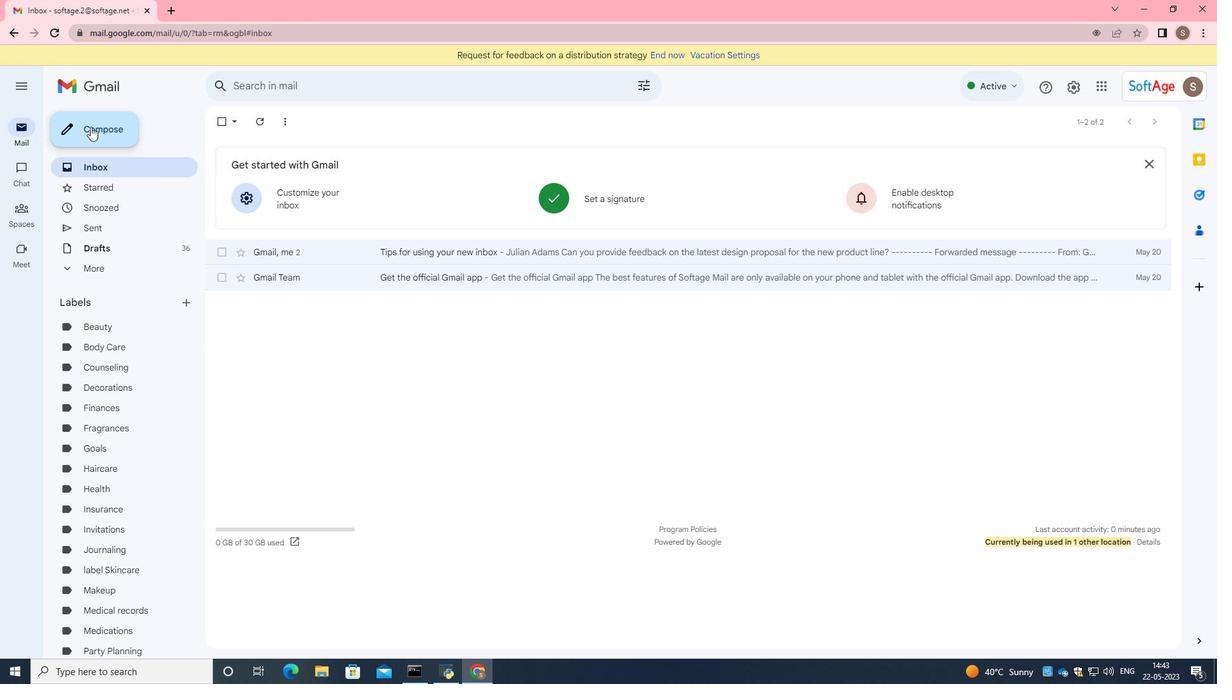 
Action: Mouse moved to (1025, 636)
Screenshot: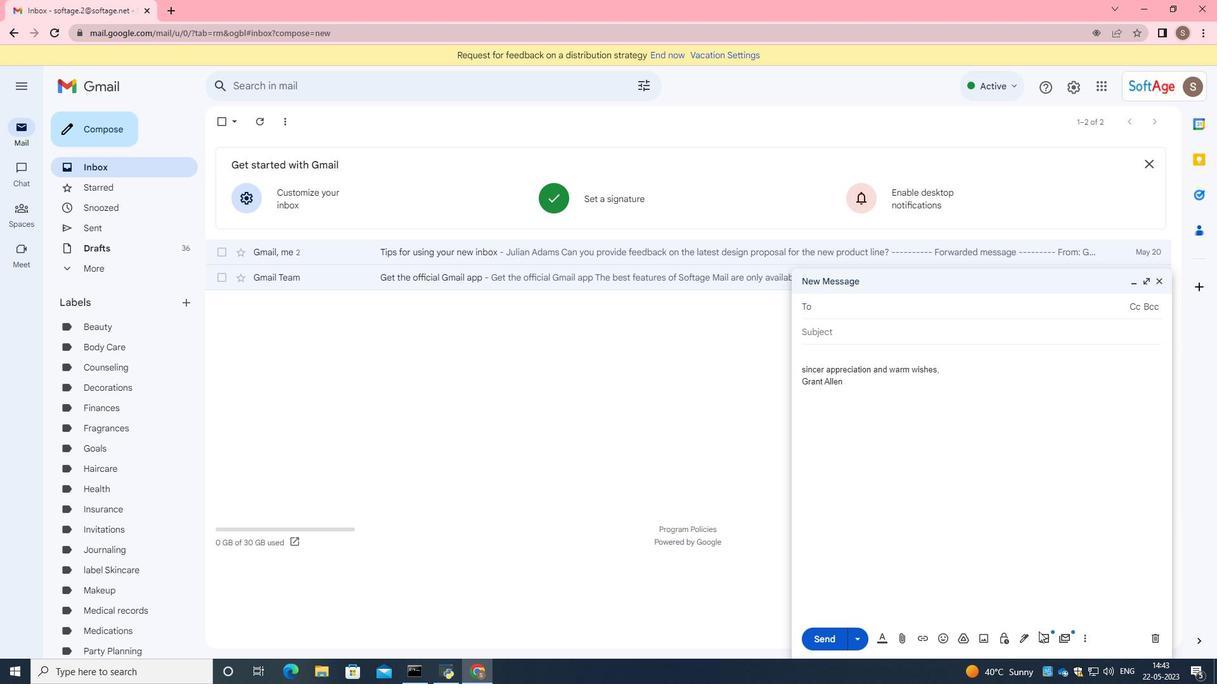 
Action: Mouse pressed left at (1025, 636)
Screenshot: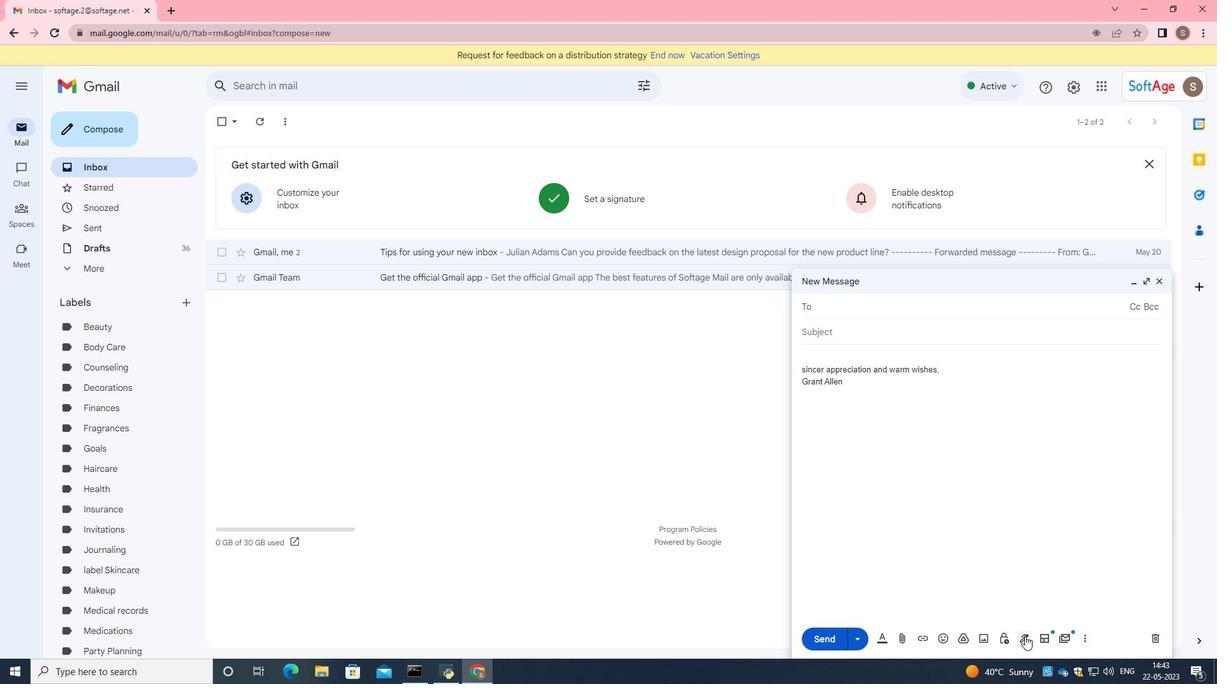 
Action: Mouse moved to (1034, 542)
Screenshot: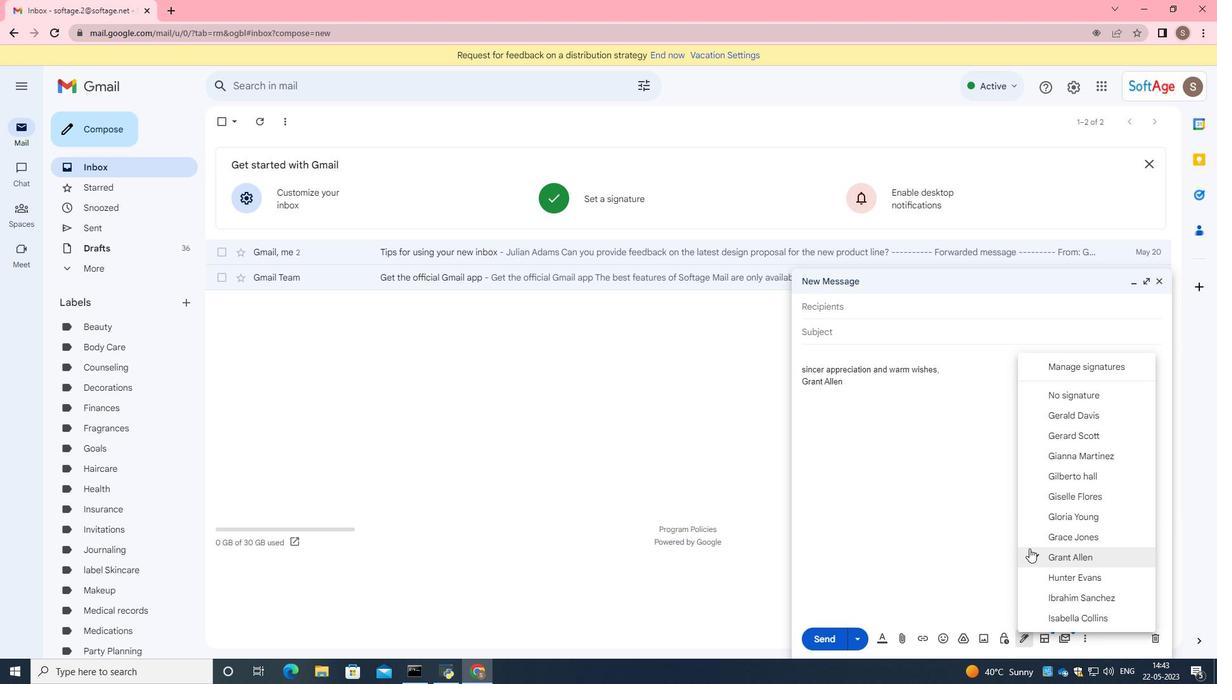 
Action: Mouse scrolled (1034, 541) with delta (0, 0)
Screenshot: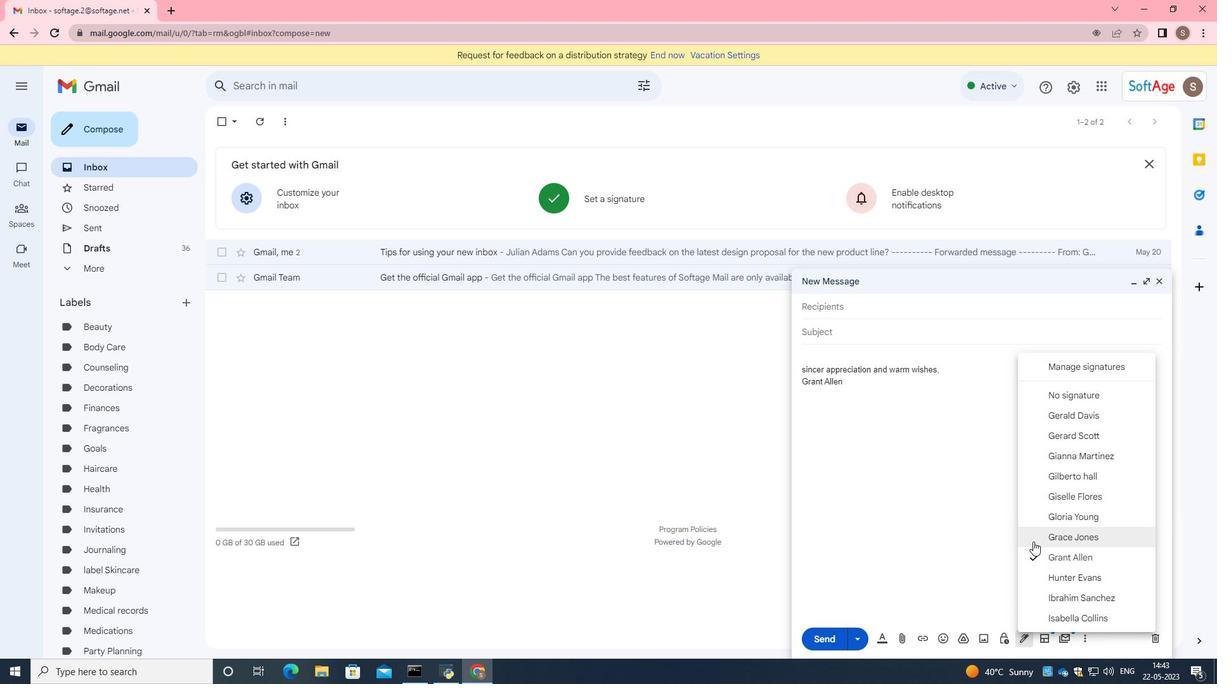 
Action: Mouse scrolled (1034, 541) with delta (0, 0)
Screenshot: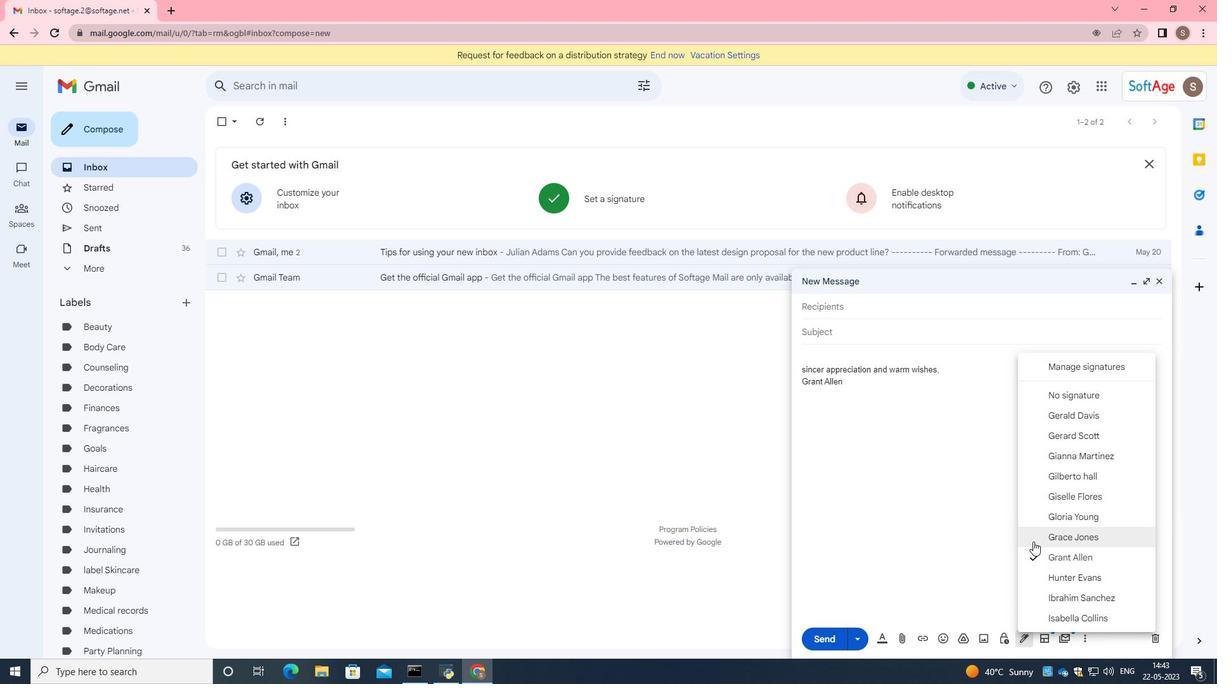 
Action: Mouse scrolled (1034, 541) with delta (0, 0)
Screenshot: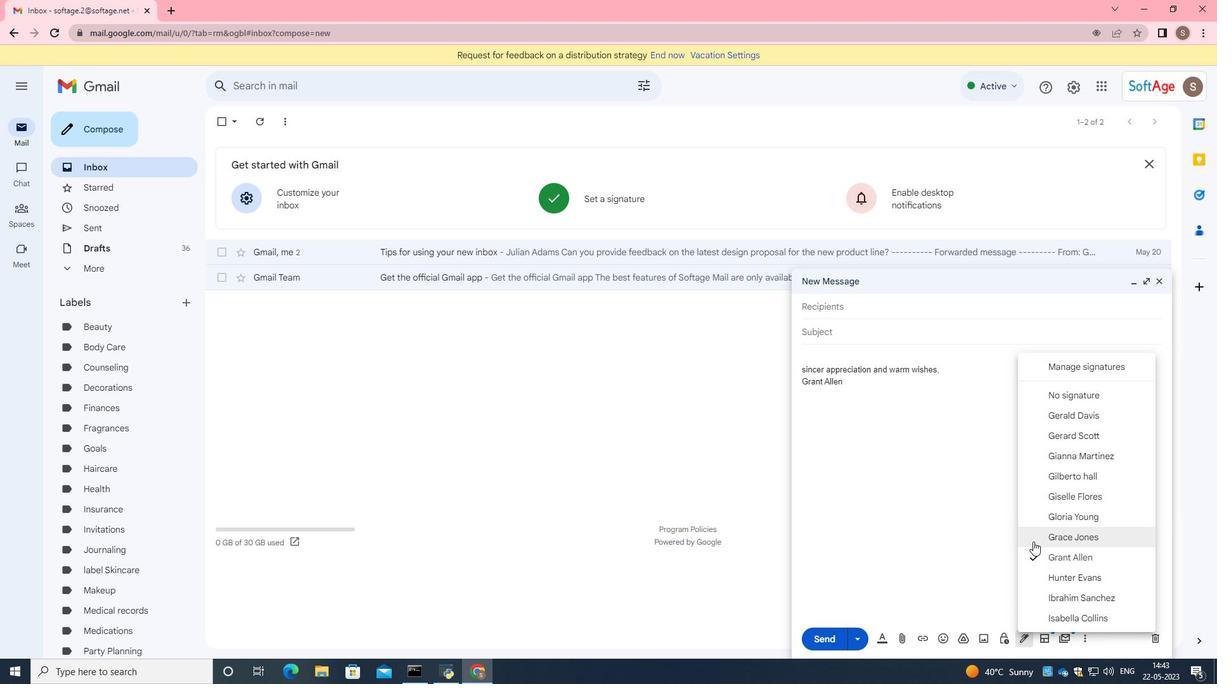 
Action: Mouse moved to (1069, 621)
Screenshot: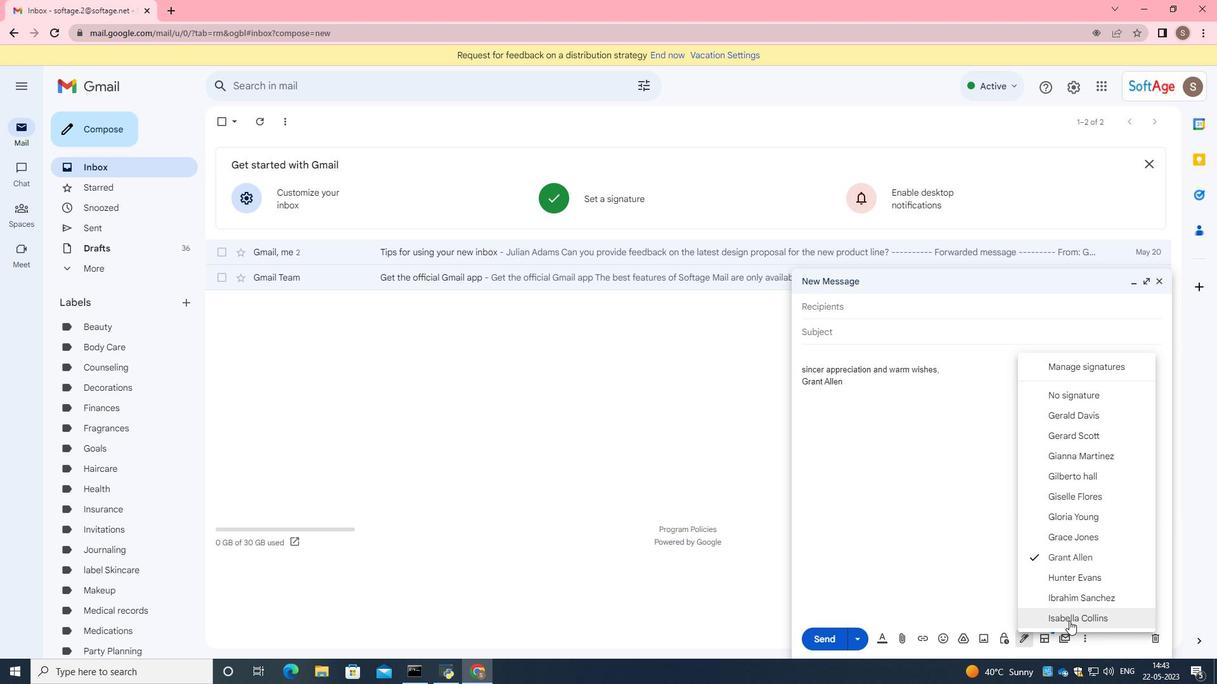 
Action: Mouse pressed left at (1069, 621)
Screenshot: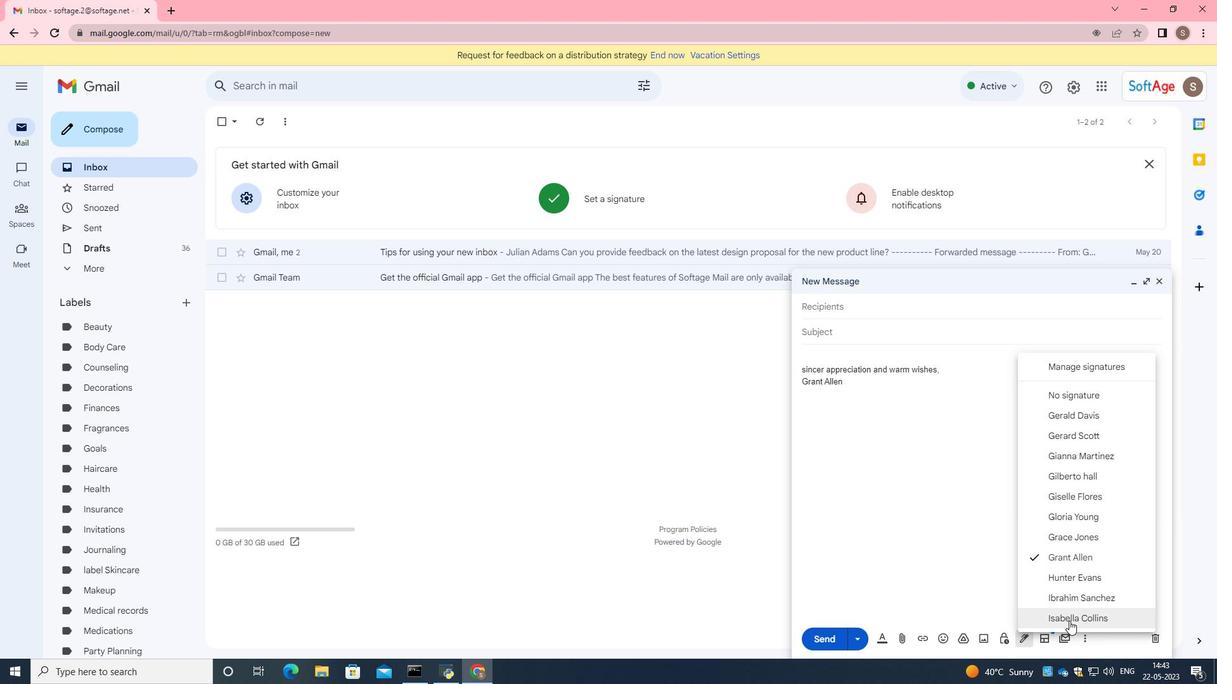 
Action: Mouse moved to (843, 305)
Screenshot: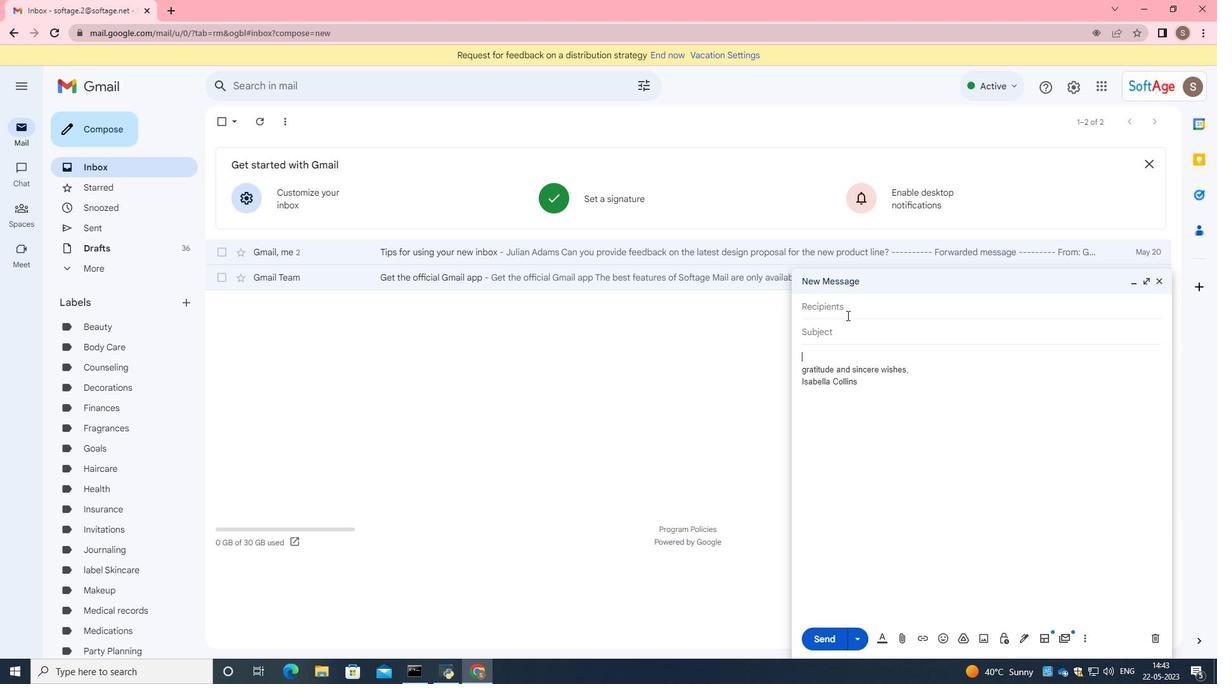 
Action: Mouse pressed left at (843, 305)
Screenshot: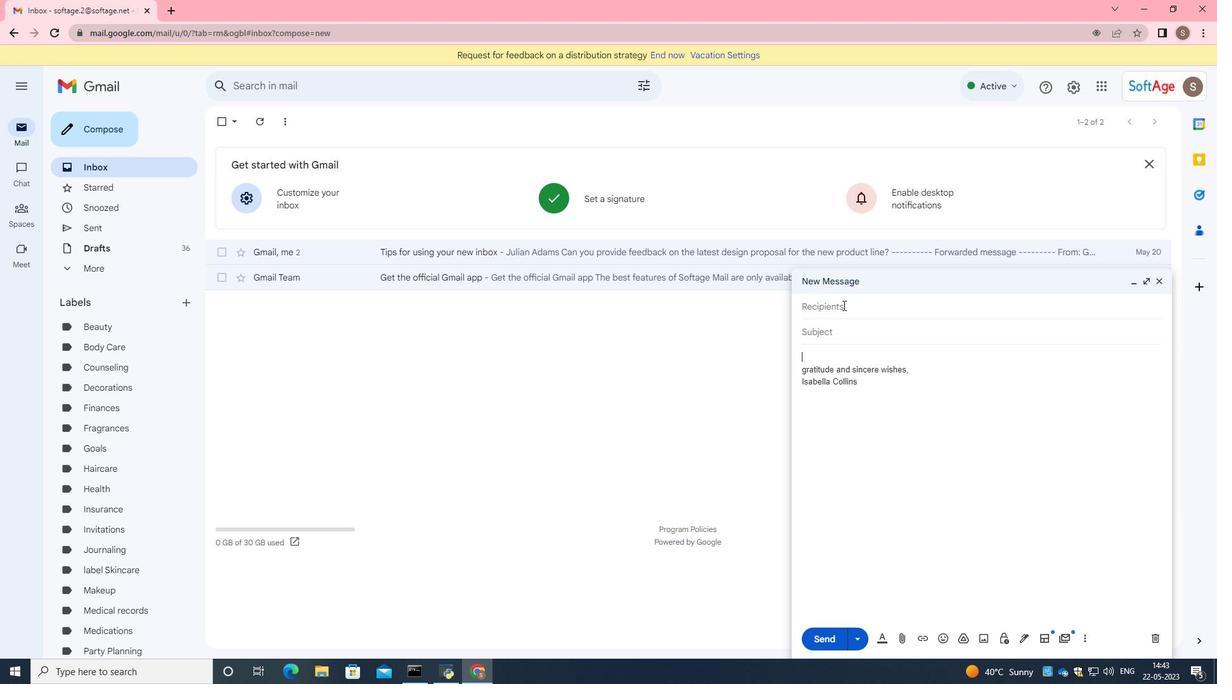 
Action: Key pressed sofage.5<Key.shift>@softage.net
Screenshot: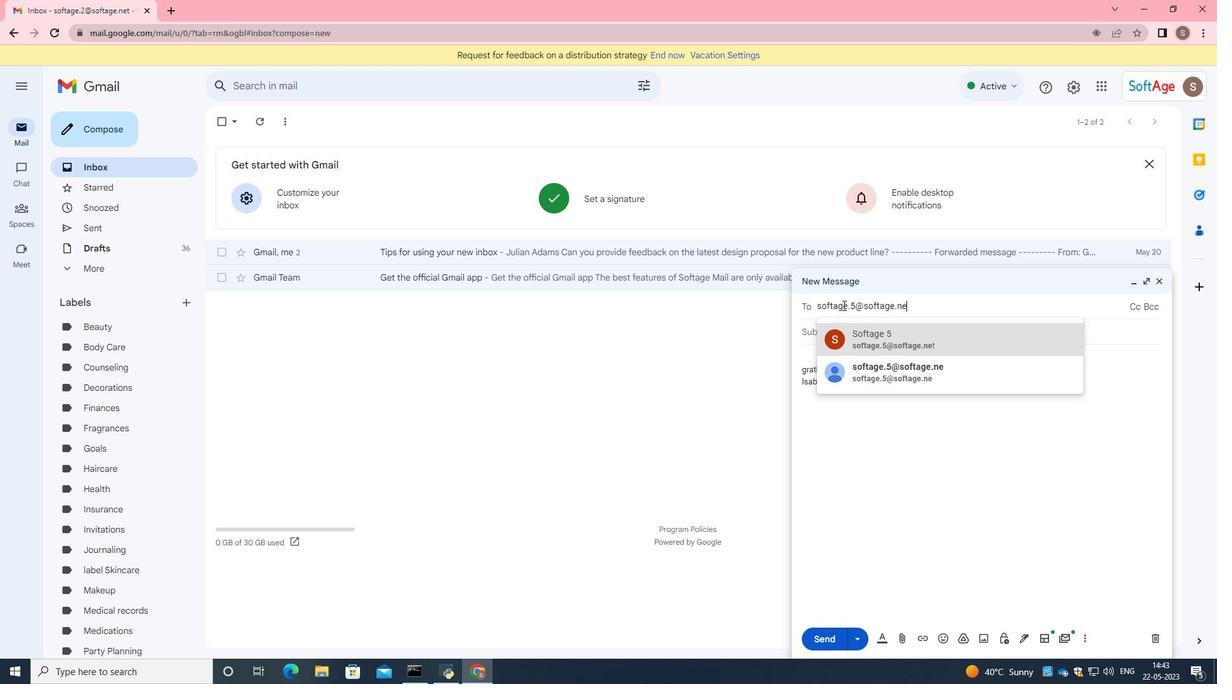 
Action: Mouse moved to (893, 339)
Screenshot: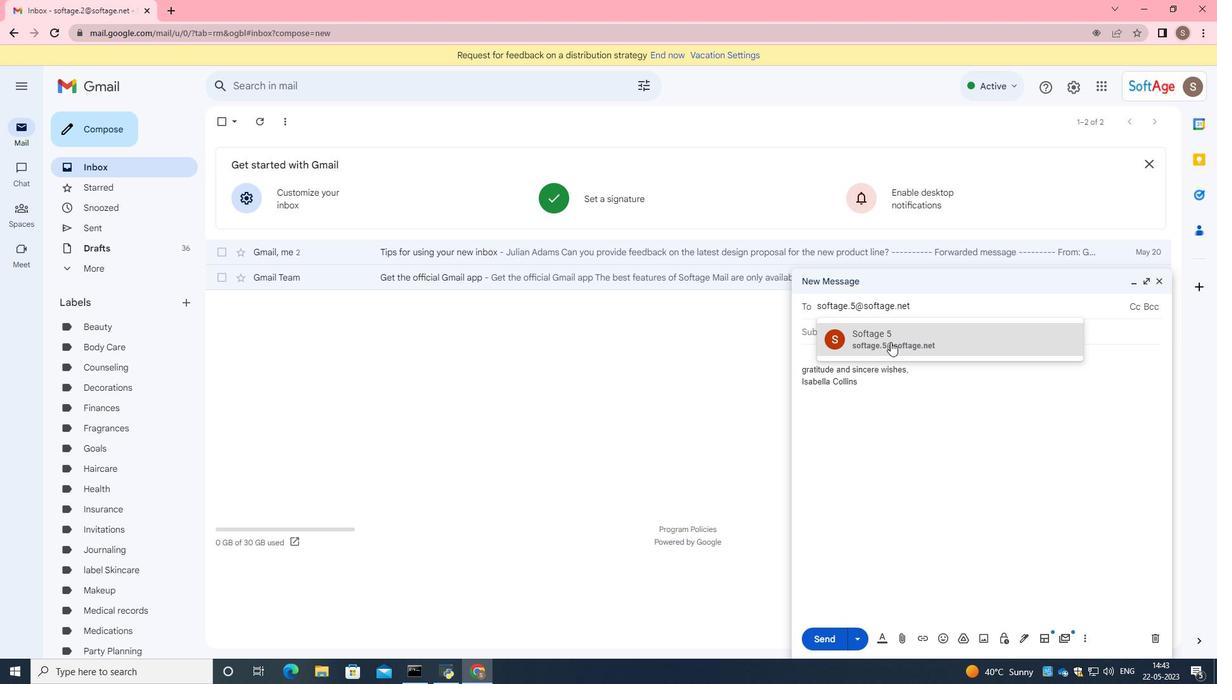 
Action: Mouse pressed left at (893, 339)
Screenshot: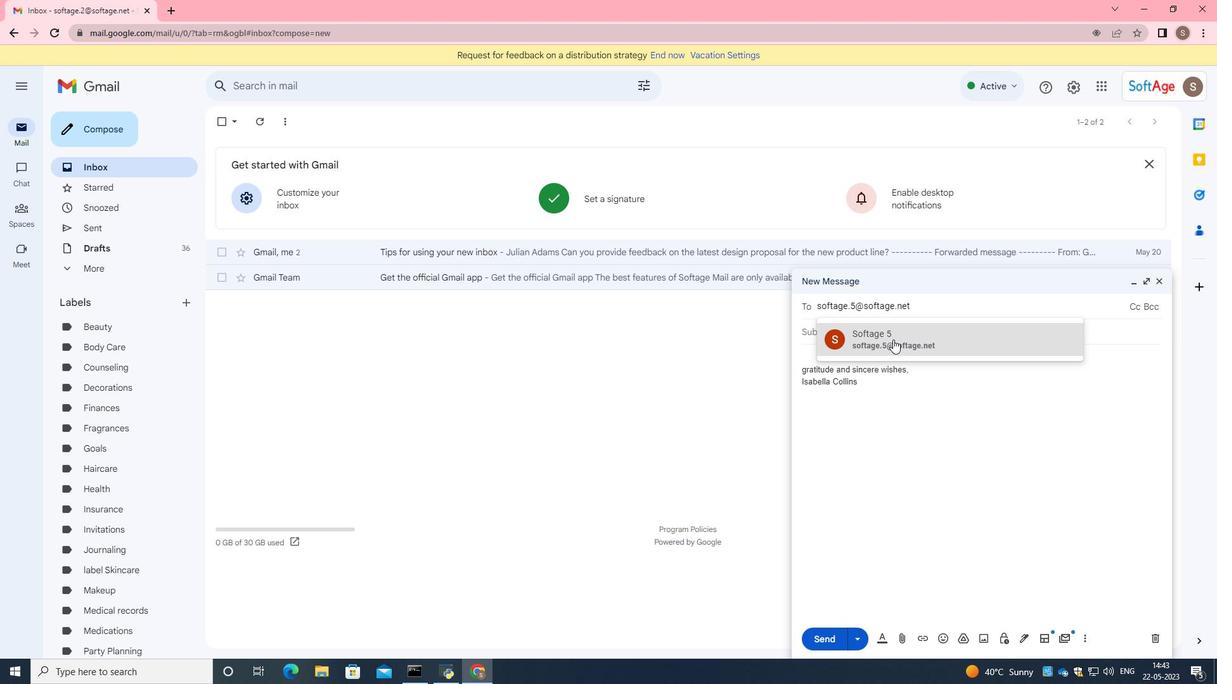 
Action: Mouse moved to (1085, 637)
Screenshot: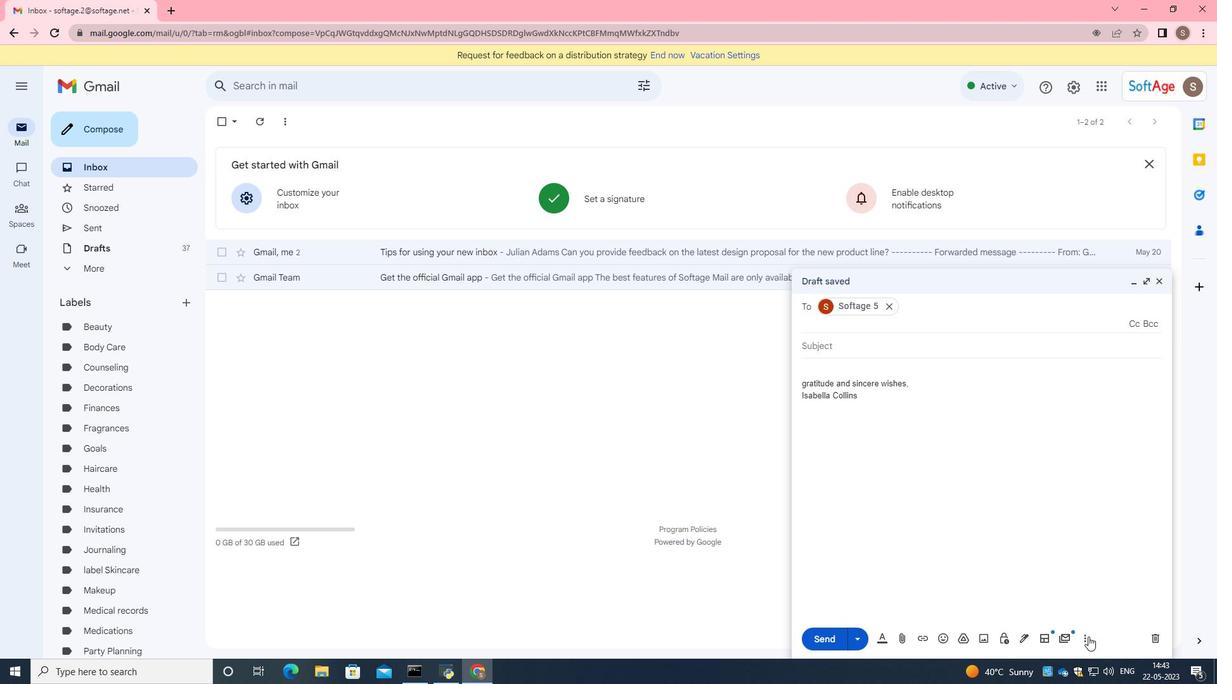 
Action: Mouse pressed left at (1085, 637)
Screenshot: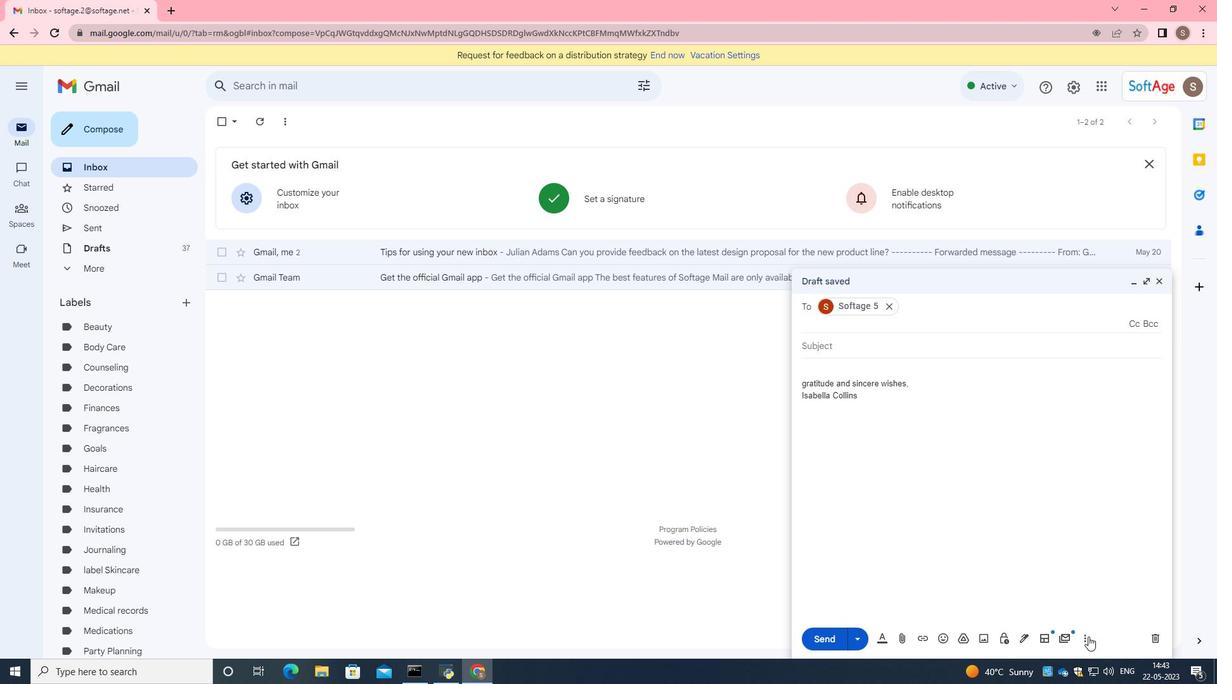 
Action: Mouse moved to (833, 498)
Screenshot: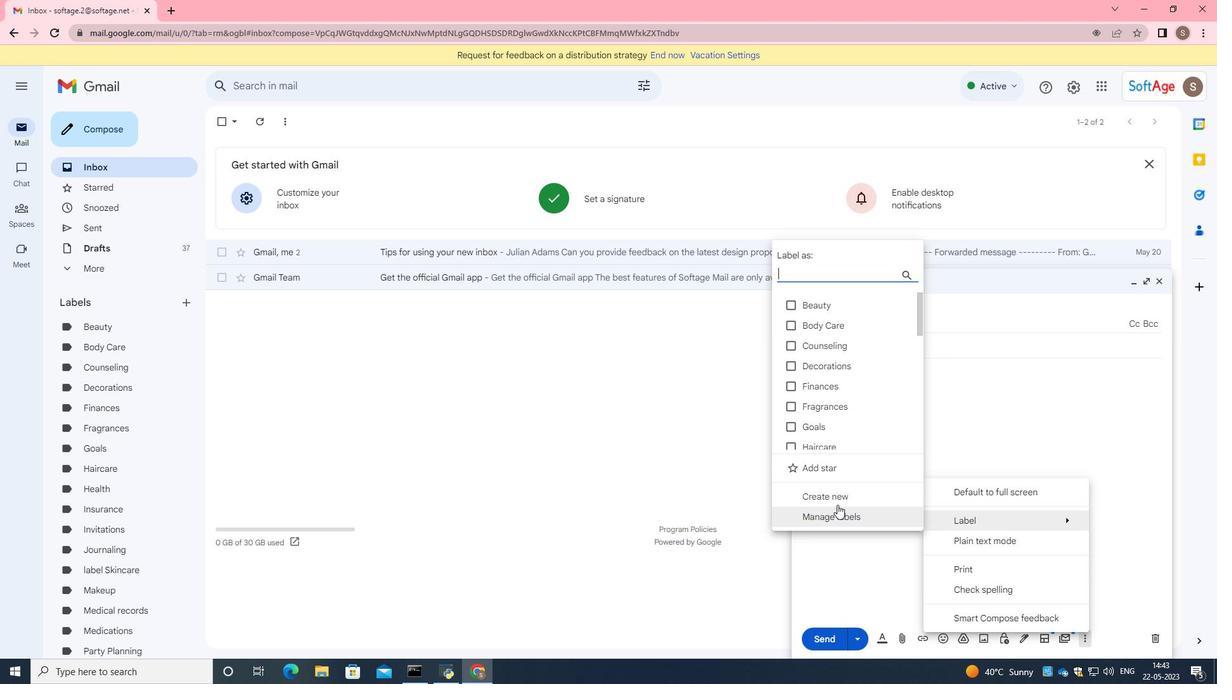 
Action: Mouse pressed left at (833, 498)
Screenshot: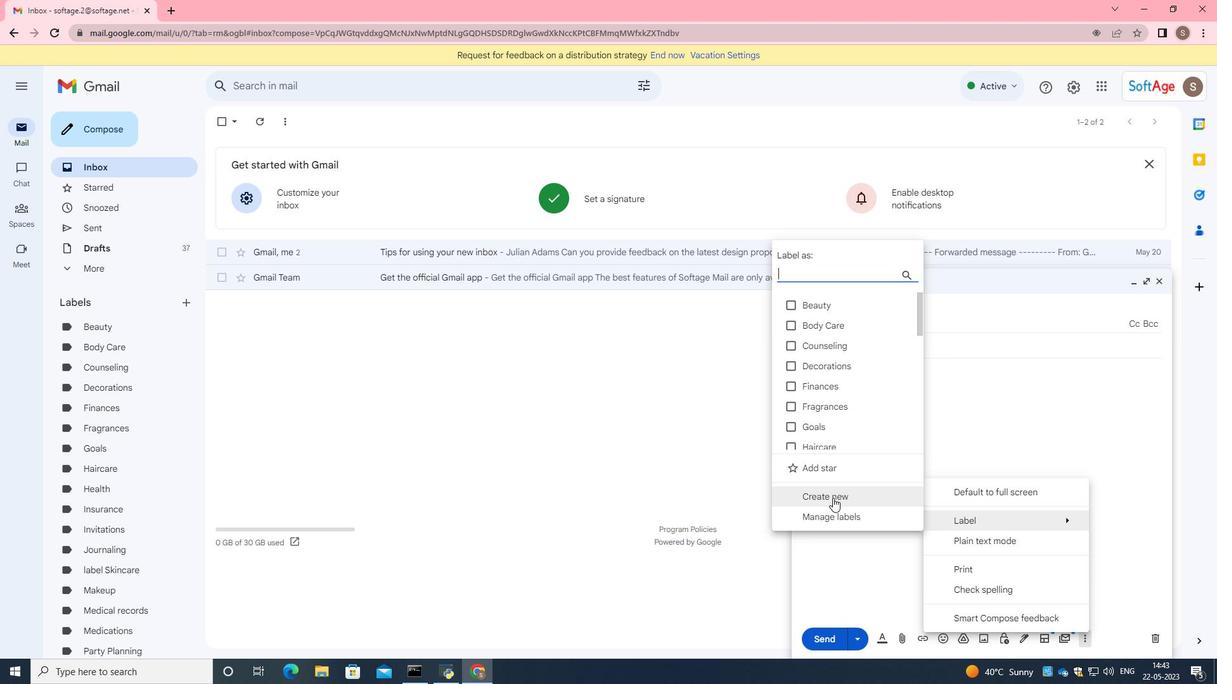 
Action: Key pressed <Key.caps_lock>G<Key.caps_lock>ames
Screenshot: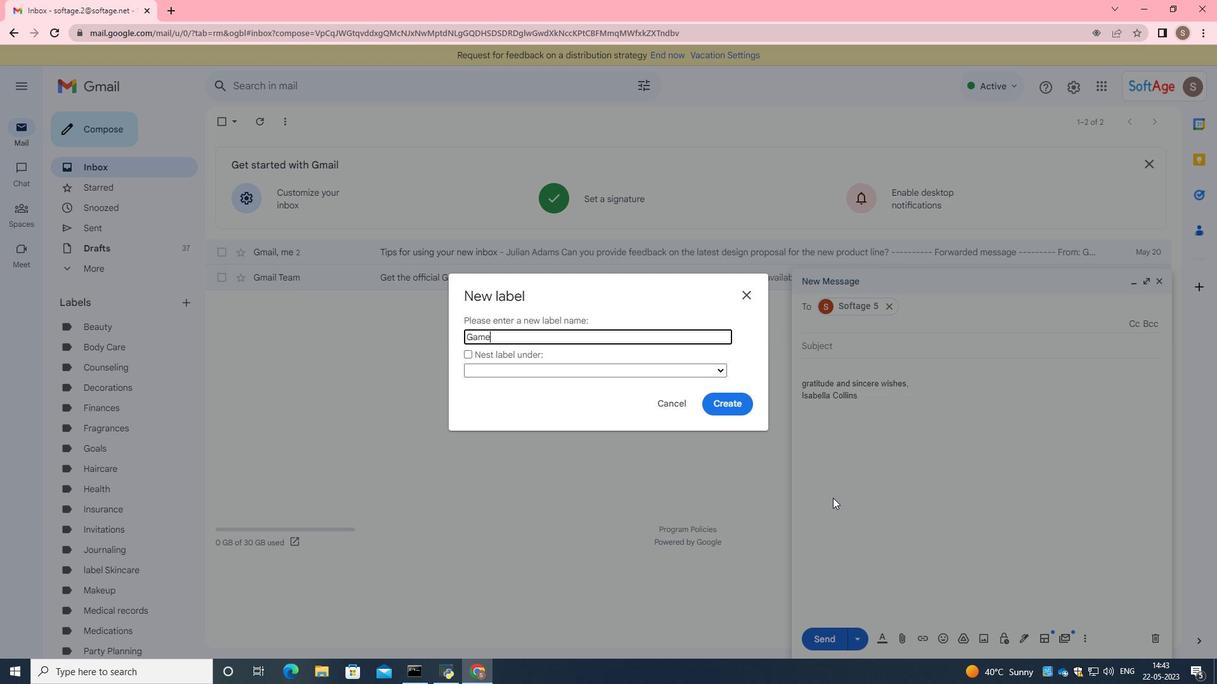 
Action: Mouse moved to (737, 398)
Screenshot: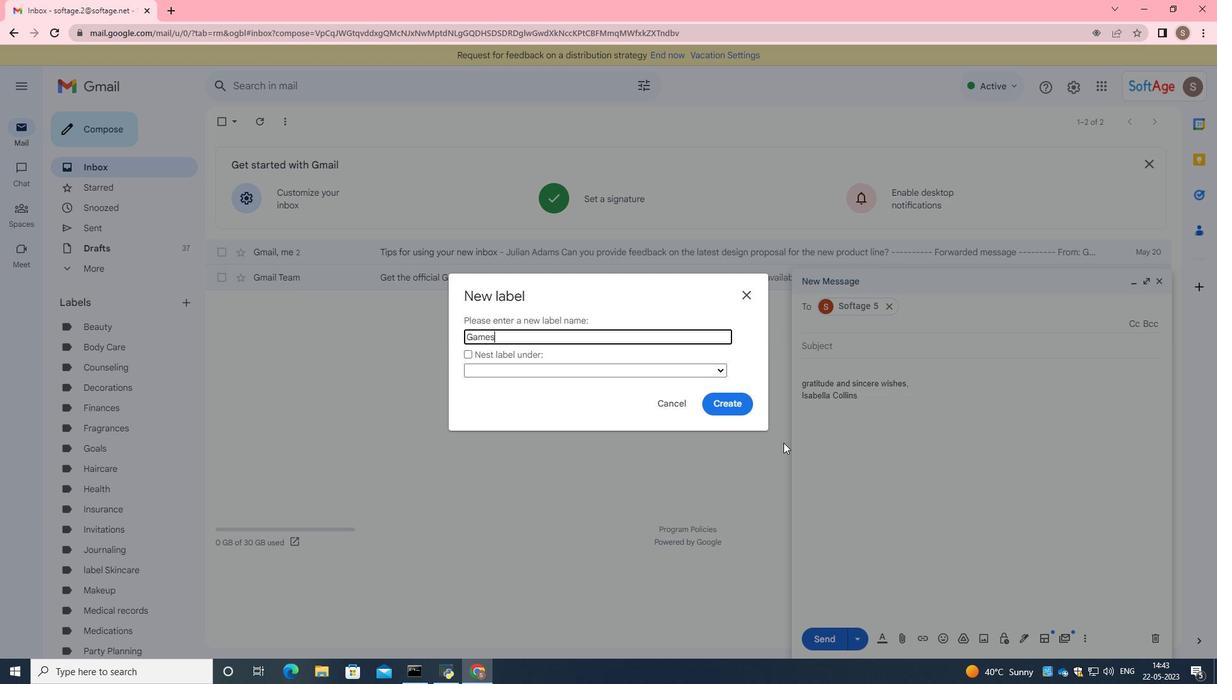 
Action: Mouse pressed left at (737, 398)
Screenshot: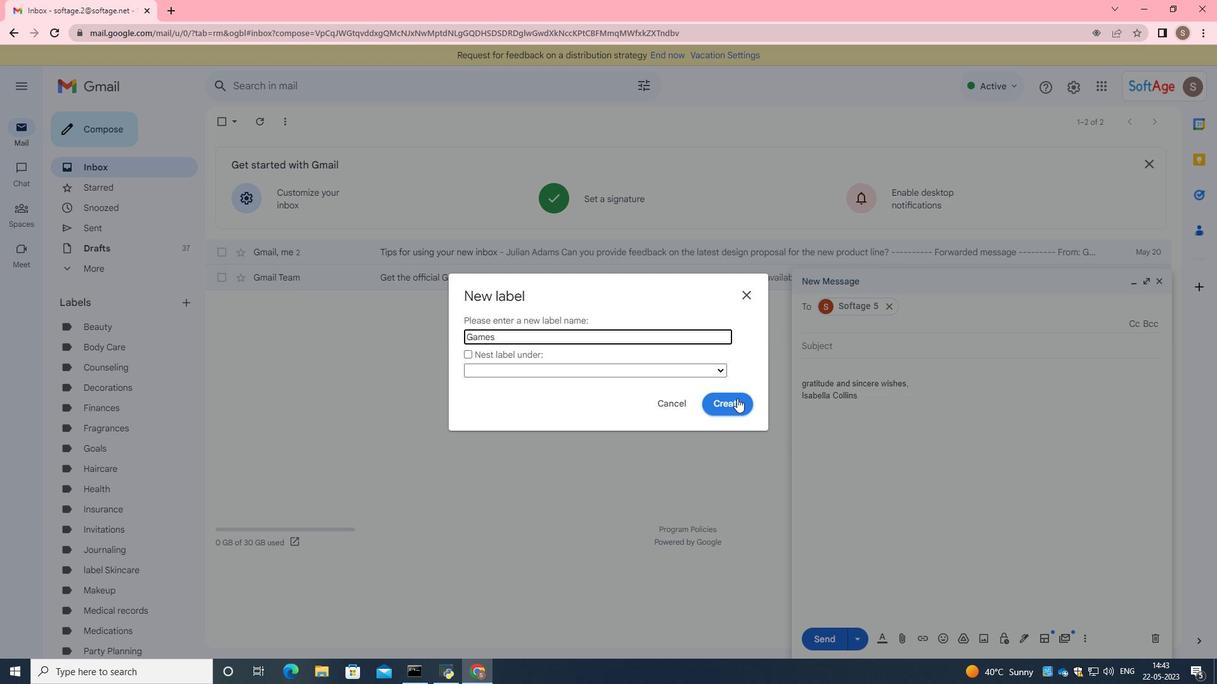 
Action: Mouse moved to (817, 442)
Screenshot: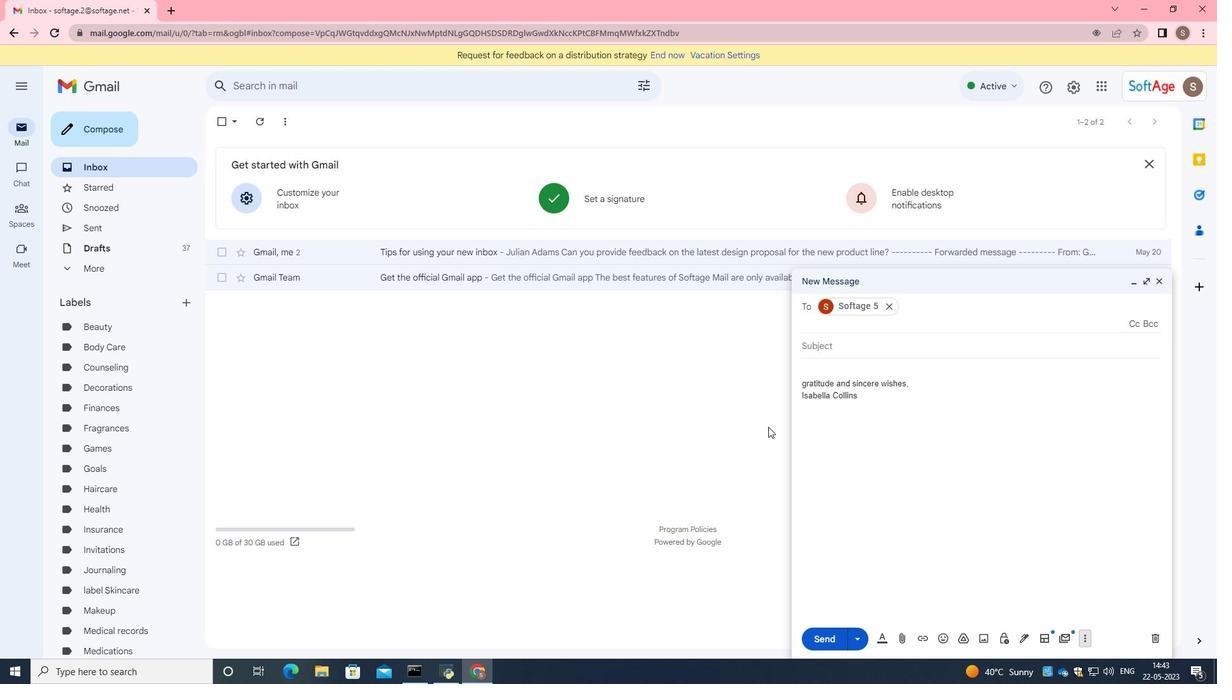 
Action: Mouse scrolled (817, 441) with delta (0, 0)
Screenshot: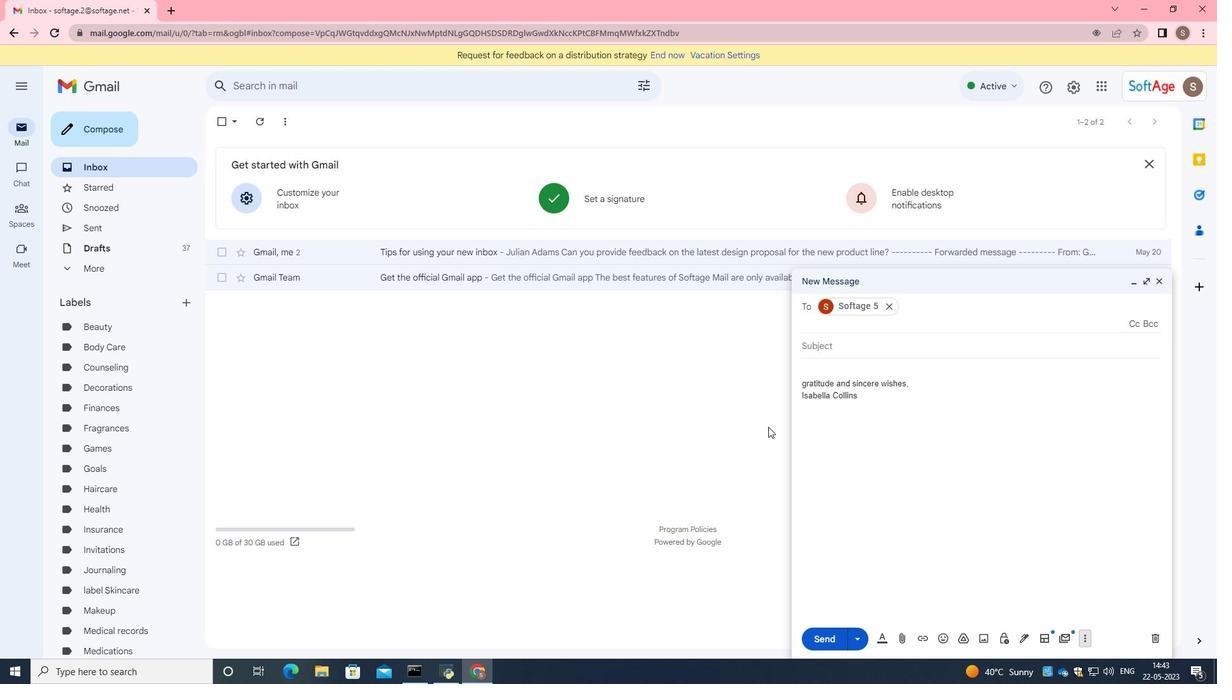 
Action: Mouse scrolled (817, 441) with delta (0, 0)
Screenshot: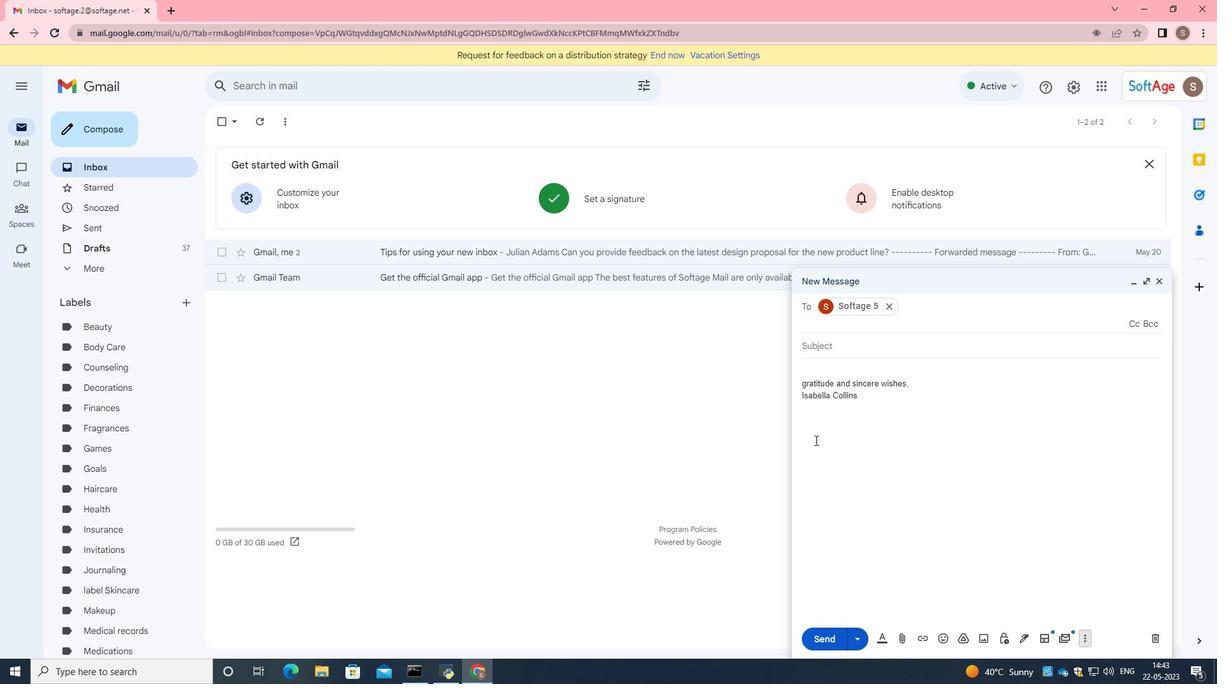 
Action: Mouse moved to (831, 636)
Screenshot: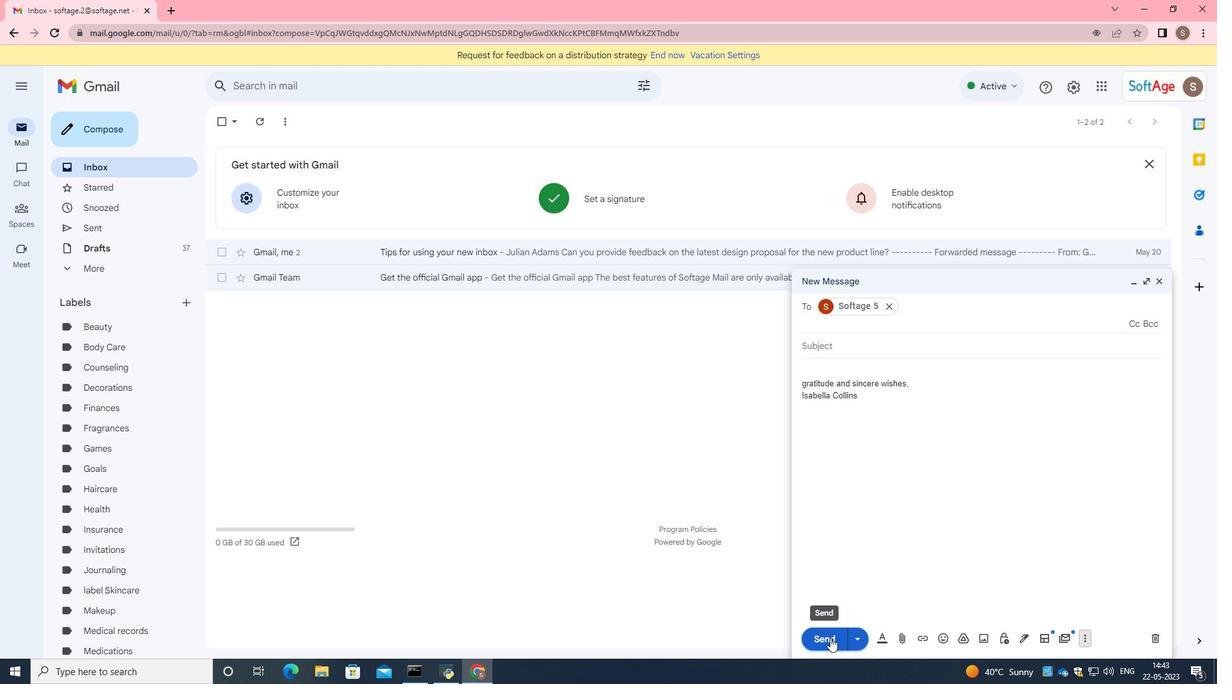 
